 Task: Add an event with the title Second Product Enhancement Brainstorming and Innovation Discussion, date '2023/10/24', time 8:30 AM to 10:30 AMand add a description: During the meeting, various agenda items will be addressed, covering a wide range of topics. These may include financial reports, strategic updates, operational highlights, governance matters, and any proposed resolutions that require shareholder approval. Each agenda item will be presented by the relevant department or individual, offering comprehensive insights and fostering an environment of transparency., put the event into Green category . Add location for the event as: 987 Casa Batlló, Barcelona, Spain, logged in from the account softage.9@softage.netand send the event invitation to softage.3@softage.net with CC to  softage.4@softage.net. Set a reminder for the event 12 hour before
Action: Mouse moved to (113, 146)
Screenshot: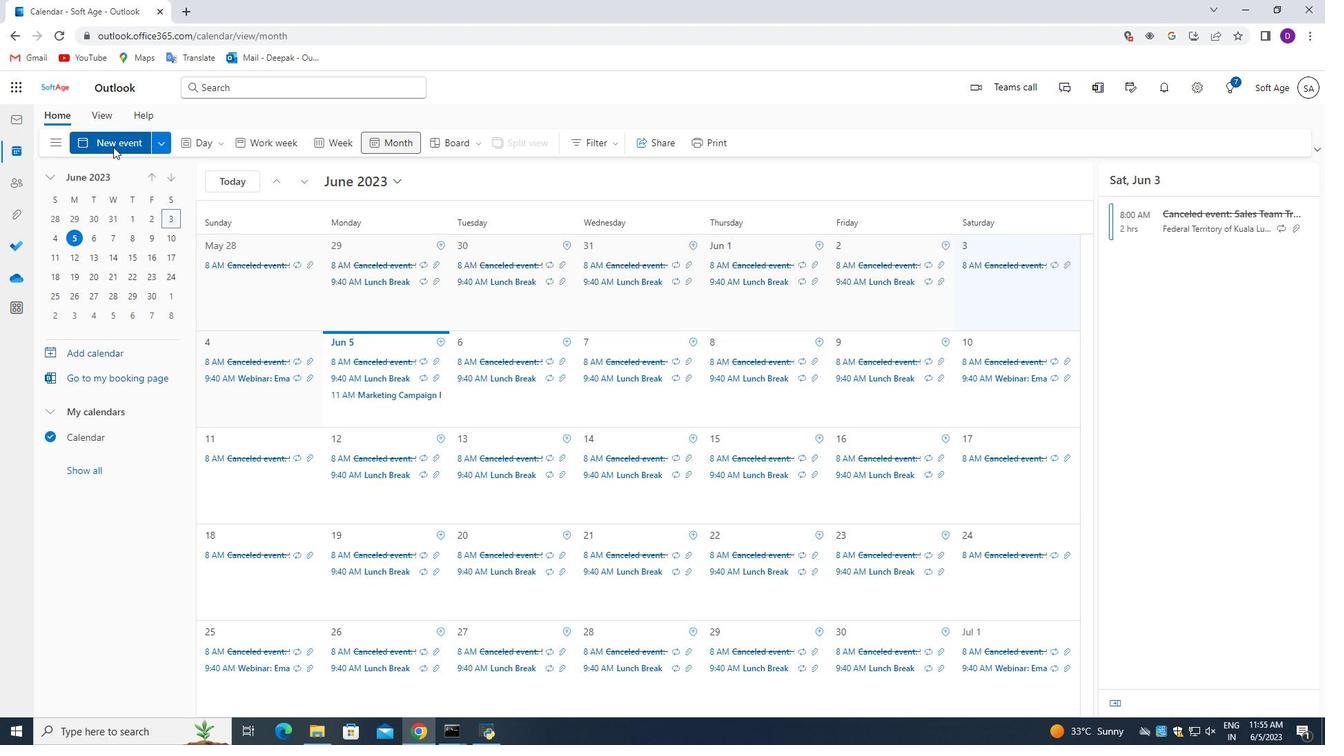 
Action: Mouse pressed left at (113, 146)
Screenshot: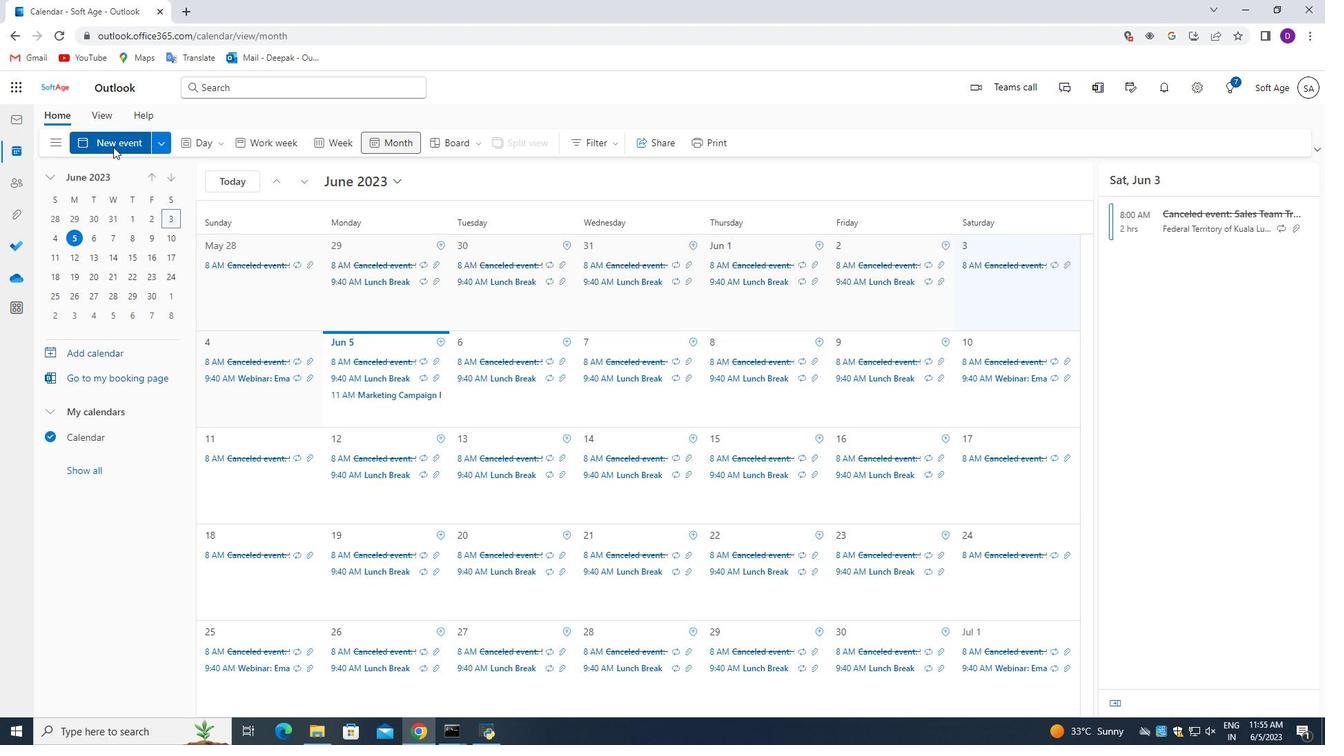 
Action: Mouse moved to (431, 224)
Screenshot: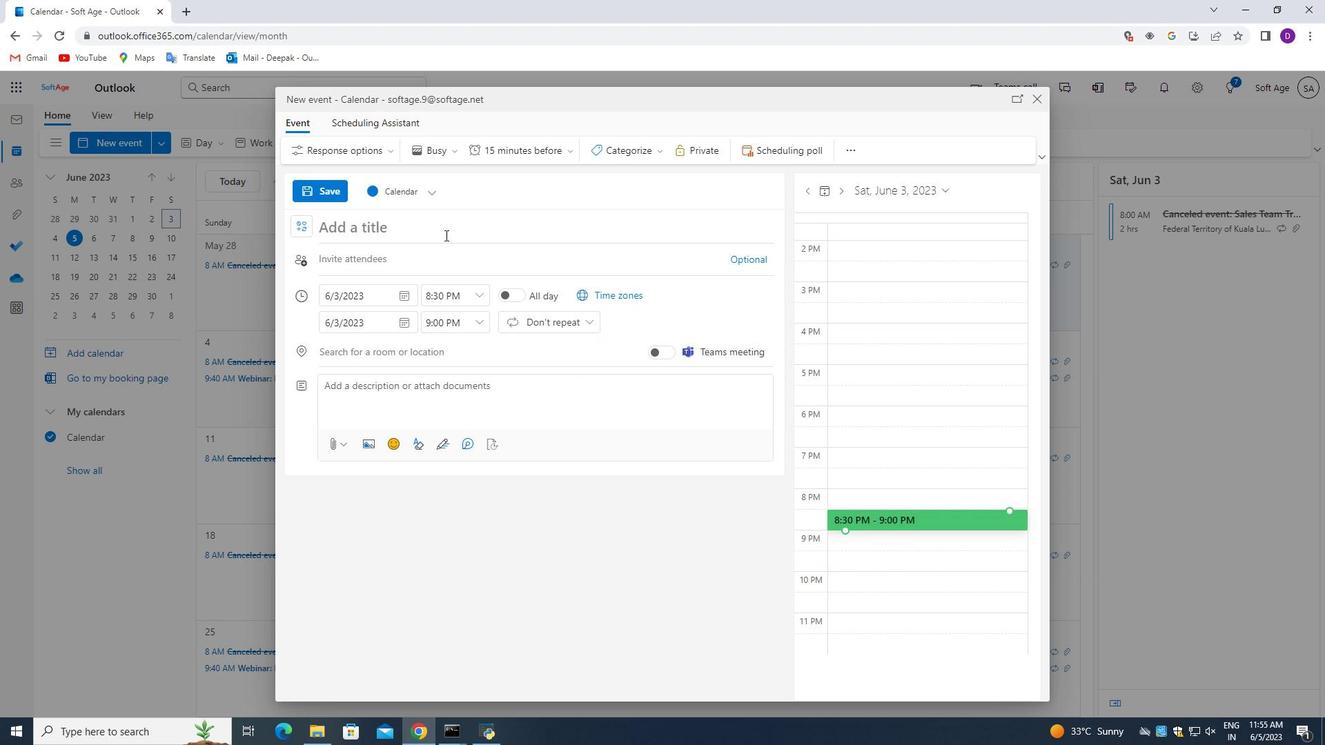 
Action: Mouse pressed left at (431, 224)
Screenshot: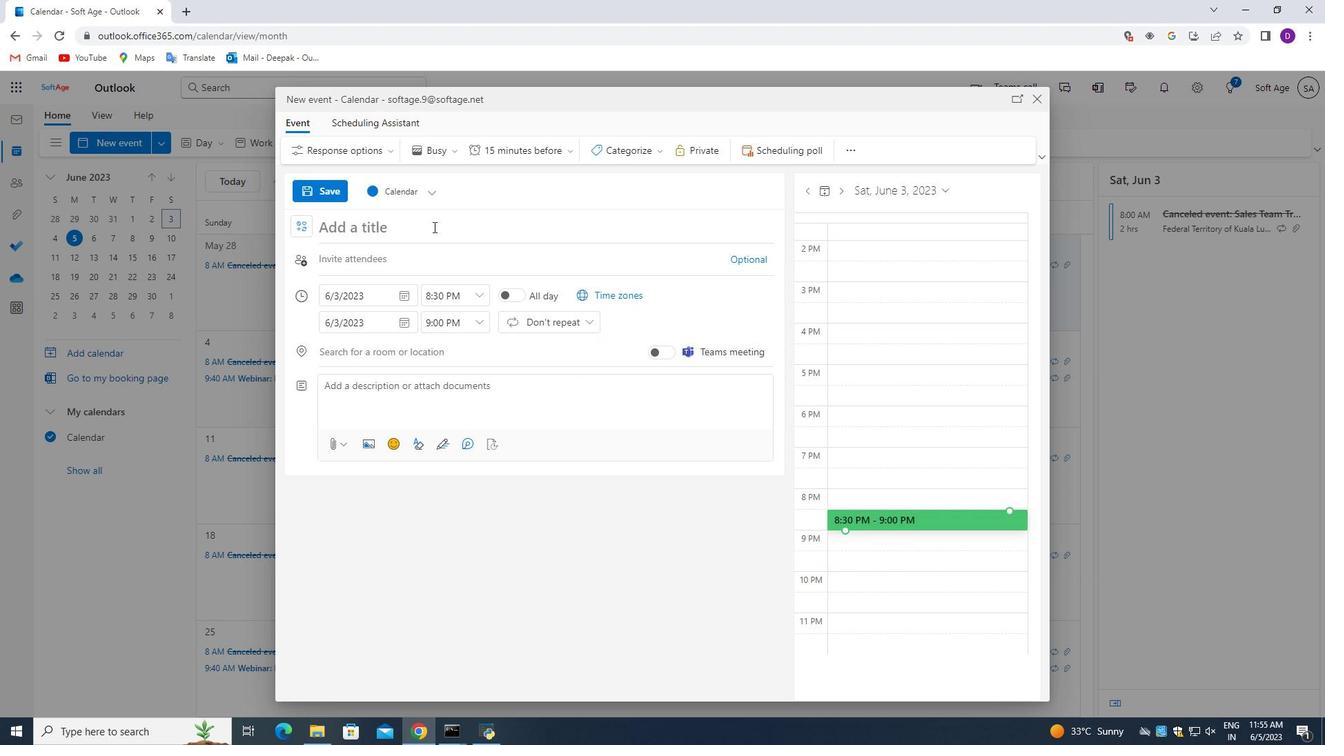 
Action: Mouse moved to (459, 607)
Screenshot: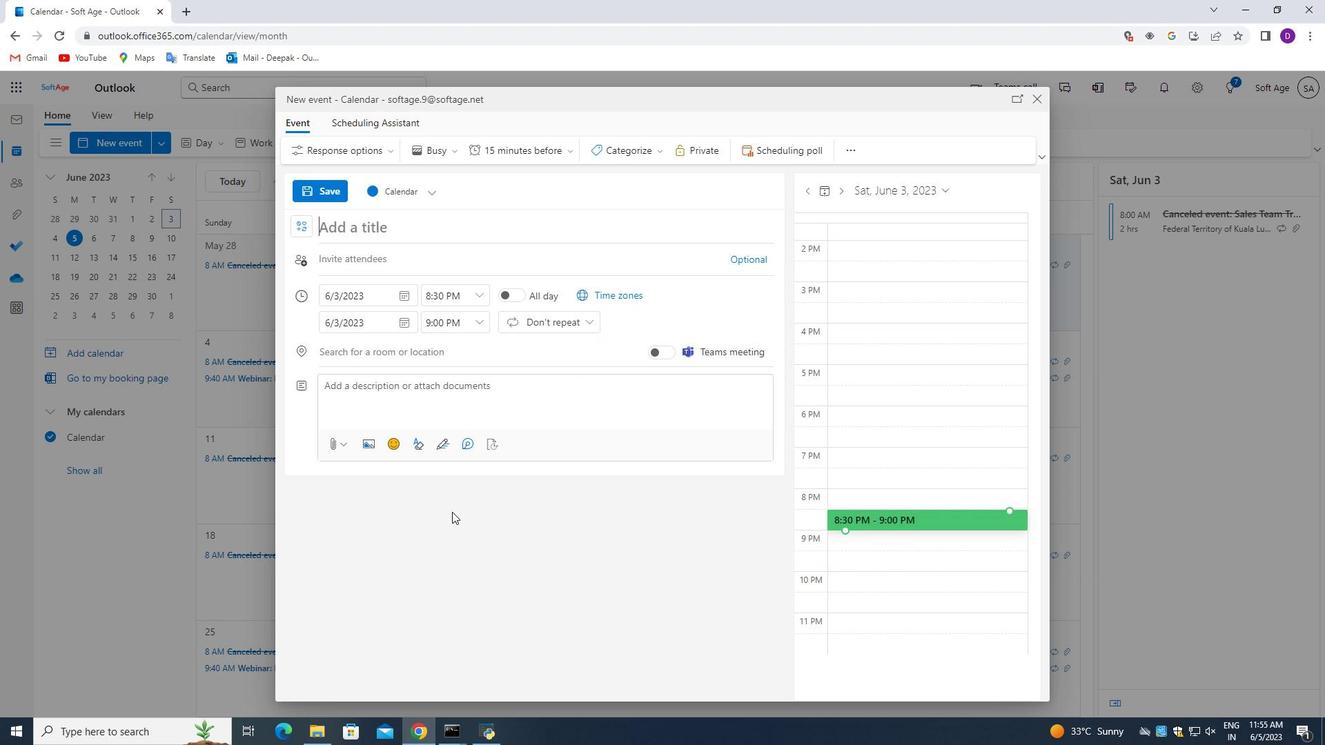 
Action: Key pressed <Key.shift_r>S;<Key.backspace>econd<Key.space><Key.shift>Product<Key.space><Key.shift_r>Engancement<Key.space><Key.shift_r>B<Key.backspace><Key.backspace><Key.backspace><Key.backspace><Key.backspace><Key.backspace><Key.backspace><Key.backspace><Key.backspace><Key.backspace><Key.backspace>han<Key.backspace><Key.backspace>ancement<Key.space><Key.shift_r>Brainstorming<Key.space>and<Key.space>i<Key.backspace><Key.shift>Innovation<Key.space><Key.shift_r>Discussion
Screenshot: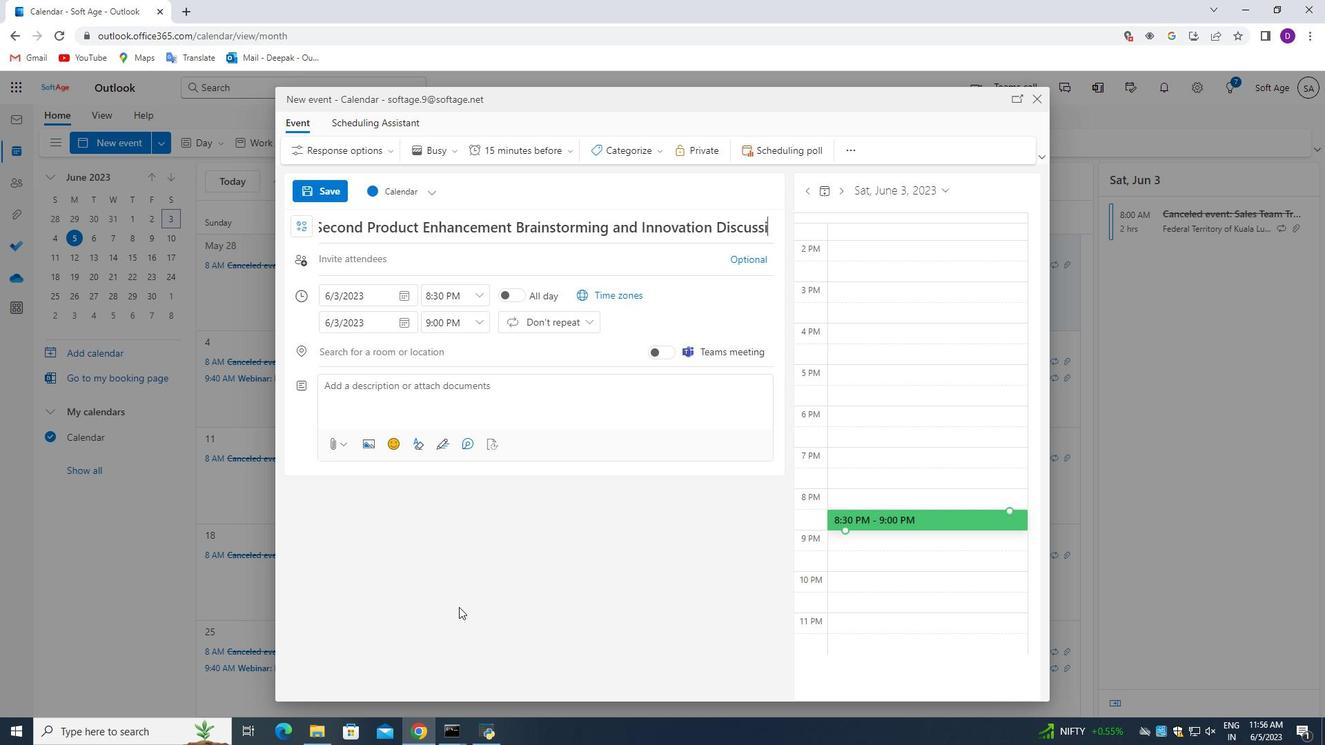 
Action: Mouse moved to (407, 293)
Screenshot: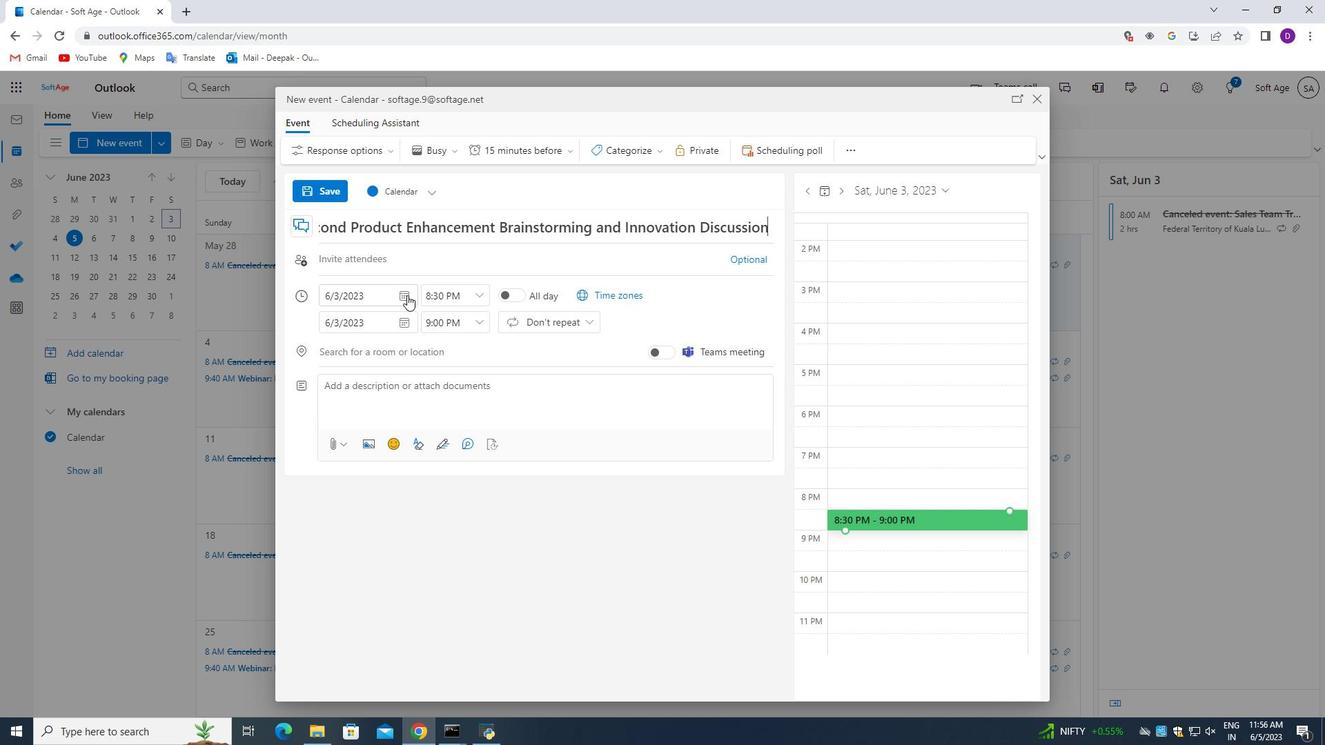 
Action: Mouse pressed left at (407, 293)
Screenshot: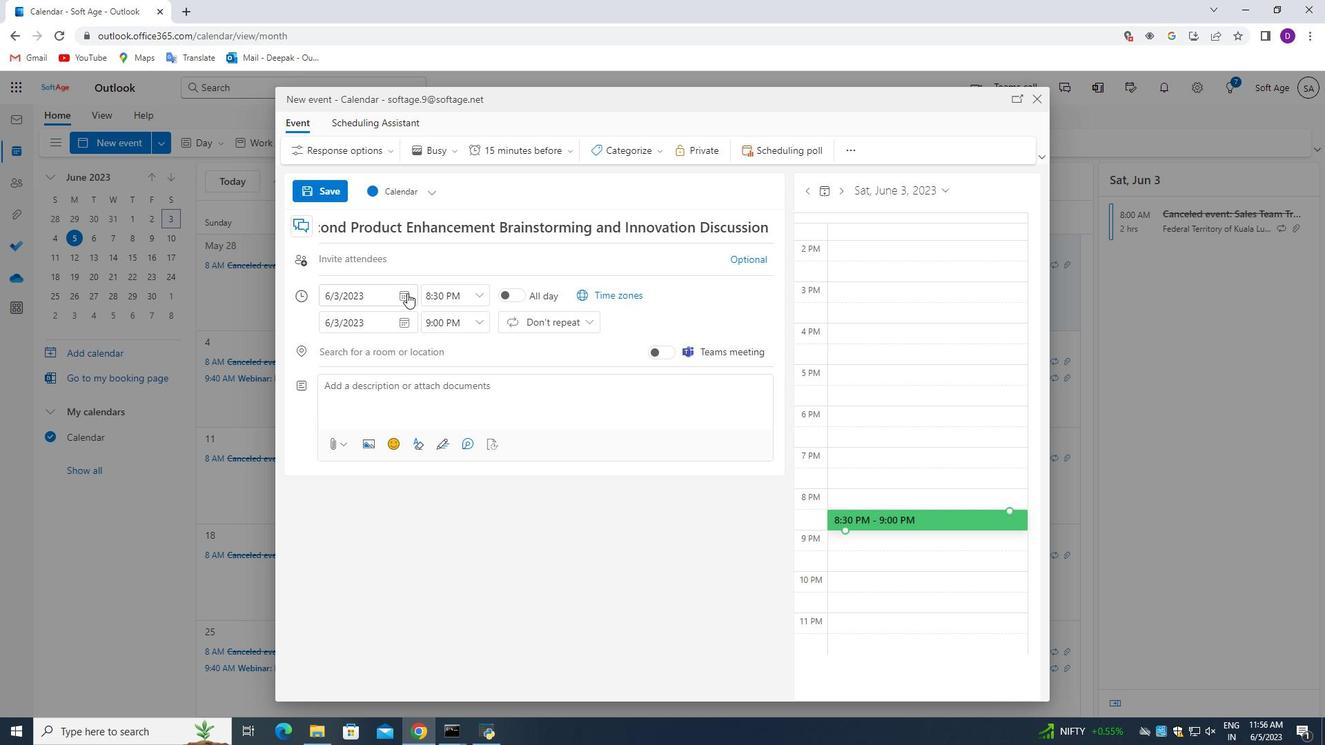 
Action: Mouse moved to (350, 321)
Screenshot: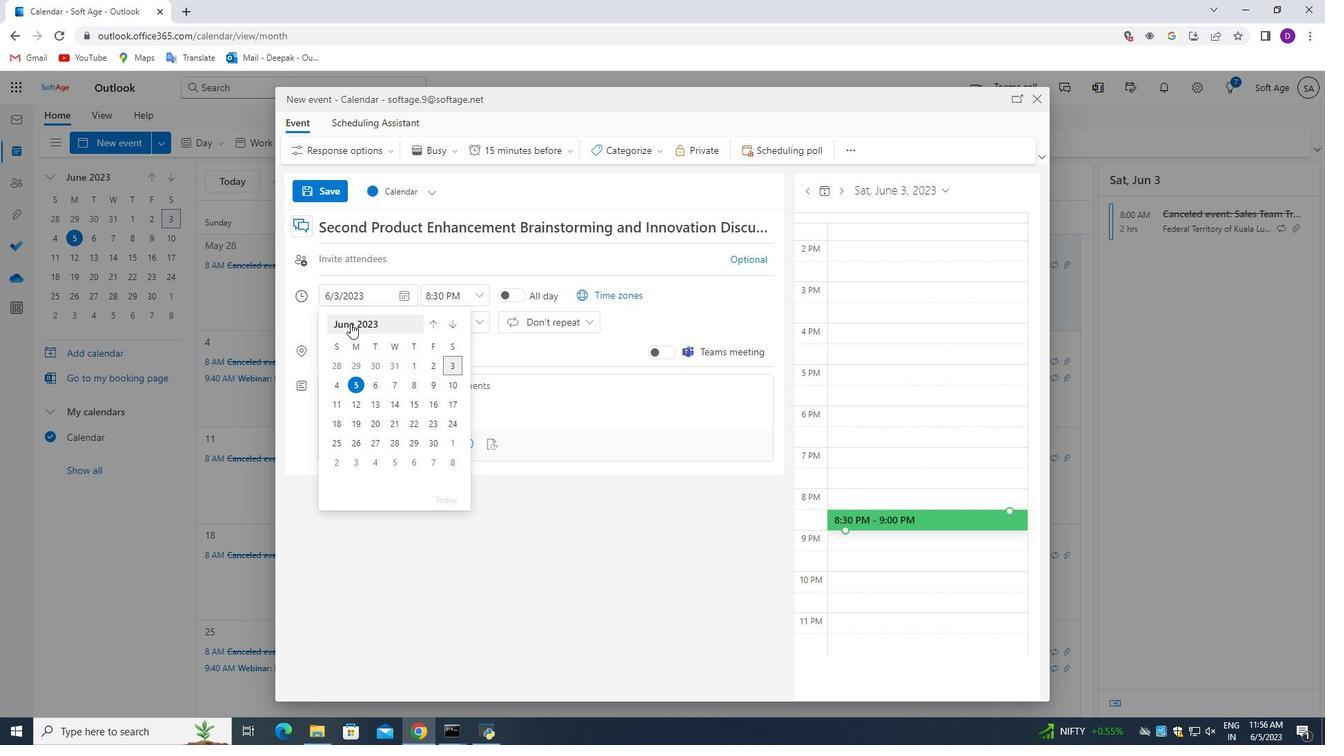 
Action: Mouse pressed left at (350, 321)
Screenshot: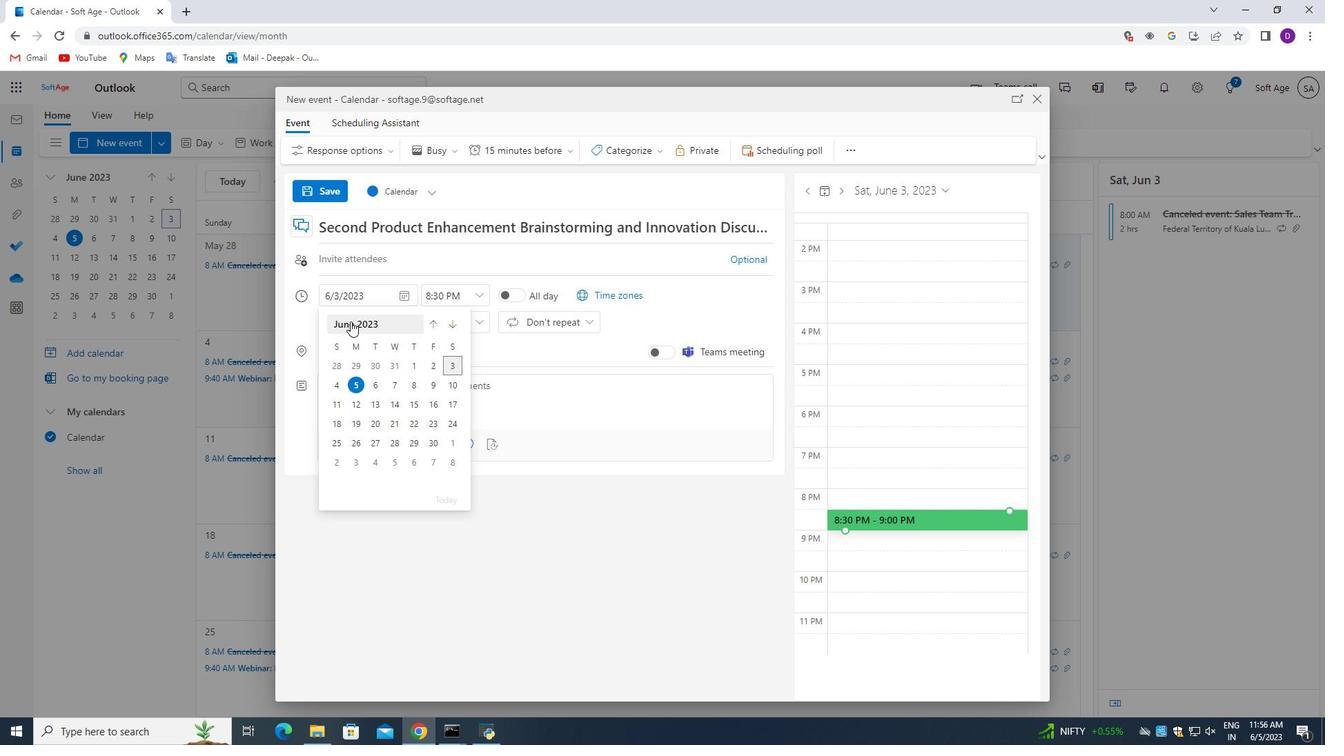 
Action: Mouse moved to (381, 424)
Screenshot: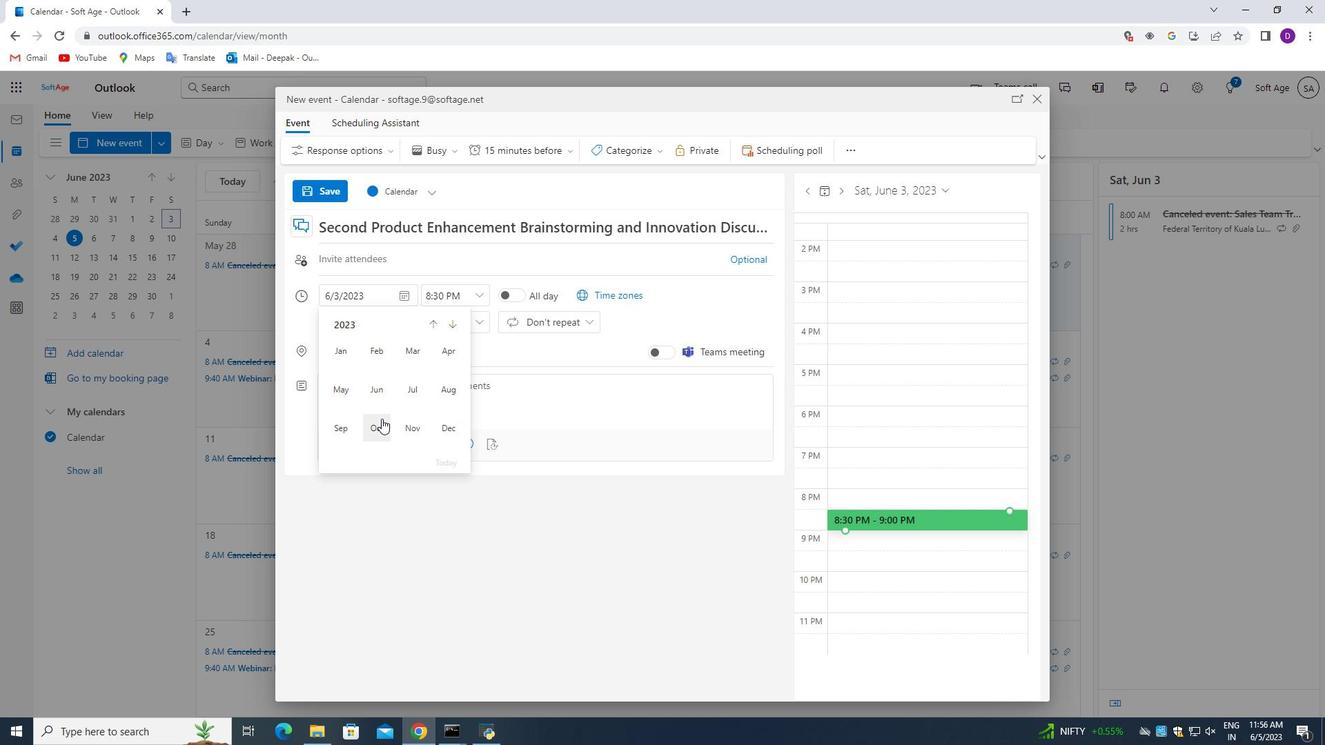 
Action: Mouse pressed left at (381, 424)
Screenshot: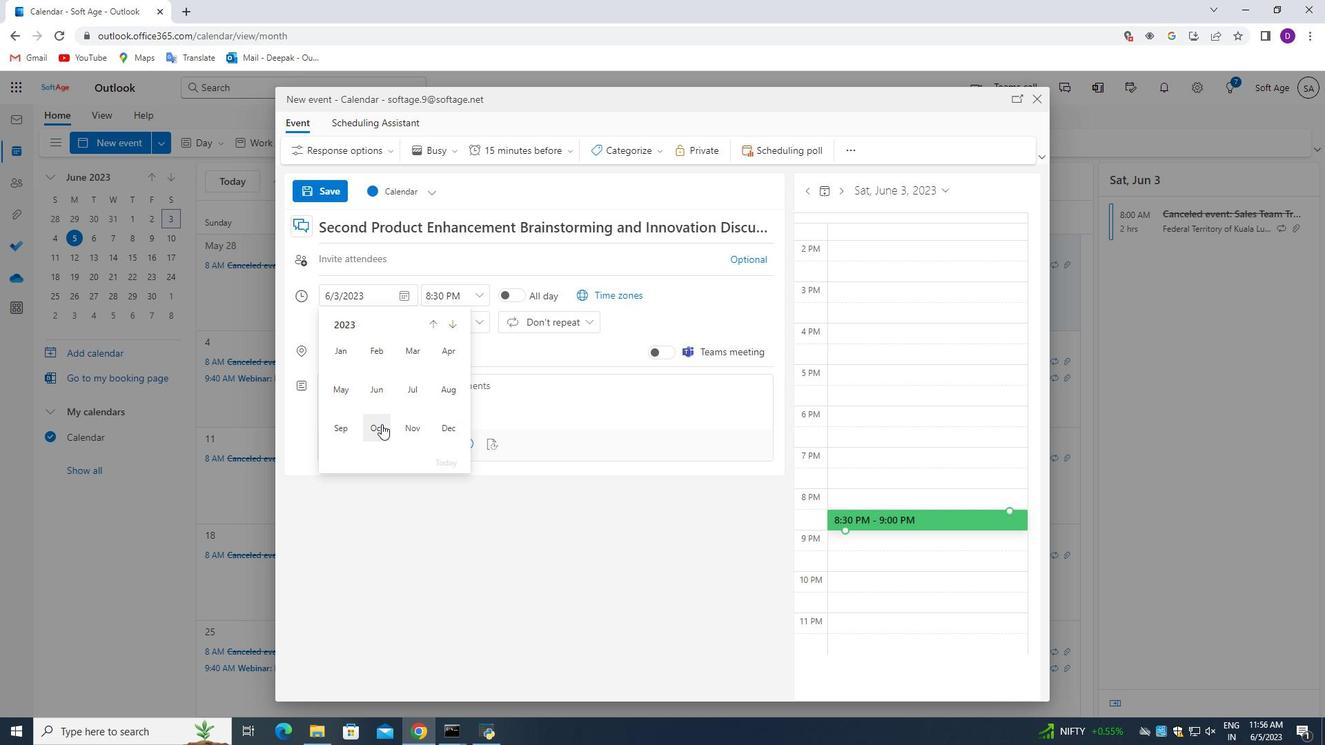 
Action: Mouse moved to (371, 424)
Screenshot: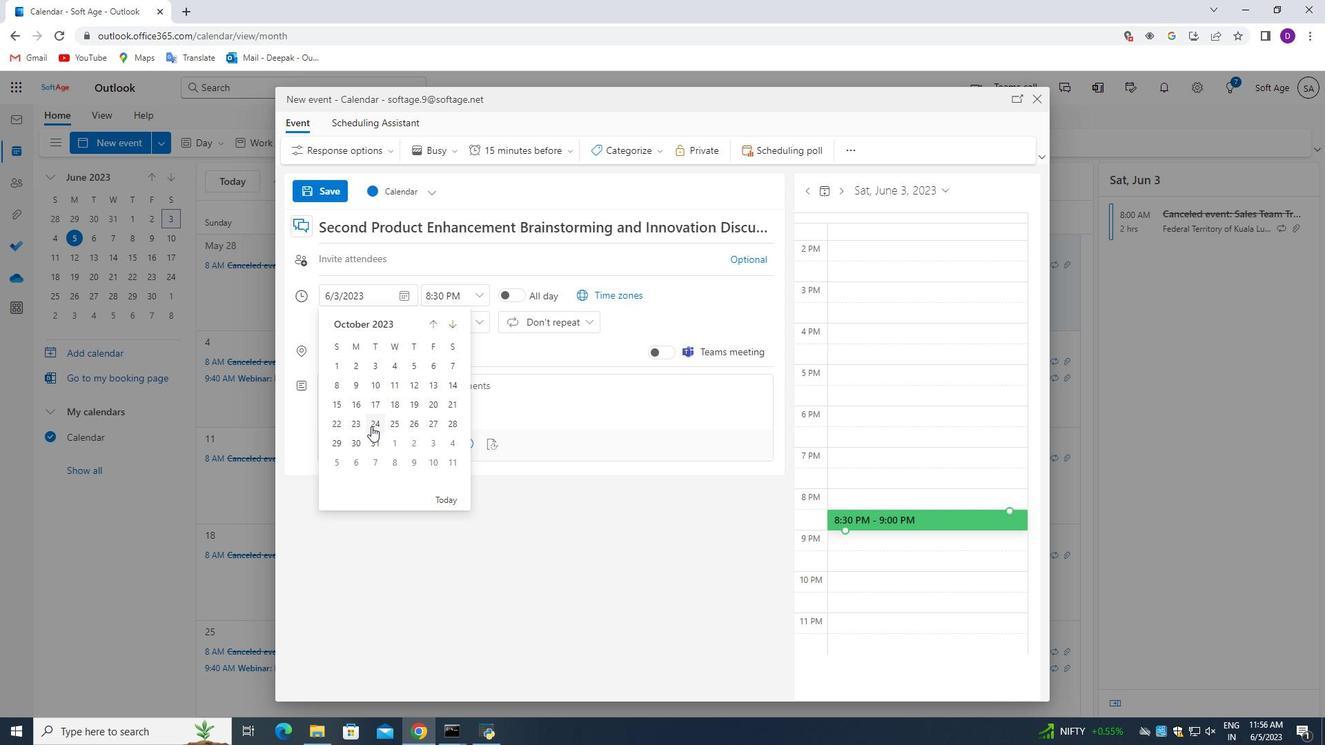 
Action: Mouse pressed left at (371, 424)
Screenshot: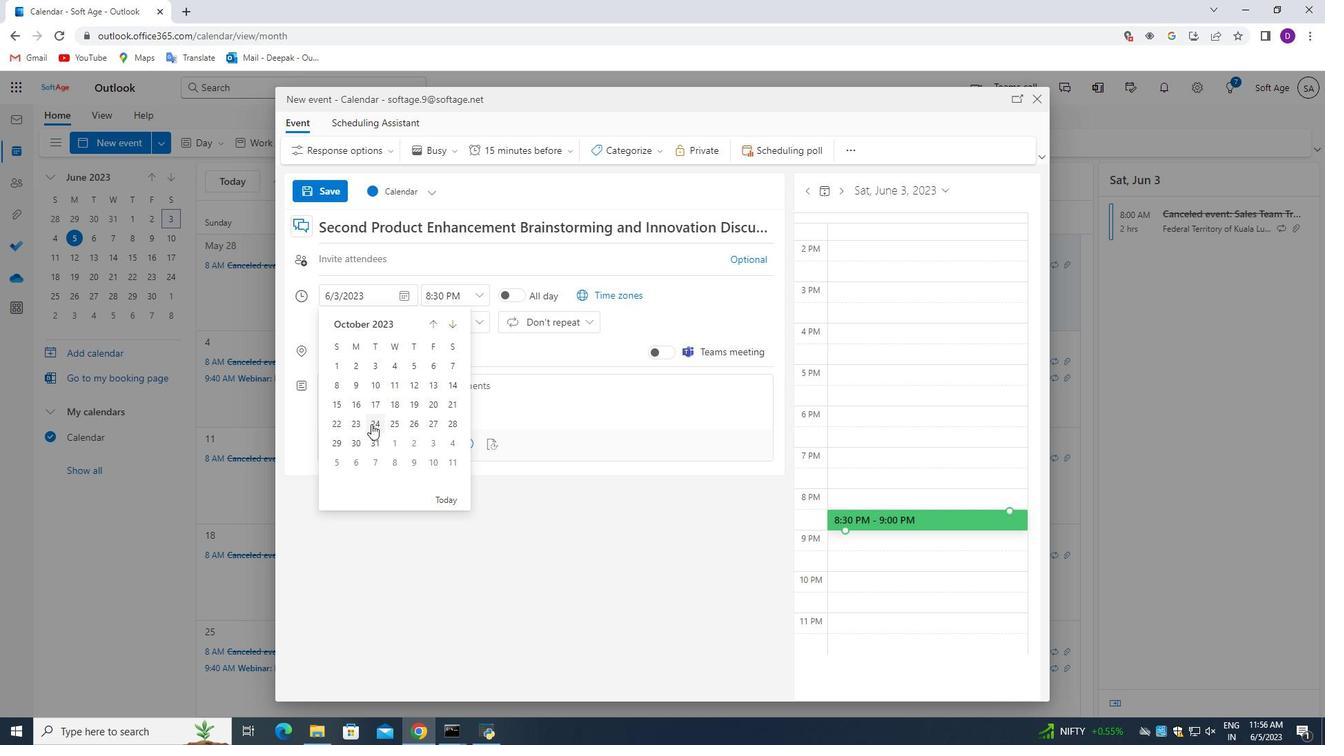
Action: Mouse moved to (476, 300)
Screenshot: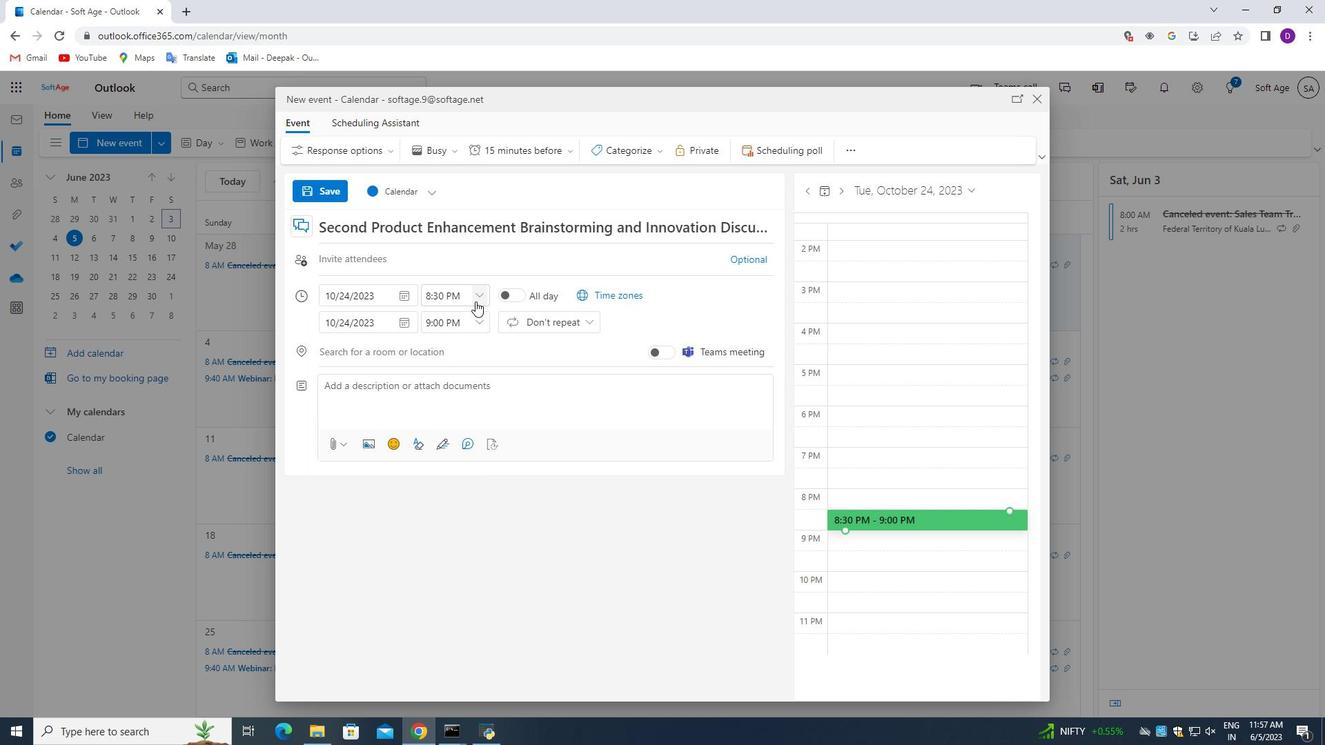 
Action: Mouse pressed left at (476, 300)
Screenshot: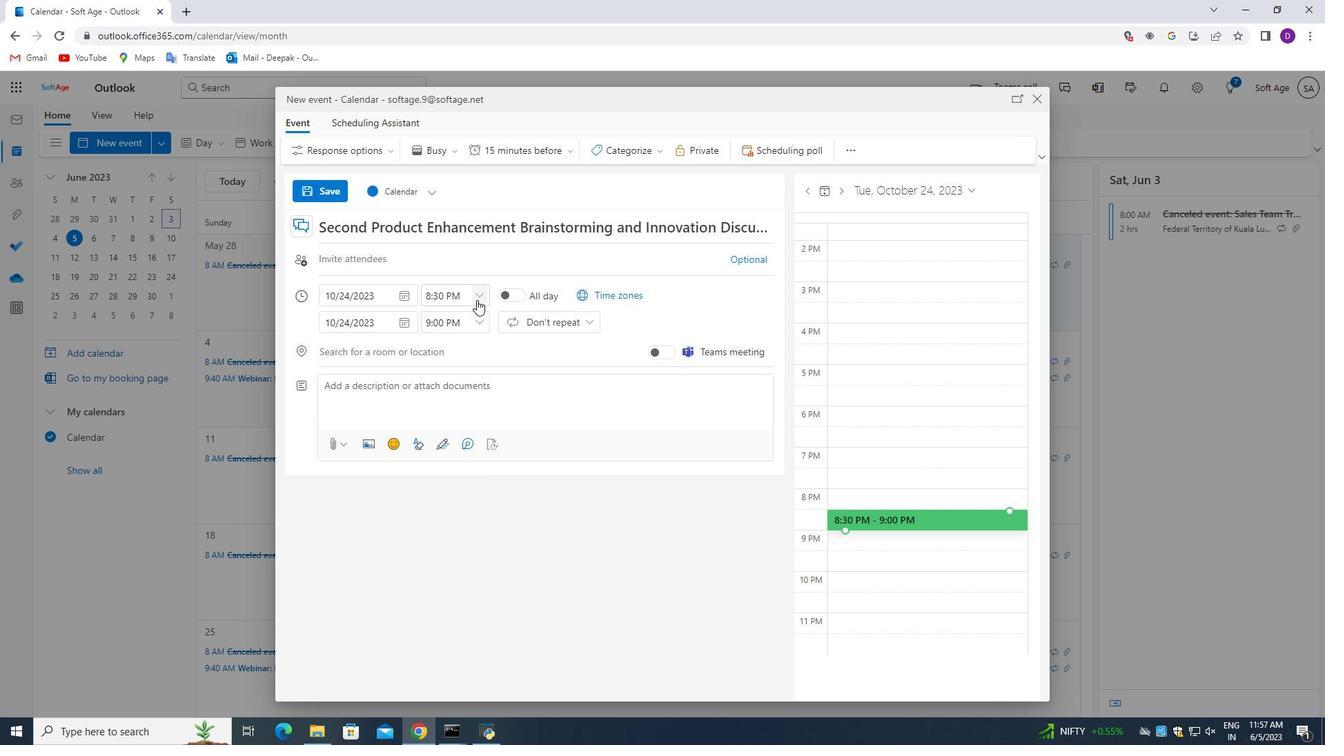 
Action: Mouse moved to (456, 392)
Screenshot: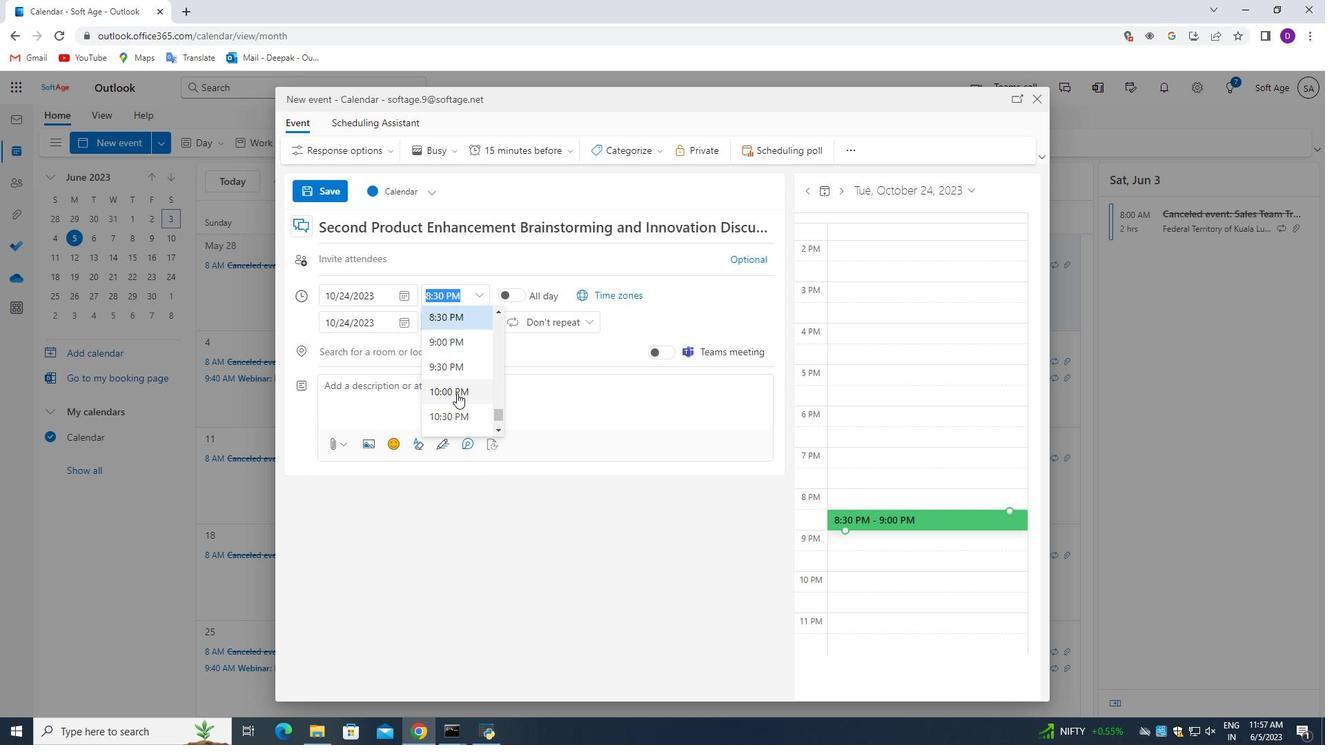 
Action: Mouse scrolled (456, 391) with delta (0, 0)
Screenshot: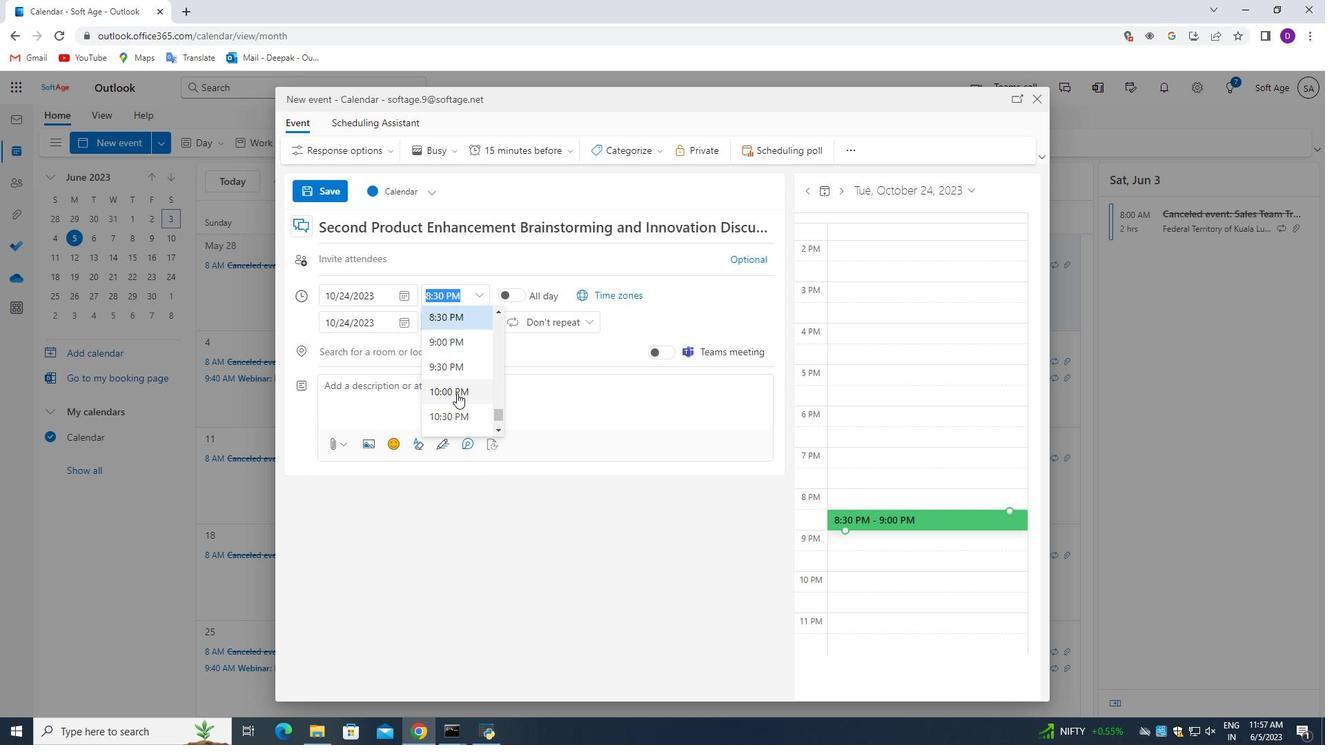 
Action: Mouse scrolled (456, 391) with delta (0, 0)
Screenshot: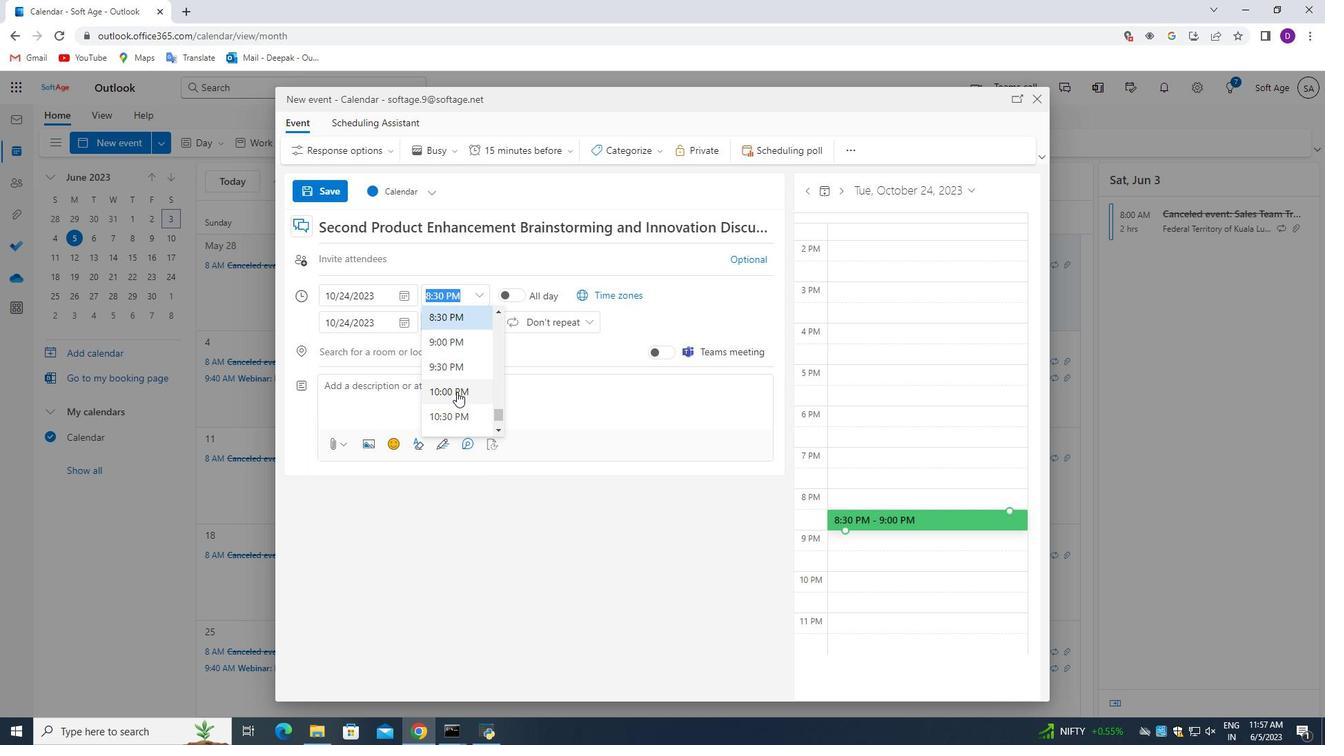 
Action: Mouse moved to (456, 388)
Screenshot: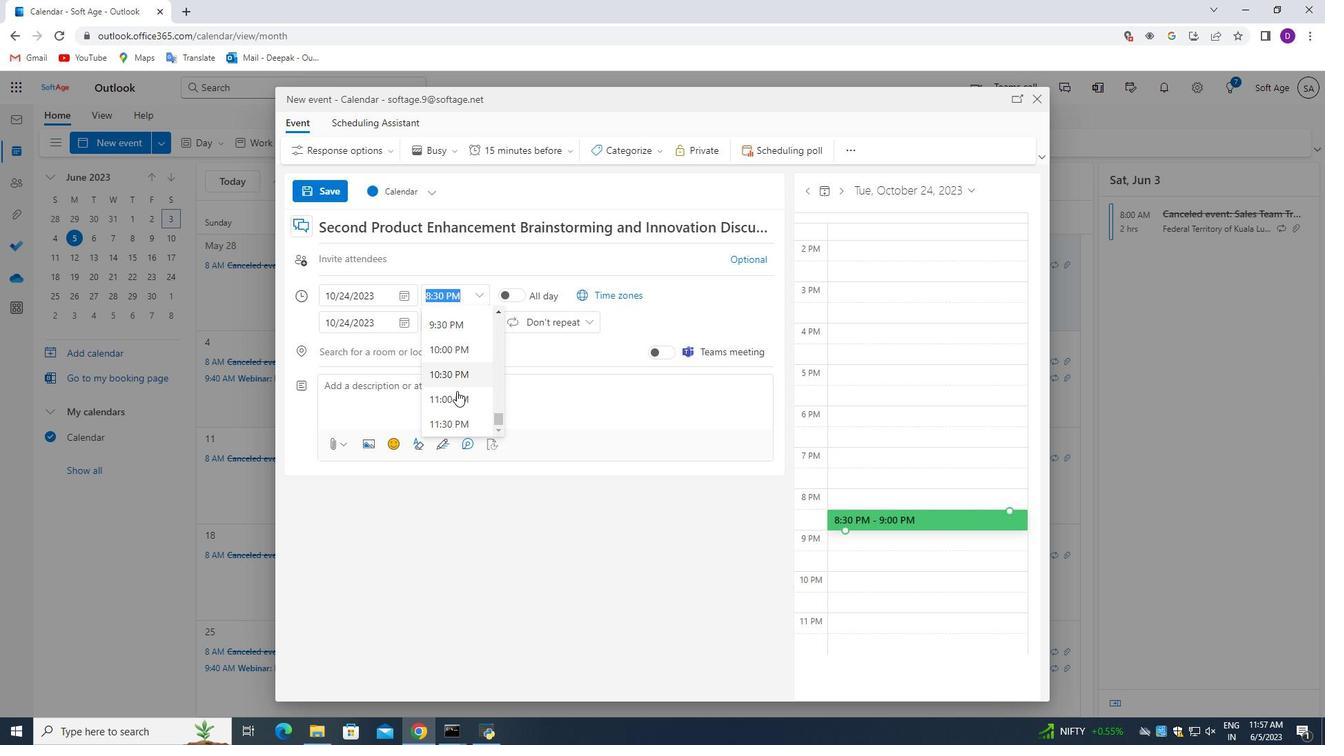 
Action: Mouse scrolled (456, 389) with delta (0, 0)
Screenshot: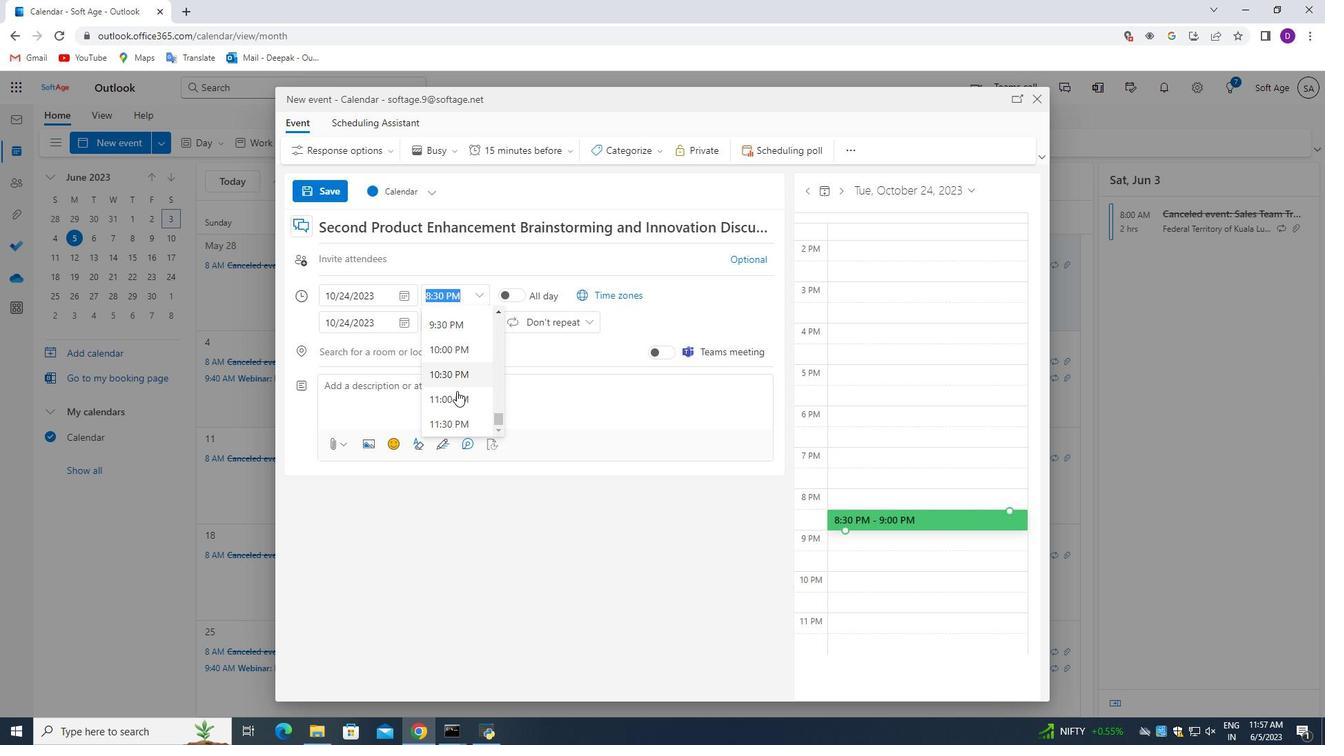 
Action: Mouse scrolled (456, 389) with delta (0, 0)
Screenshot: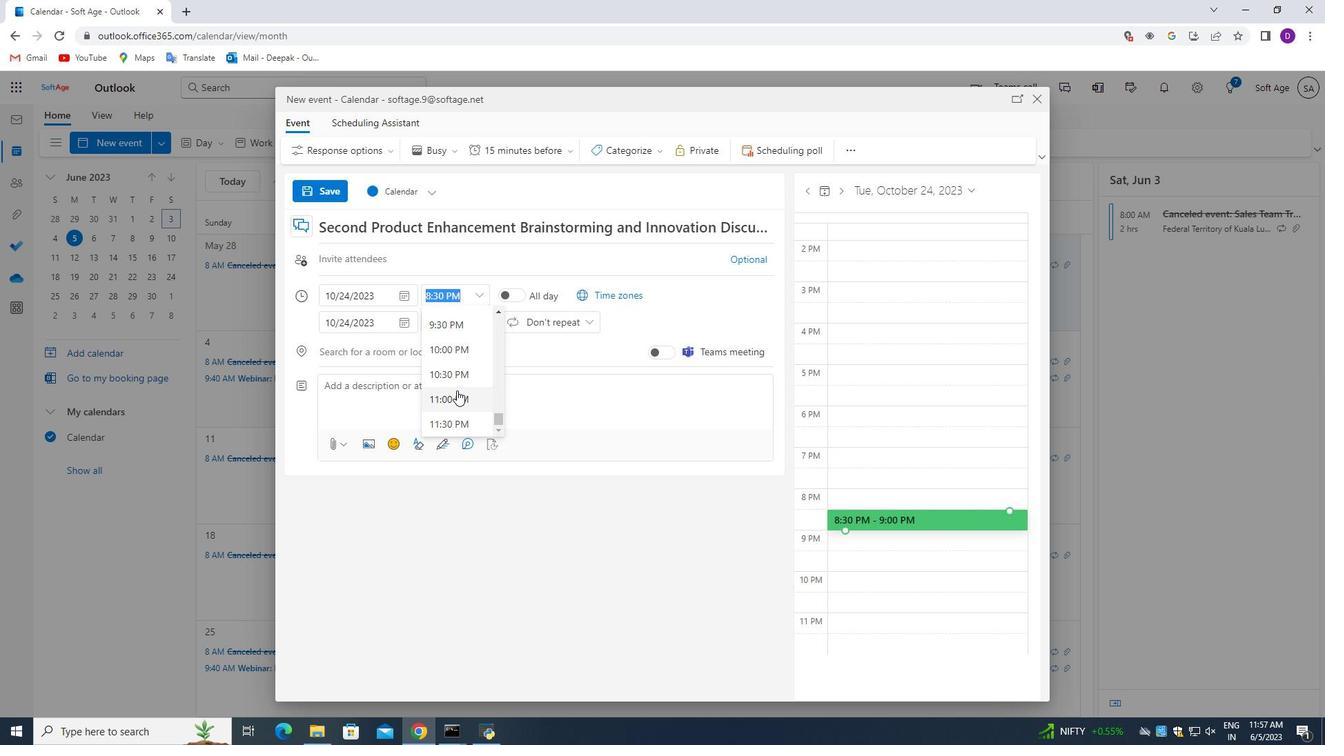 
Action: Mouse scrolled (456, 389) with delta (0, 0)
Screenshot: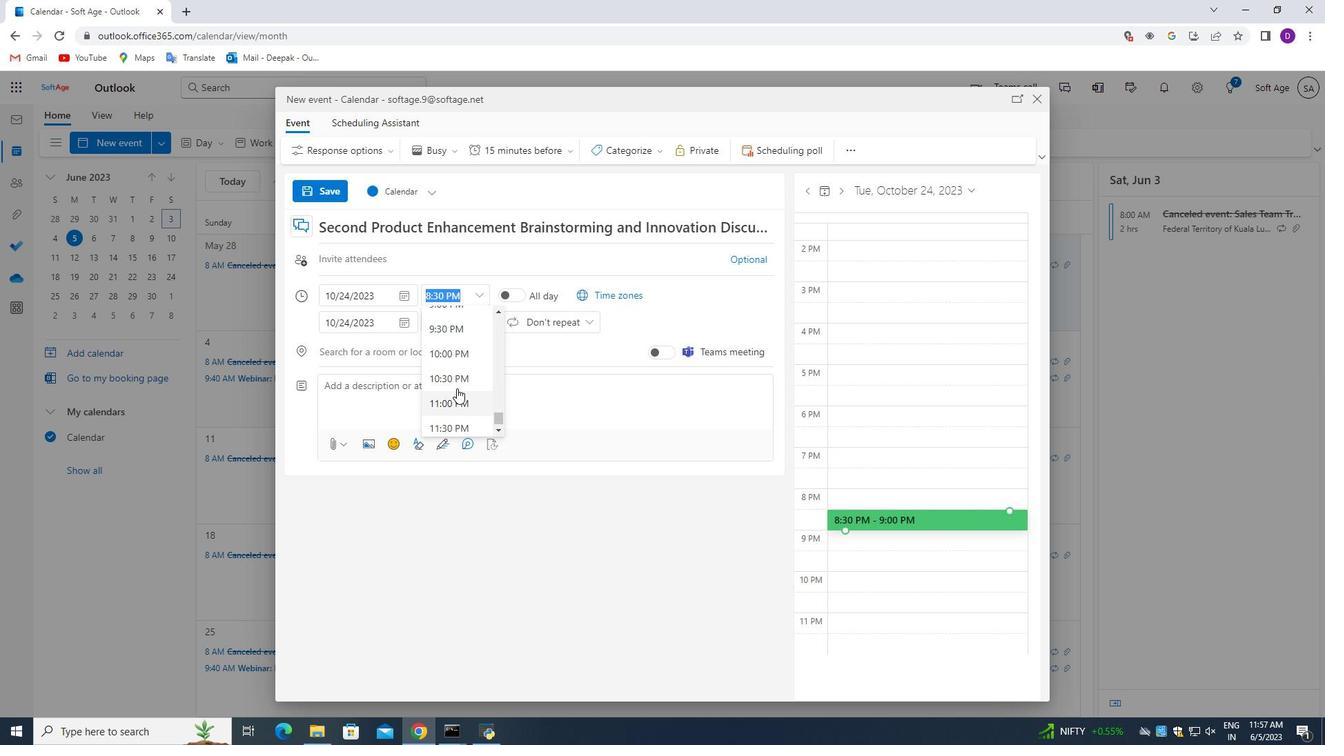
Action: Mouse scrolled (456, 389) with delta (0, 0)
Screenshot: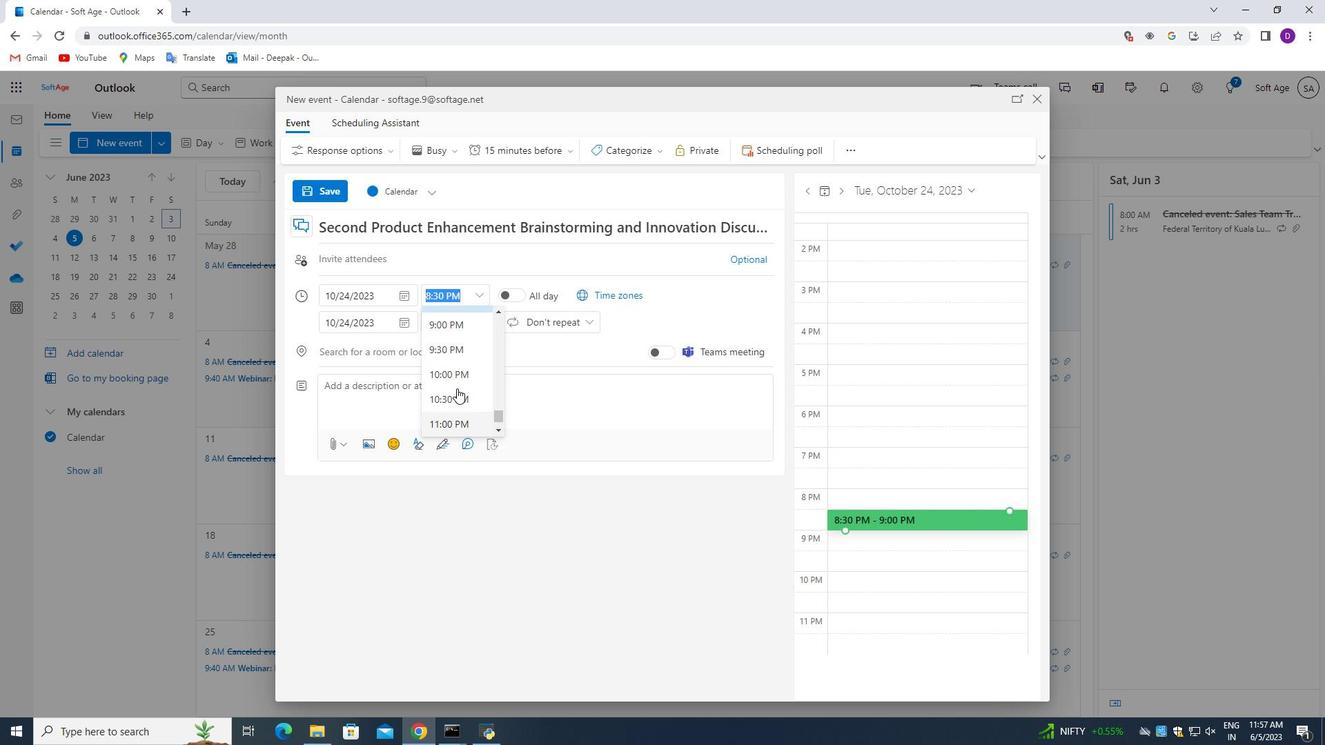 
Action: Mouse scrolled (456, 389) with delta (0, 0)
Screenshot: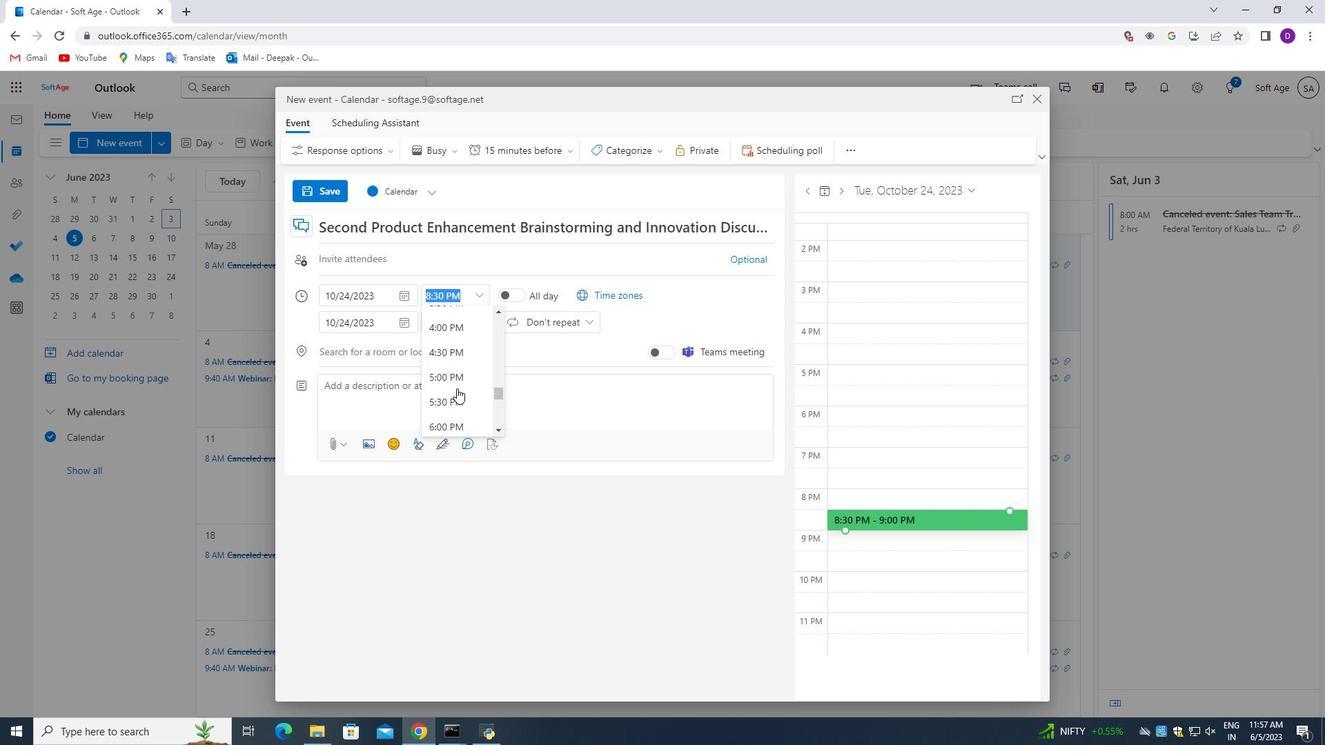 
Action: Mouse scrolled (456, 389) with delta (0, 0)
Screenshot: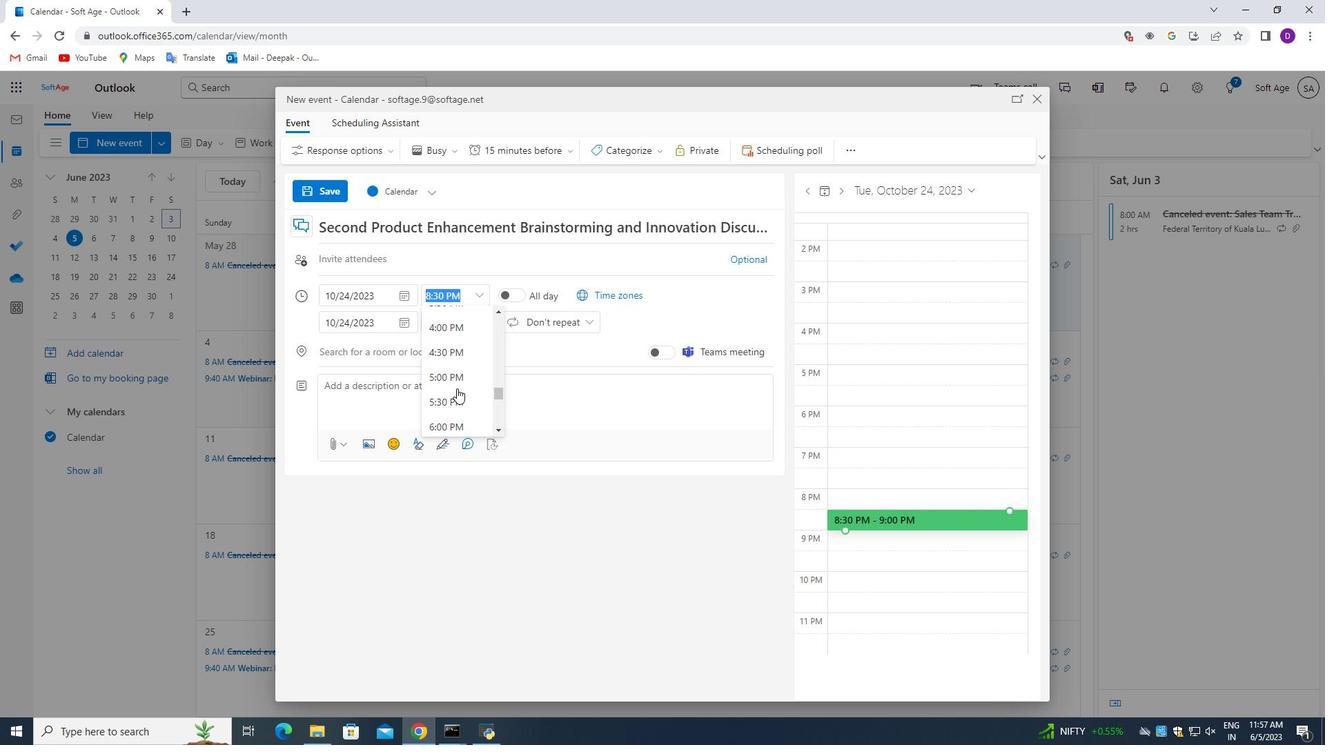 
Action: Mouse moved to (455, 387)
Screenshot: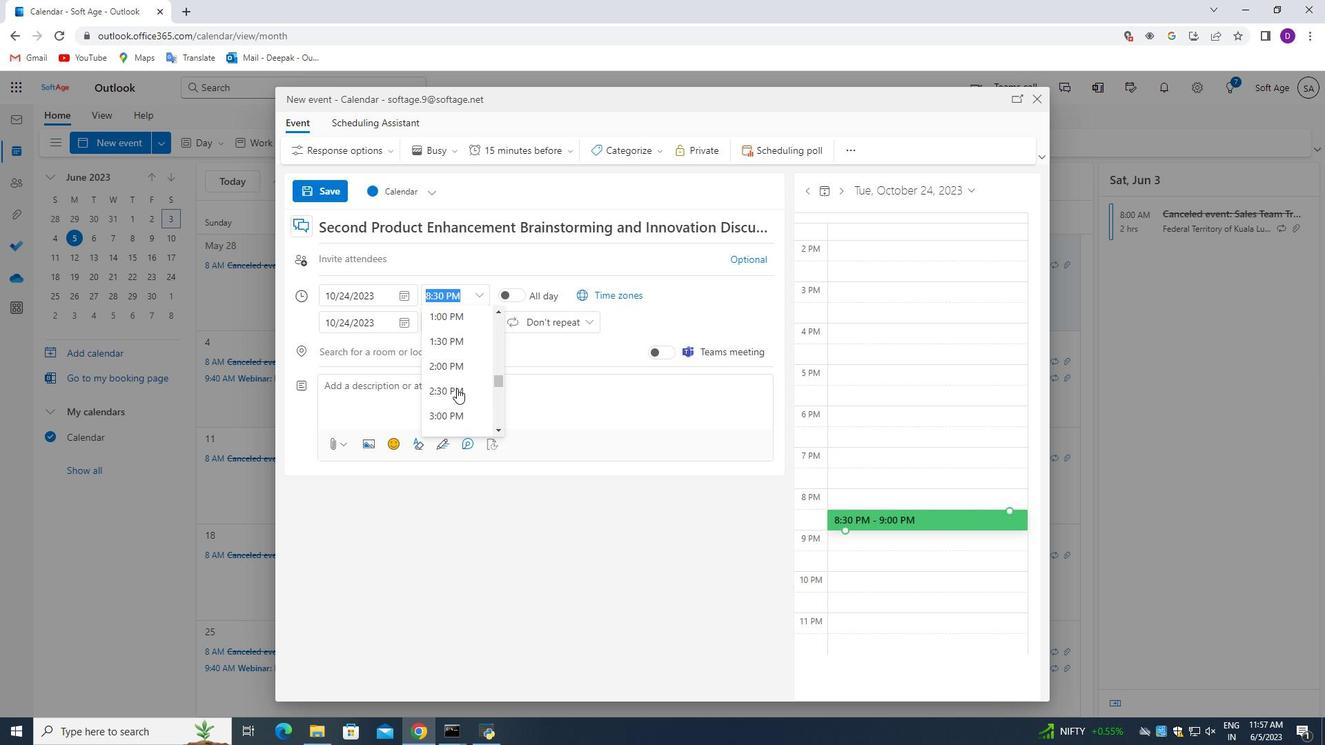 
Action: Mouse scrolled (455, 388) with delta (0, 0)
Screenshot: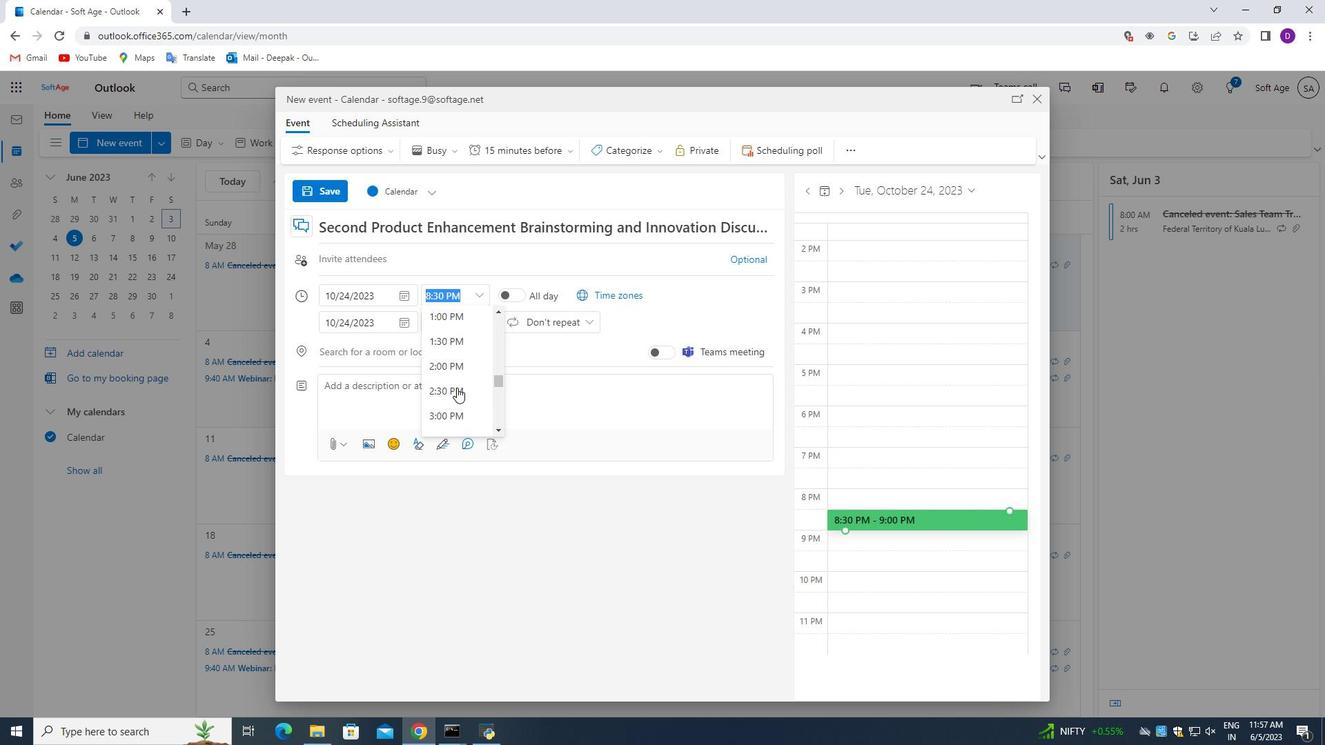
Action: Mouse moved to (446, 379)
Screenshot: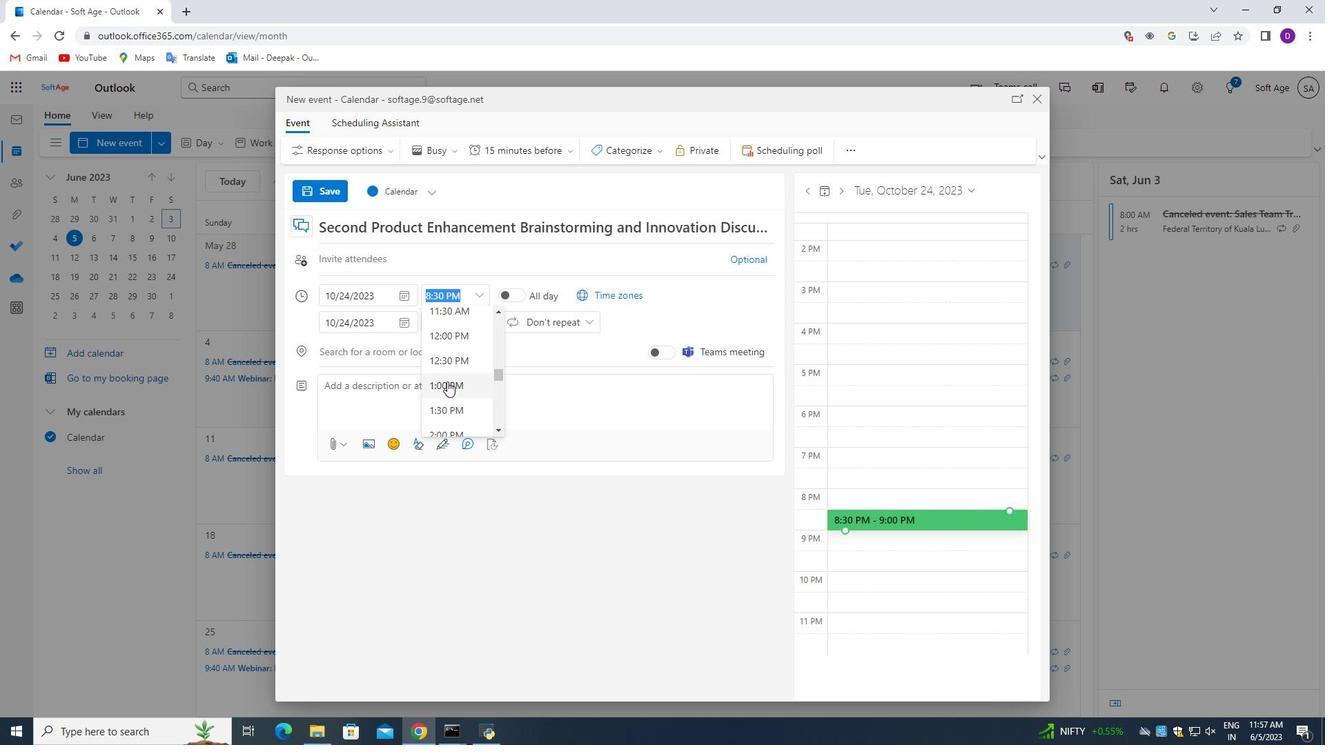 
Action: Mouse scrolled (446, 380) with delta (0, 0)
Screenshot: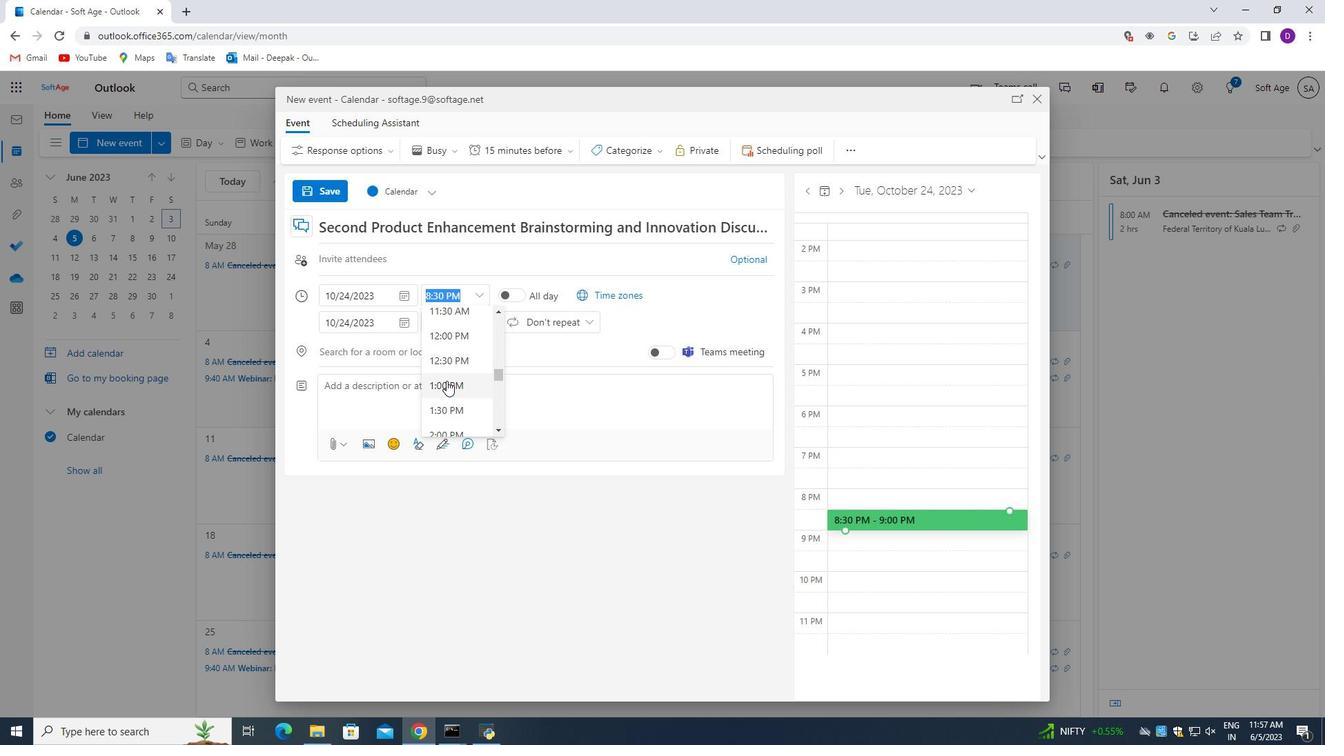 
Action: Mouse moved to (446, 378)
Screenshot: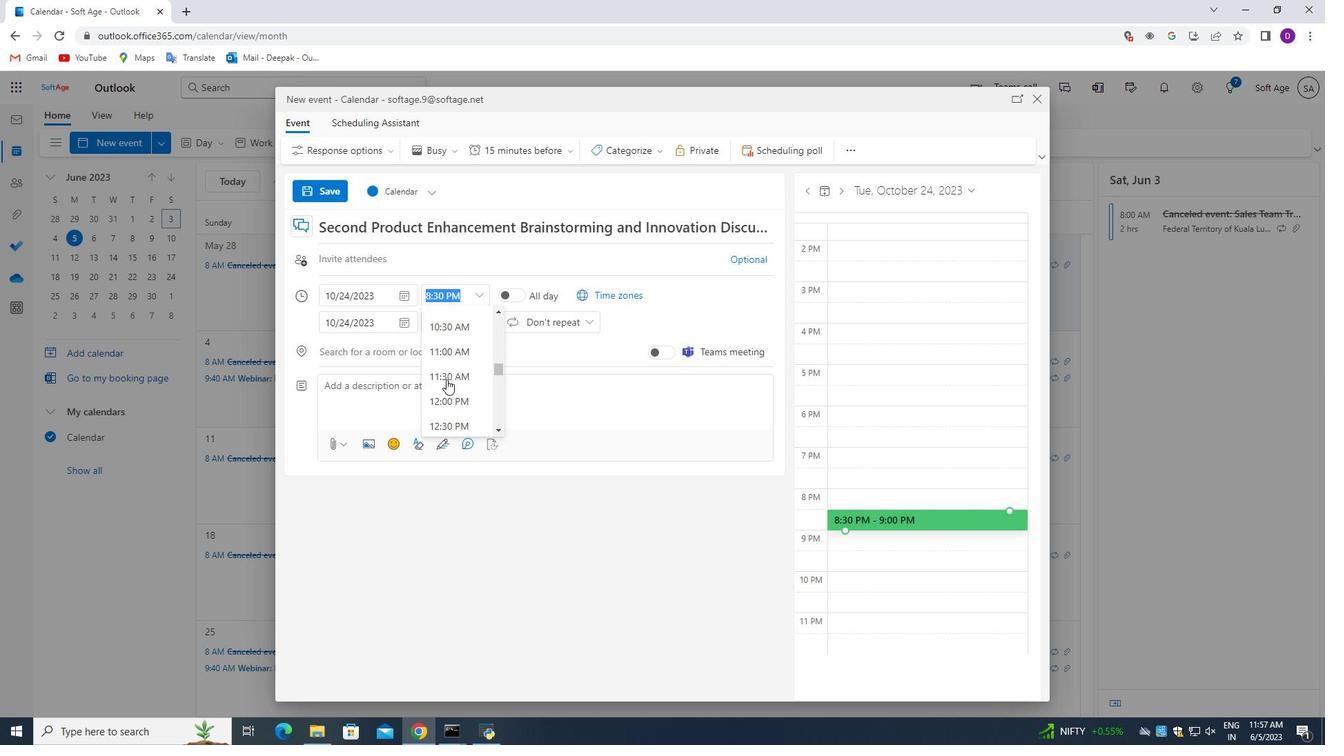 
Action: Mouse scrolled (446, 378) with delta (0, 0)
Screenshot: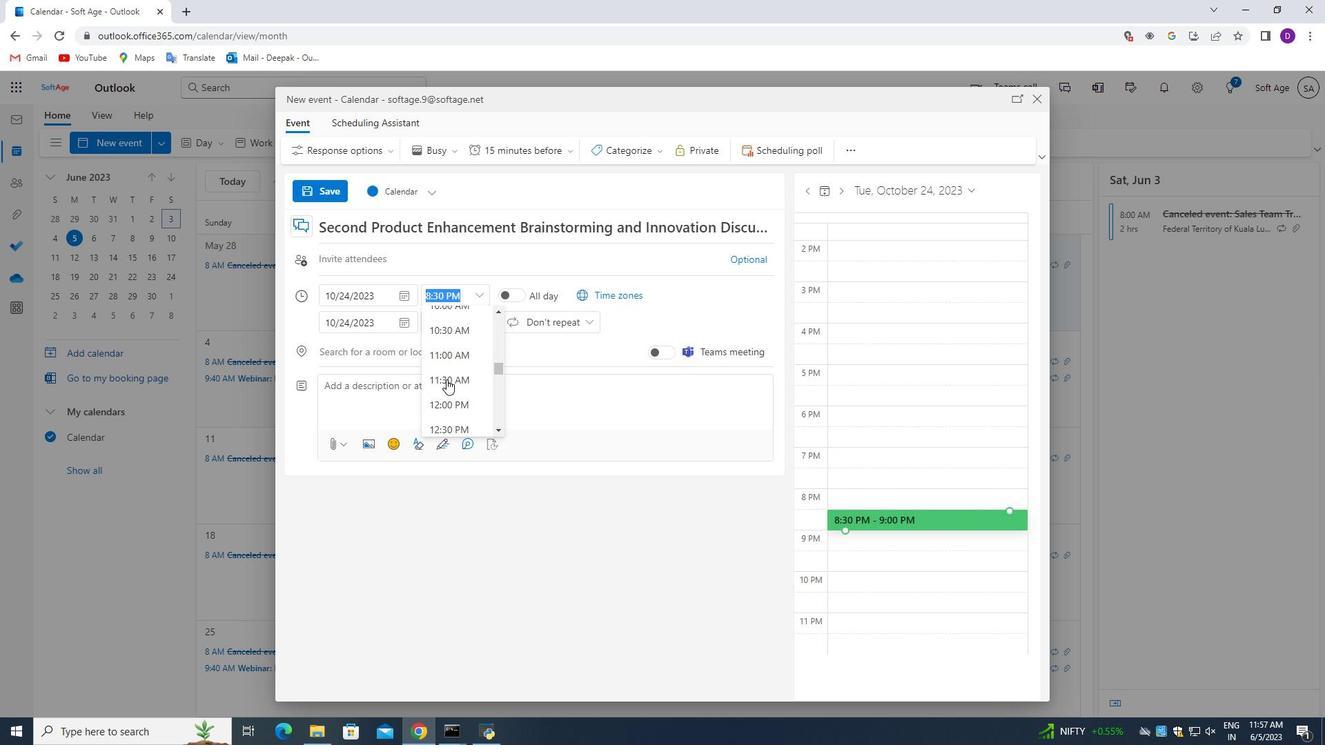 
Action: Mouse scrolled (446, 378) with delta (0, 0)
Screenshot: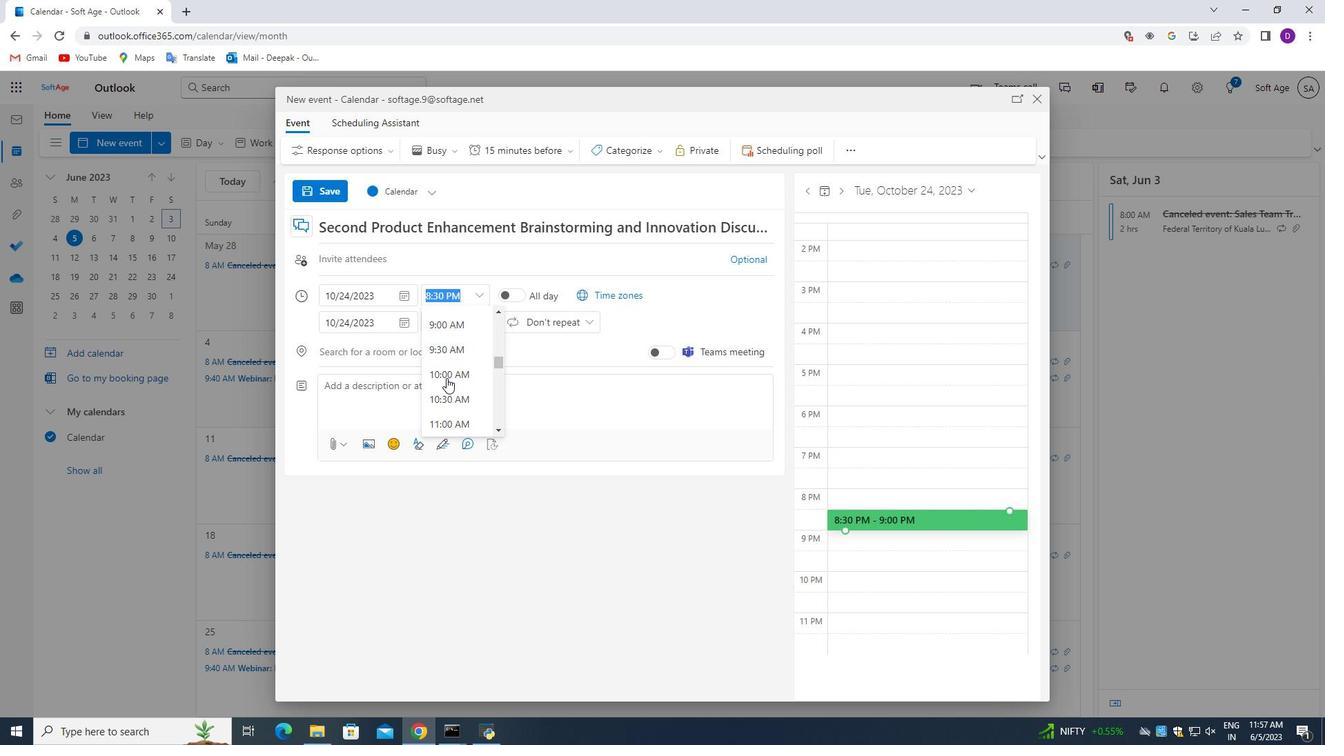 
Action: Mouse moved to (446, 373)
Screenshot: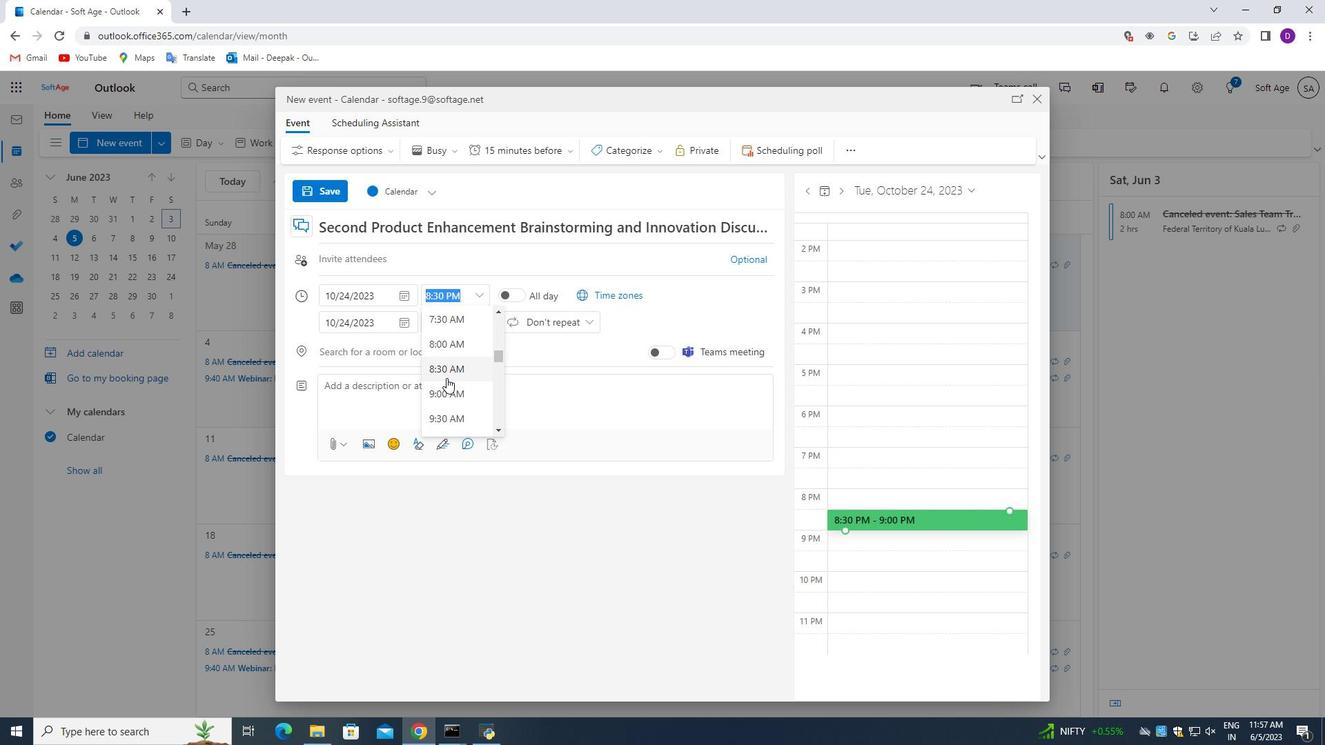 
Action: Mouse pressed left at (446, 373)
Screenshot: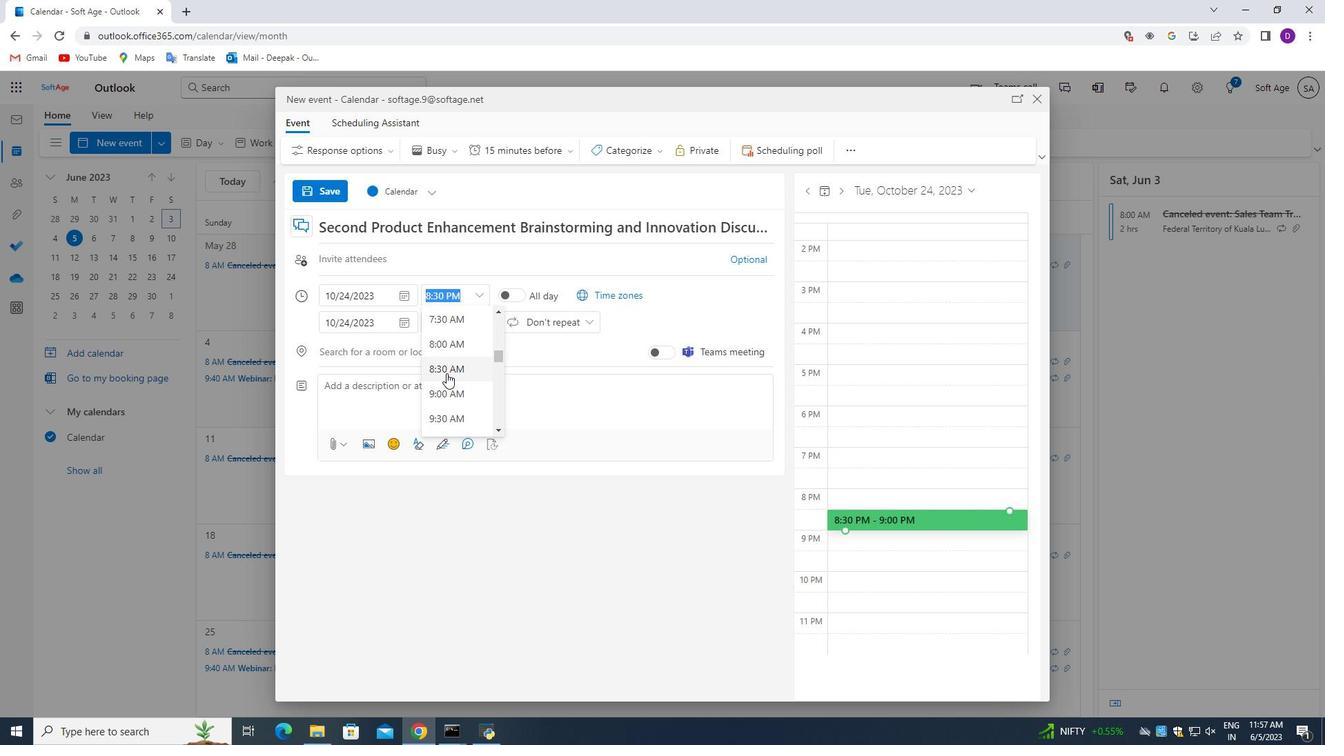 
Action: Mouse moved to (478, 321)
Screenshot: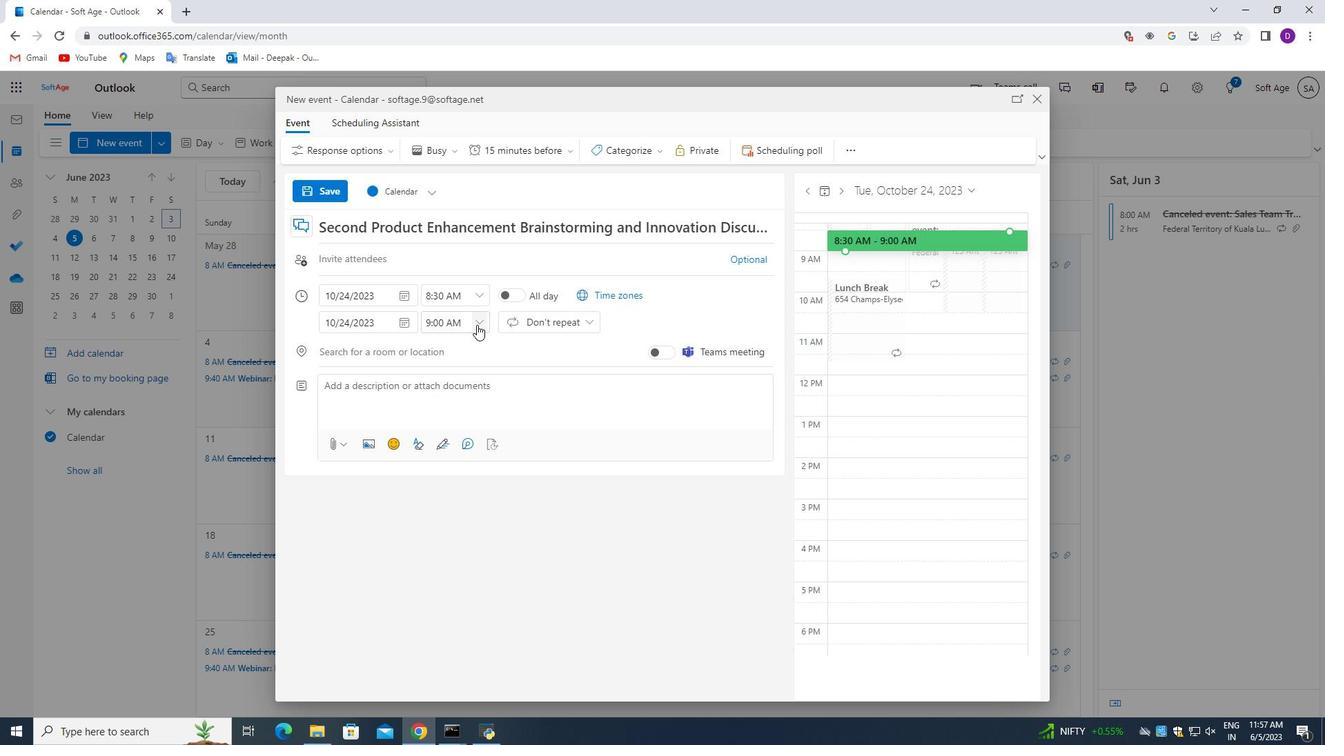 
Action: Mouse pressed left at (478, 321)
Screenshot: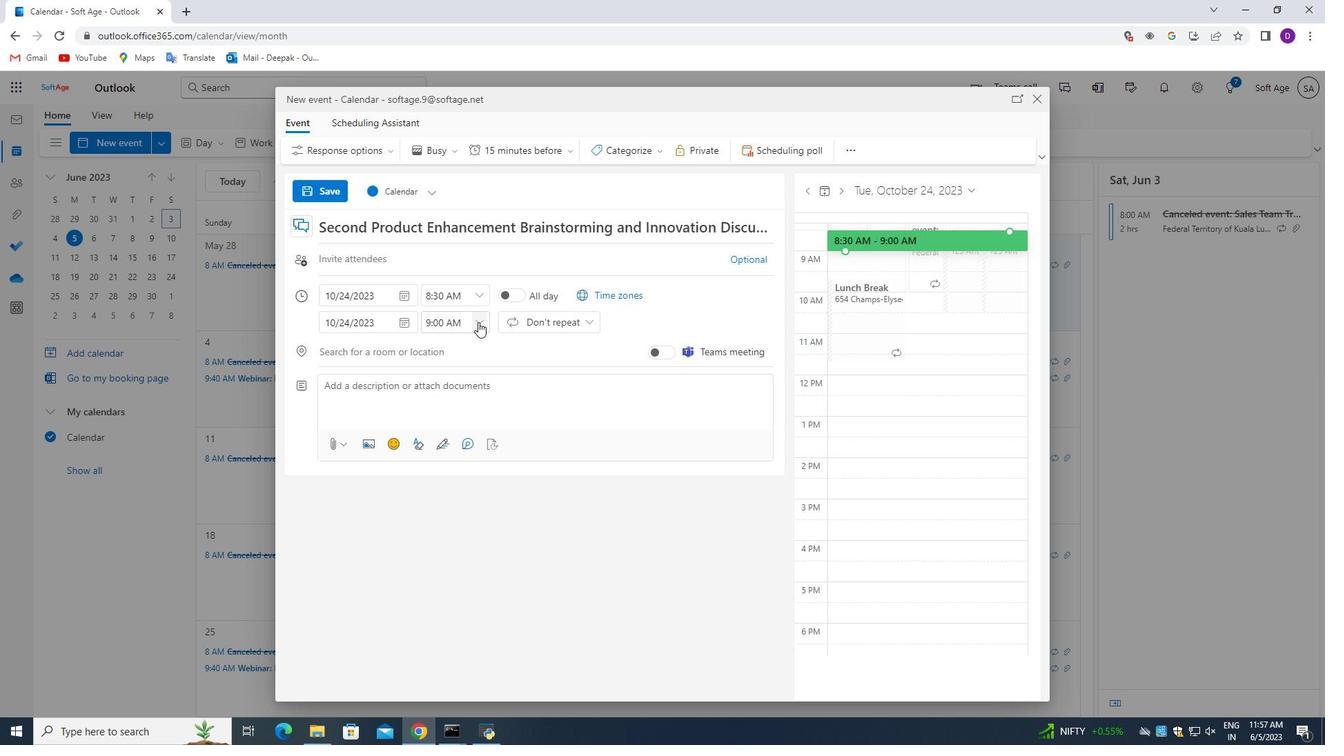 
Action: Mouse moved to (470, 422)
Screenshot: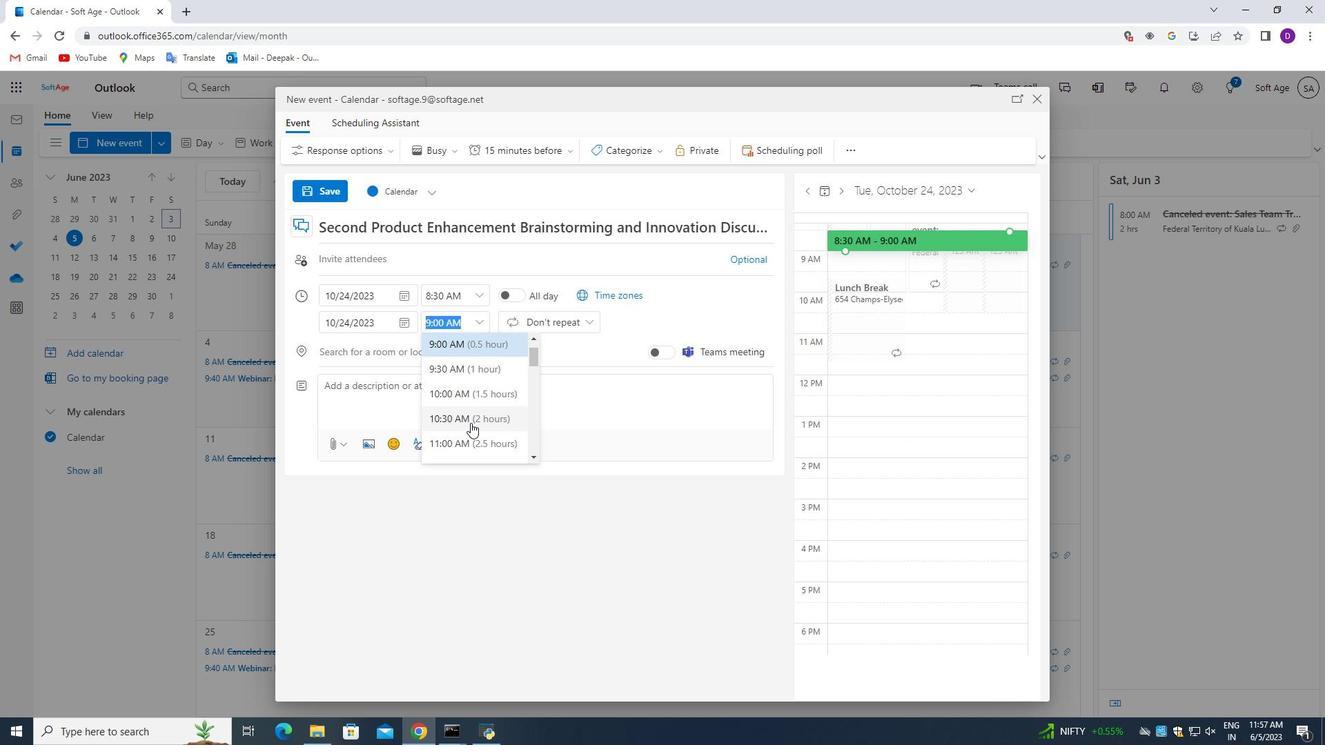 
Action: Mouse pressed left at (470, 422)
Screenshot: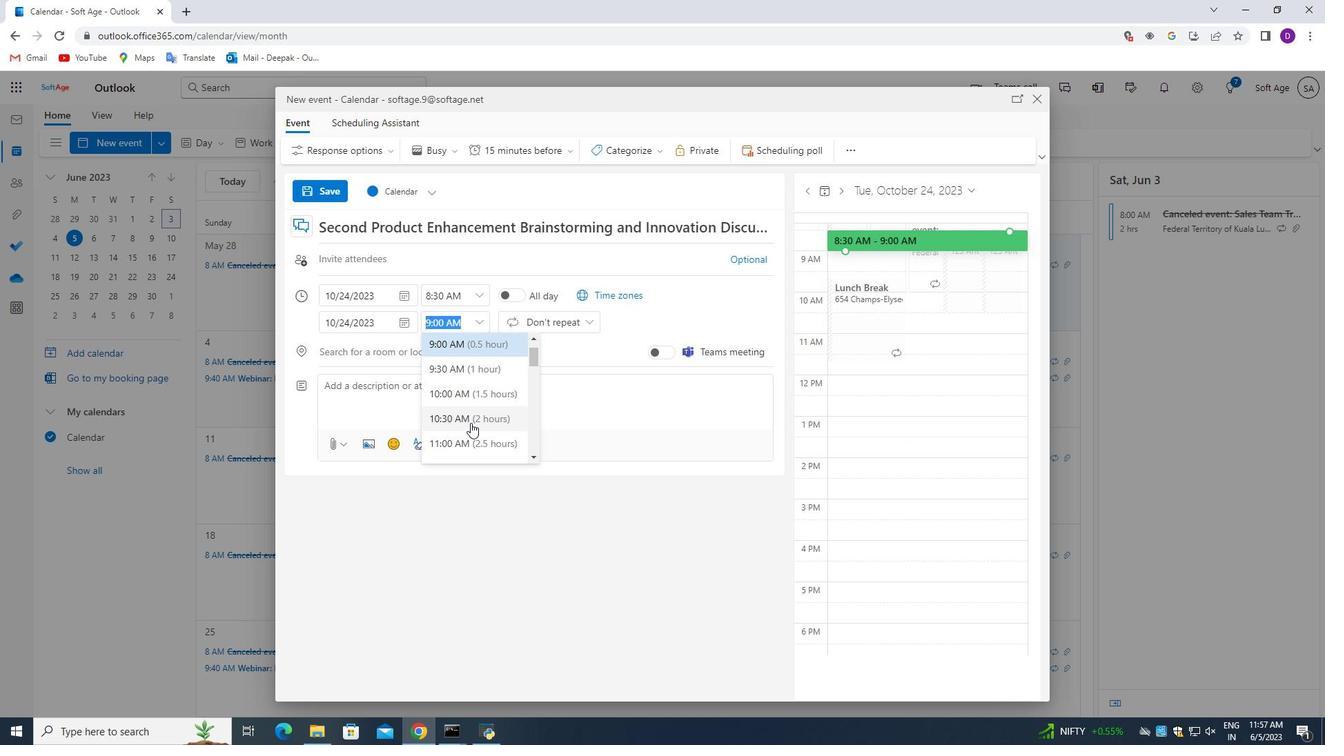 
Action: Mouse moved to (425, 388)
Screenshot: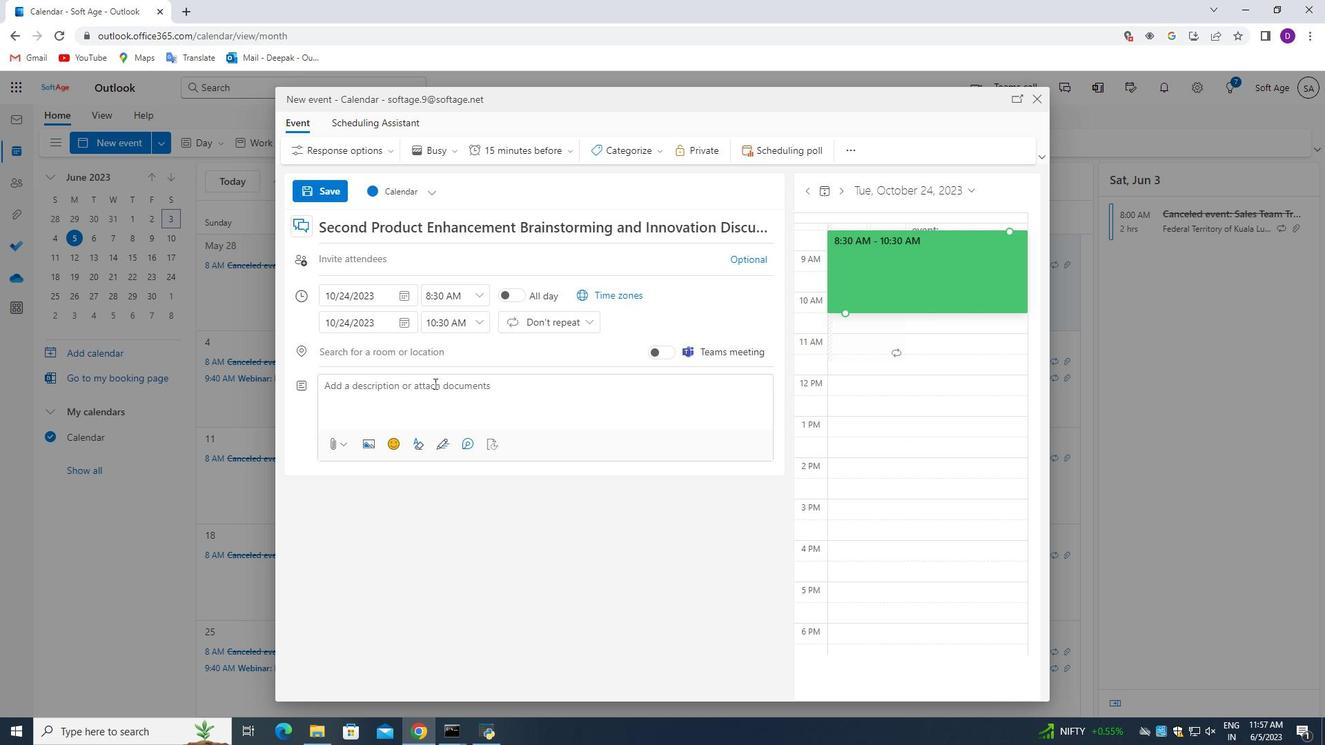 
Action: Mouse pressed left at (425, 388)
Screenshot: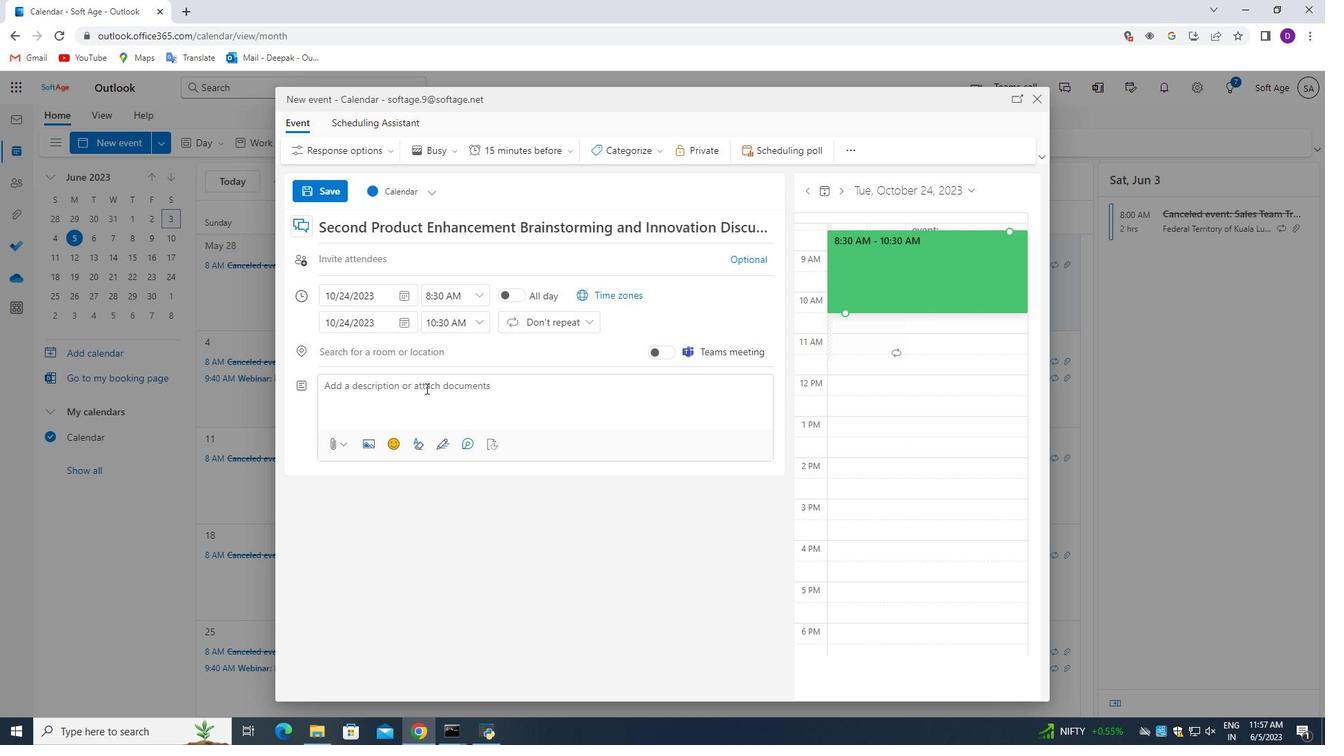 
Action: Key pressed <Key.shift_r>During<Key.space>the<Key.space>meeting<Key.space><Key.backspace>,<Key.space>various<Key.space>agenda<Key.space>items<Key.space>will<Key.space>be<Key.space>addressed<Key.space><Key.backspace>,<Key.space>covering<Key.space>a<Key.space>wide<Key.space>range<Key.space>of<Key.space>topics<Key.space><Key.backspace>.<Key.space><Key.shift_r>These=<Key.backspace><Key.backspace>s<Key.backspace>e<Key.space><Key.space><Key.backspace>may<Key.space>include<Key.space>financial<Key.space>reports,<Key.space>strategic<Key.space>updates,<Key.space>operation<Key.space><Key.backspace>l<Key.space>hi<Key.backspace><Key.backspace><Key.backspace><Key.backspace><Key.backspace><Key.backspace><Key.backspace><Key.backspace><Key.backspace><Key.backspace>rational<Key.space>highig<Key.backspace><Key.backspace><Key.backspace>g<Key.backspace>hlights,<Key.space><Key.backspace>.<Key.backspace><Key.backspace>.<Key.space><Key.backspace><Key.backspace>,<Key.space>governace<Key.space><Key.backspace><Key.backspace><Key.backspace><Key.backspace><Key.backspace><Key.backspace><Key.backspace><Key.backspace>vernancem<Key.backspace><Key.space>matters,<Key.space>and<Key.space>any<Key.space>proposed<Key.space>resolutions<Key.space>that<Key.space>require<Key.space>sgareholder<Key.backspace><Key.backspace><Key.backspace><Key.backspace><Key.backspace><Key.backspace><Key.backspace><Key.backspace><Key.backspace><Key.backspace><Key.backspace>shareholder<Key.space>approval,<Key.space><Key.shift_r>Each<Key.space>agenda<Key.space>item<Key.space>will<Key.space>be<Key.space>presented<Key.space>by<Key.space>the<Key.space>relevant<Key.space>department<Key.space>or<Key.space>individual<Key.space><Key.backspace>,<Key.space>offering<Key.space>comprehensive<Key.space>insights<Key.space>and<Key.space>fostering<Key.space>an<Key.space>environment<Key.space>of<Key.space>transparency.<Key.space>
Screenshot: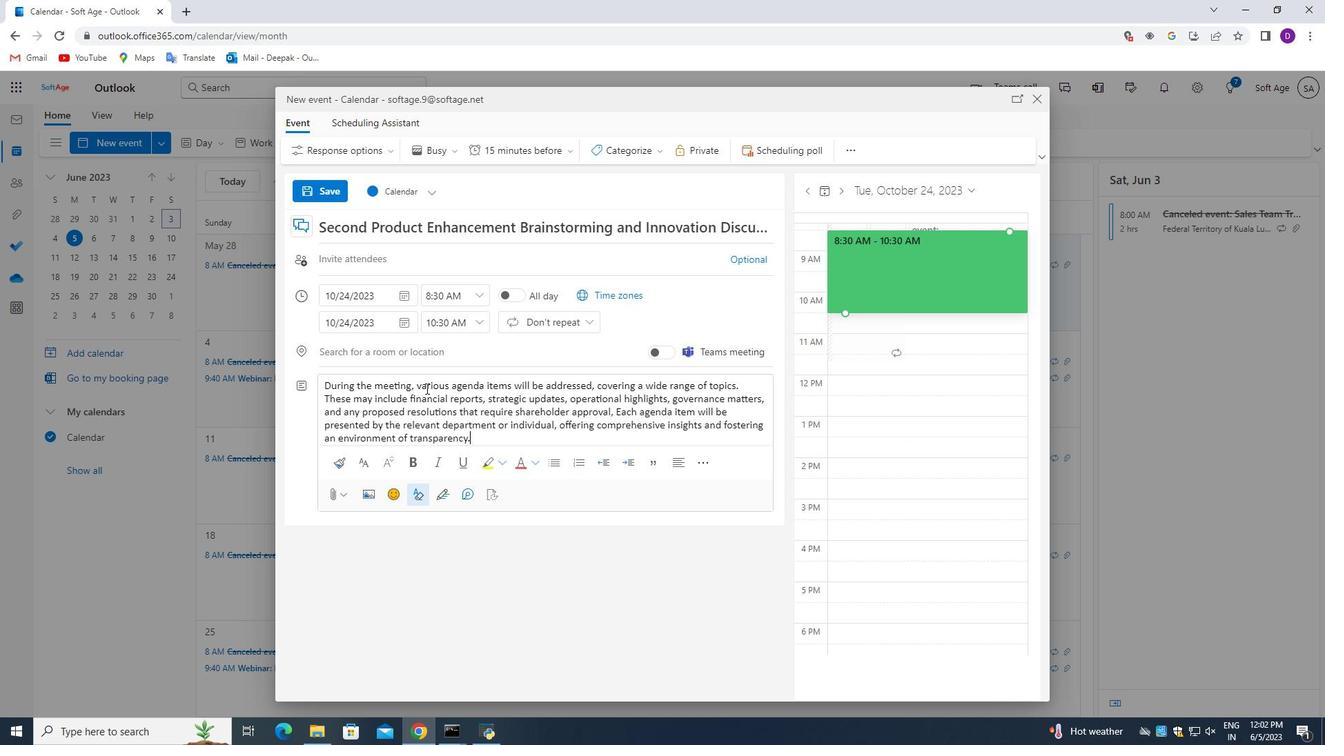 
Action: Mouse moved to (371, 352)
Screenshot: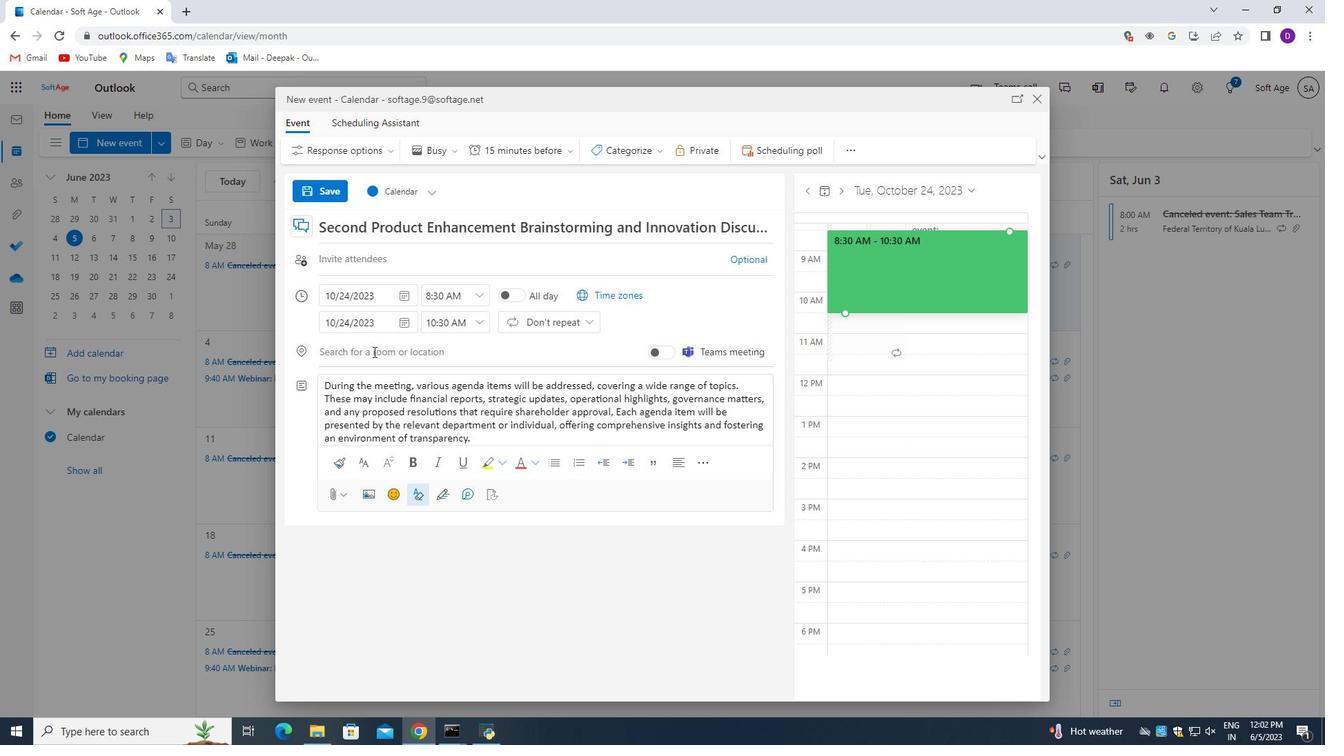 
Action: Mouse pressed left at (371, 352)
Screenshot: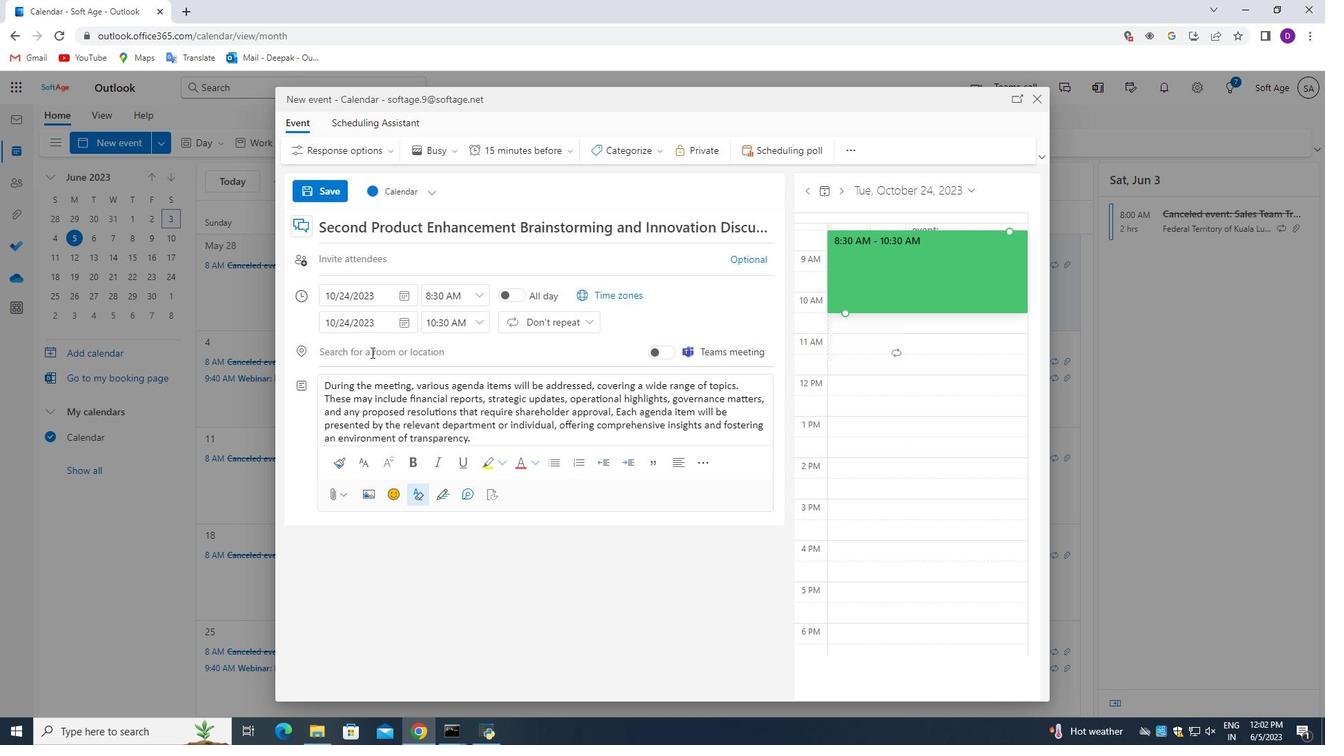 
Action: Mouse moved to (463, 537)
Screenshot: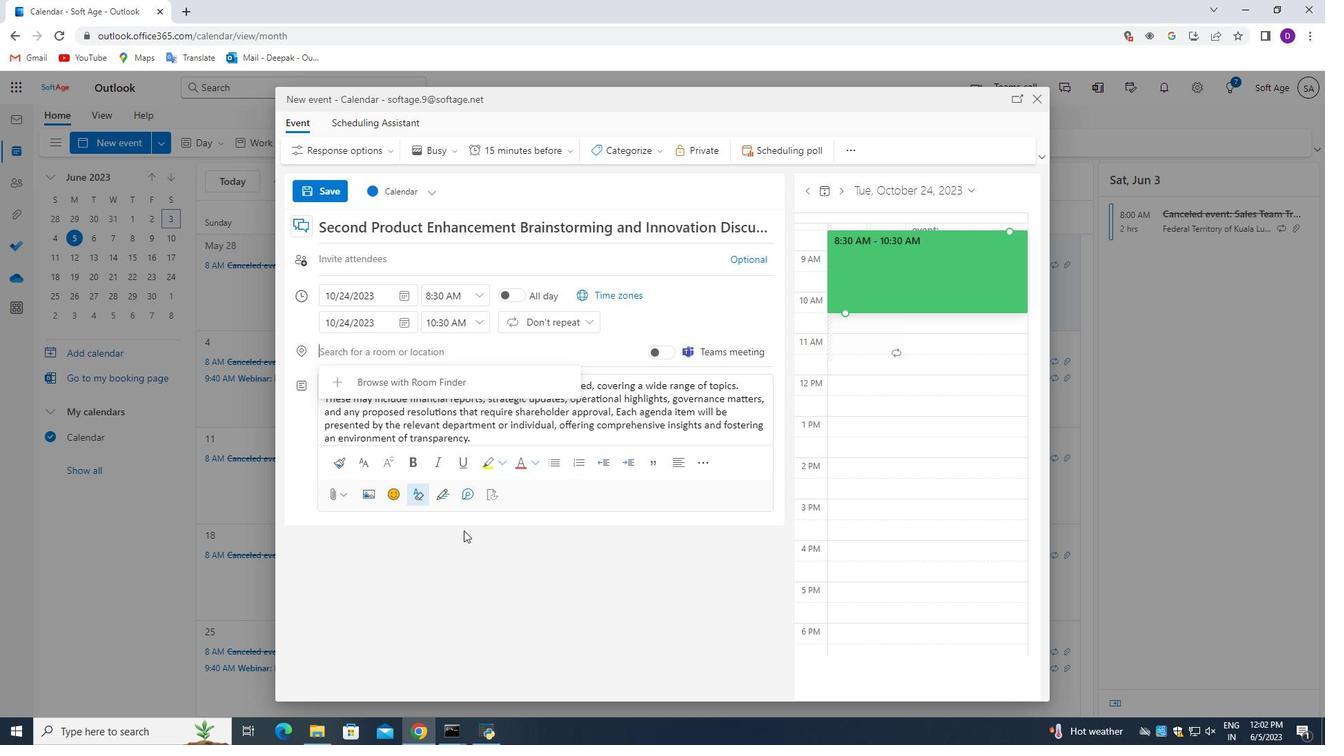 
Action: Key pressed 987<Key.space>
Screenshot: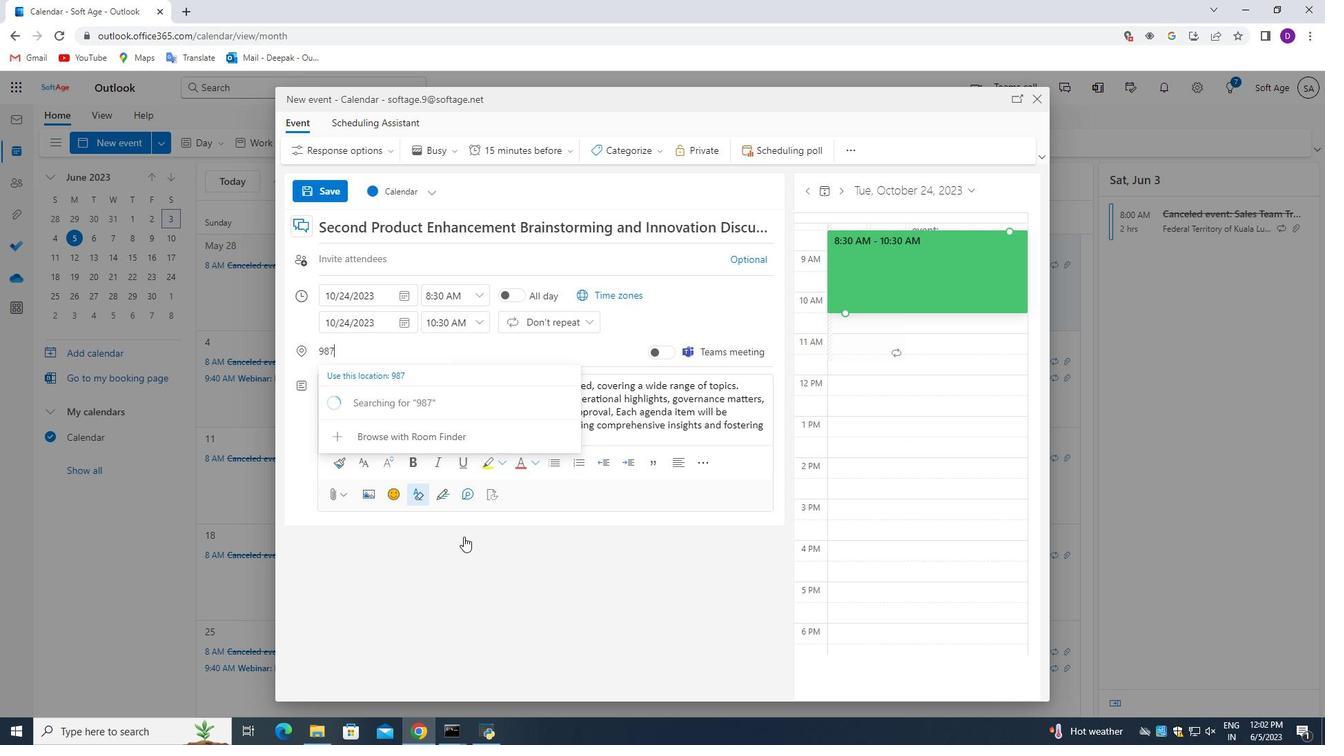 
Action: Mouse moved to (463, 537)
Screenshot: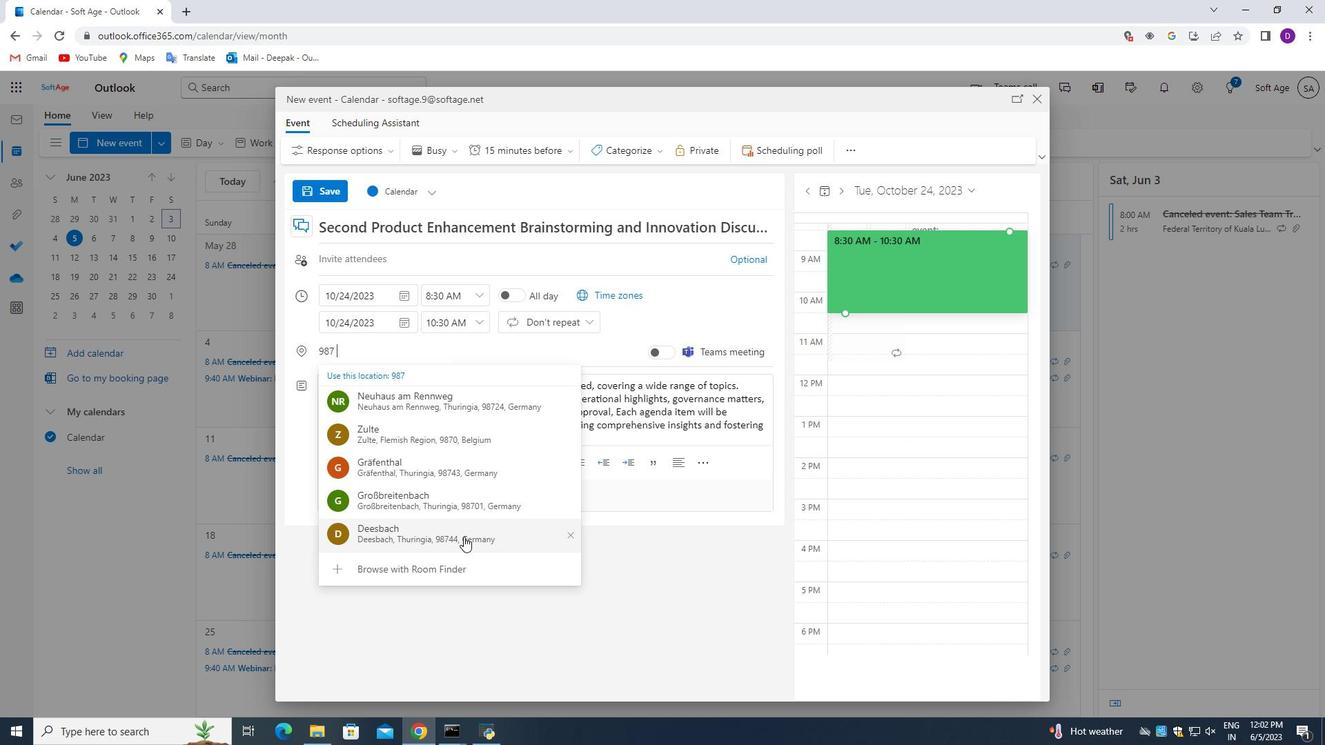 
Action: Key pressed <Key.shift_r>Casa<Key.space><Key.shift_r>Bal<Key.backspace>tllo,<Key.space><Key.shift_r>Barcelona<Key.space><Key.backspace>,<Key.space><Key.shift_r>Spain
Screenshot: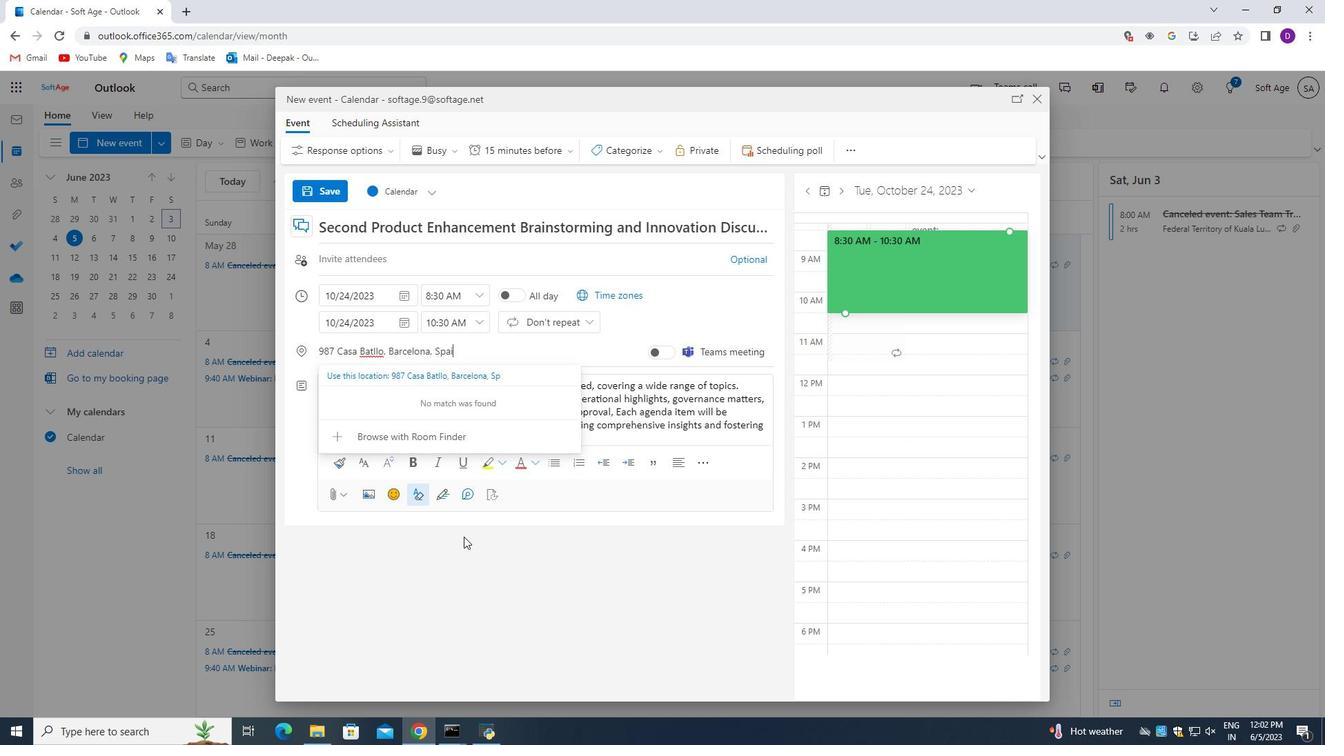 
Action: Mouse moved to (367, 256)
Screenshot: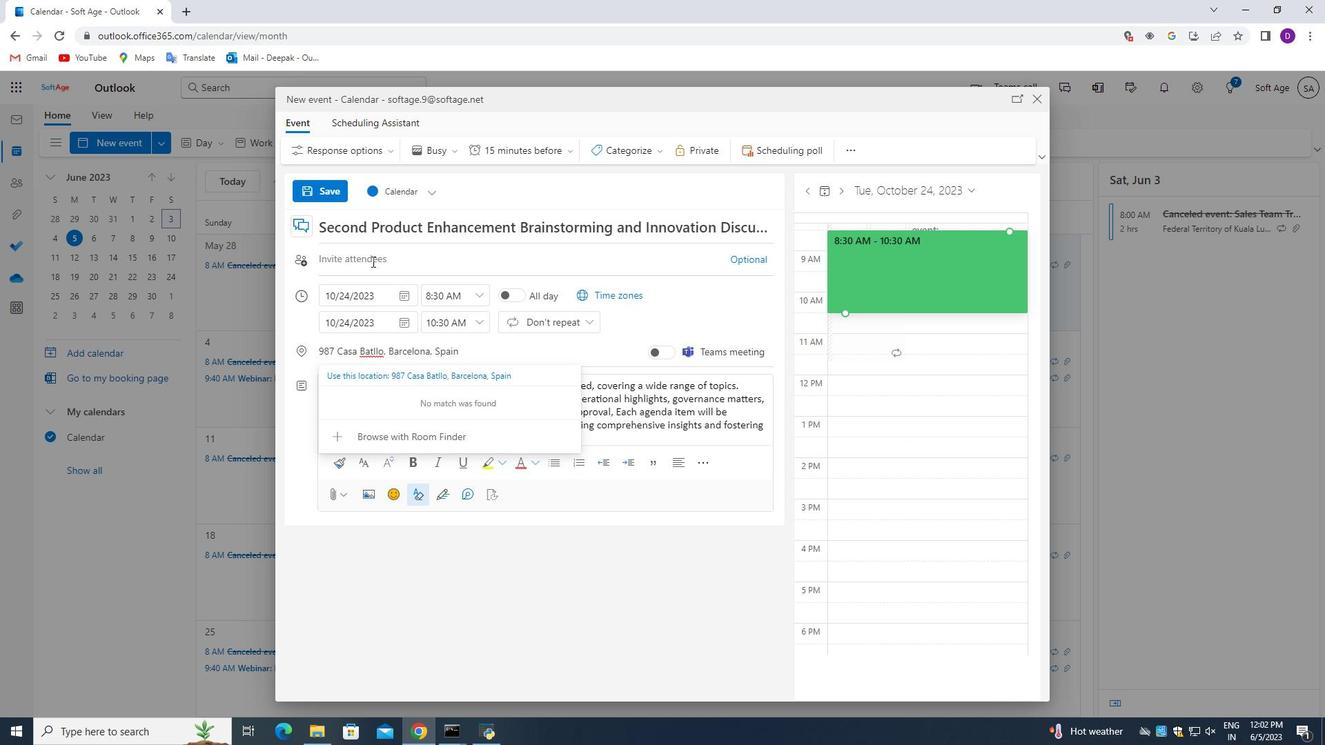 
Action: Mouse pressed left at (367, 256)
Screenshot: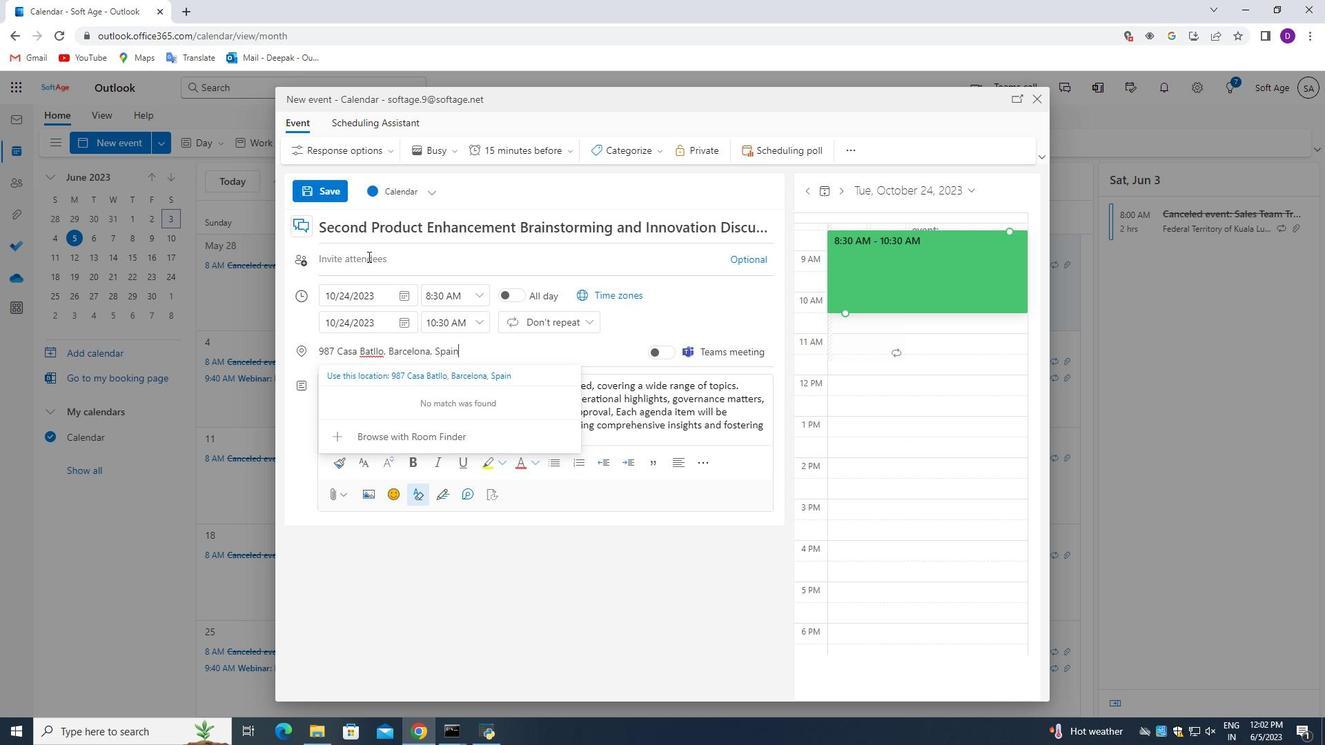 
Action: Mouse moved to (500, 554)
Screenshot: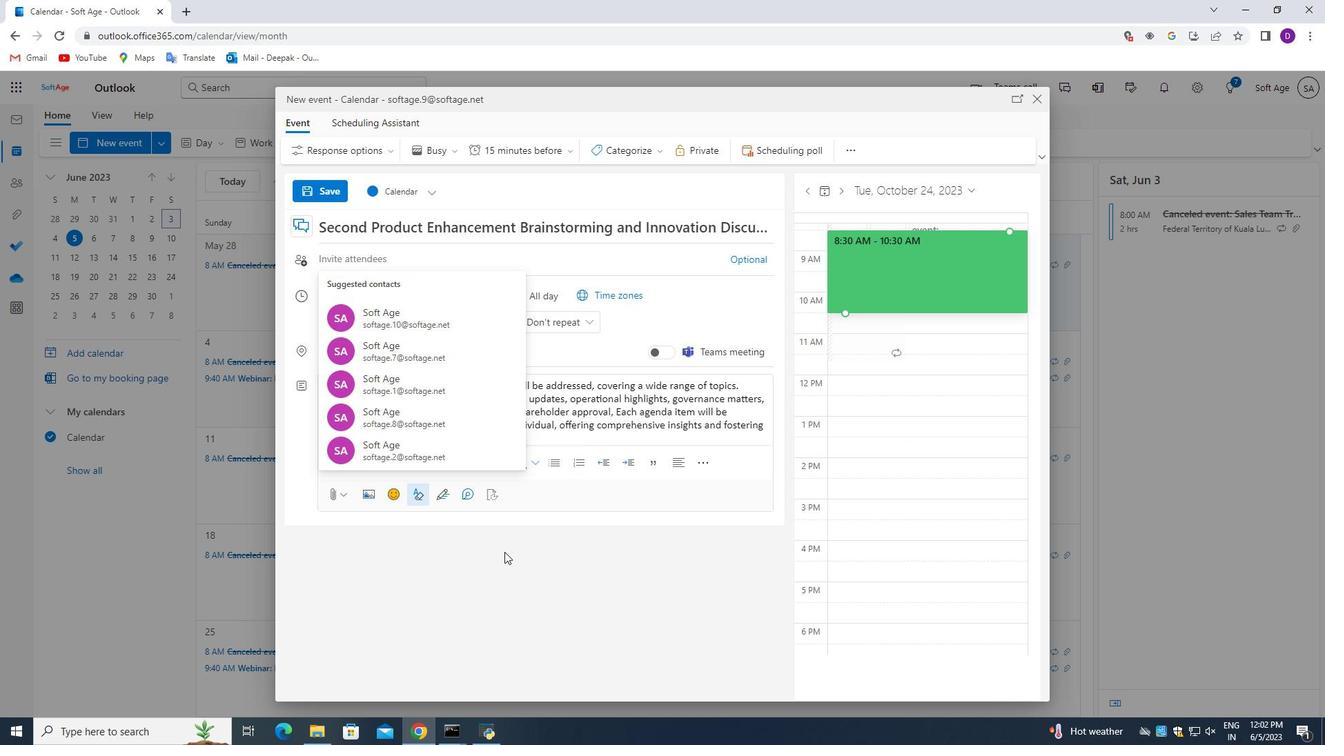 
Action: Key pressed softage.3<Key.shift>@softage.net<Key.enter>
Screenshot: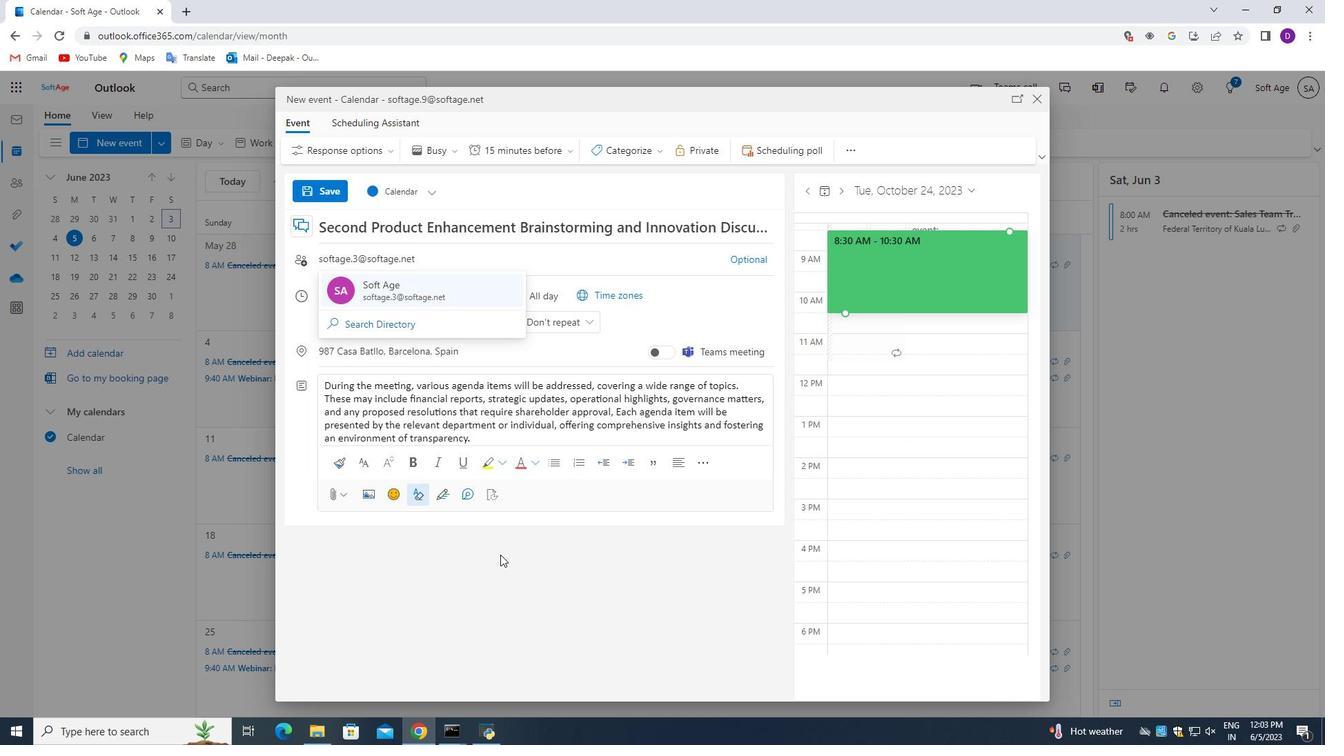 
Action: Mouse moved to (744, 264)
Screenshot: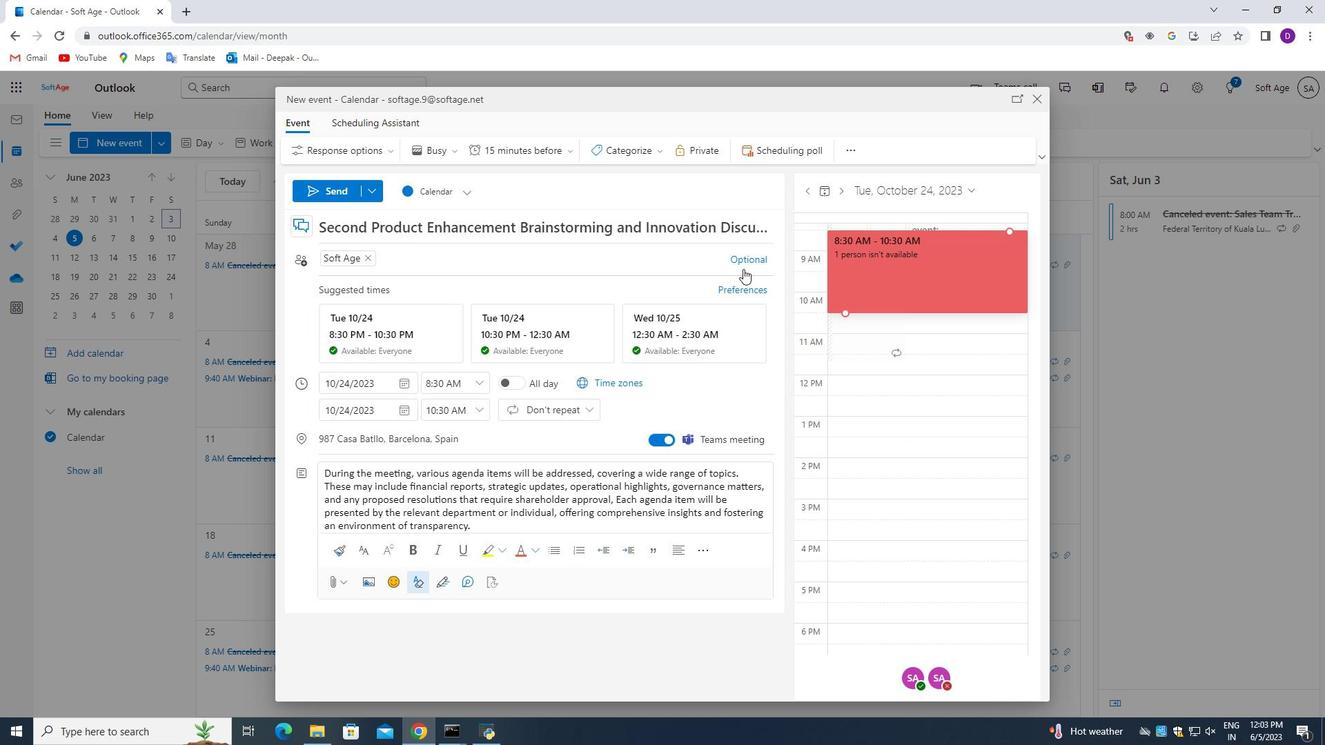 
Action: Mouse pressed left at (744, 264)
Screenshot: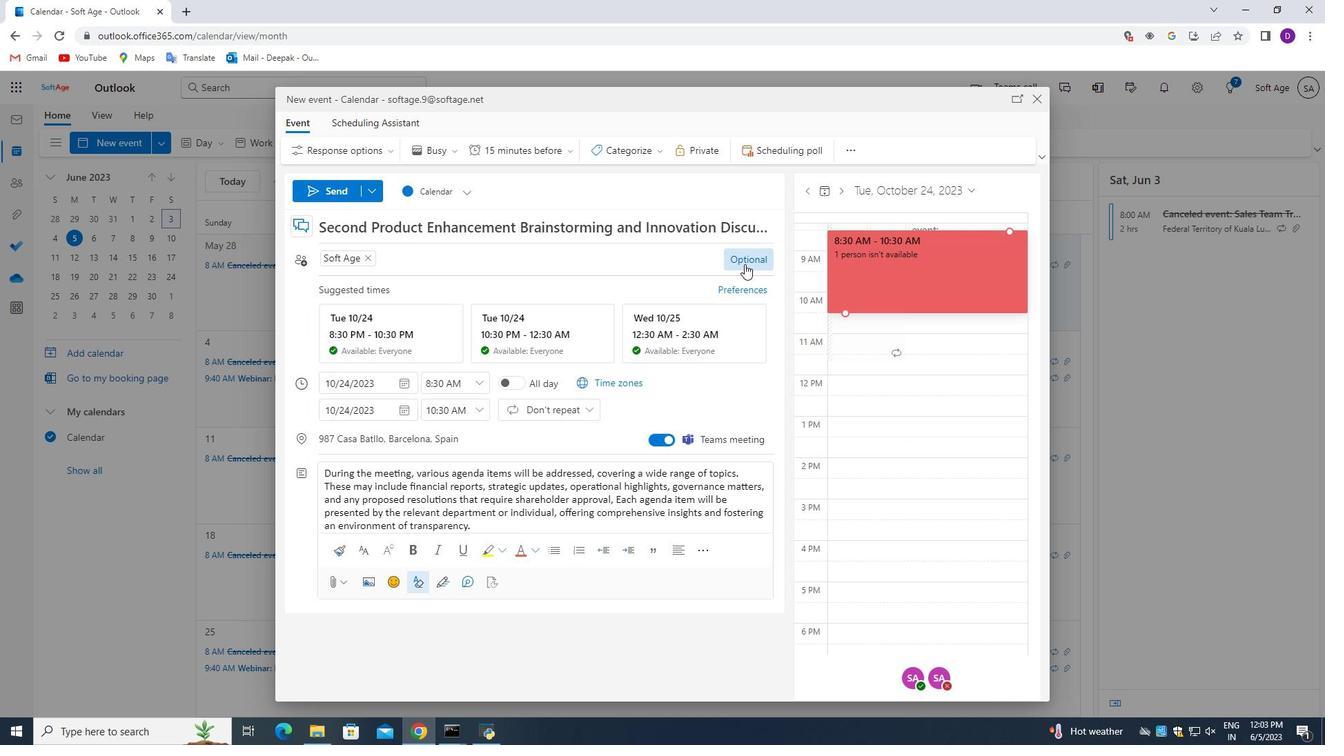 
Action: Mouse moved to (406, 233)
Screenshot: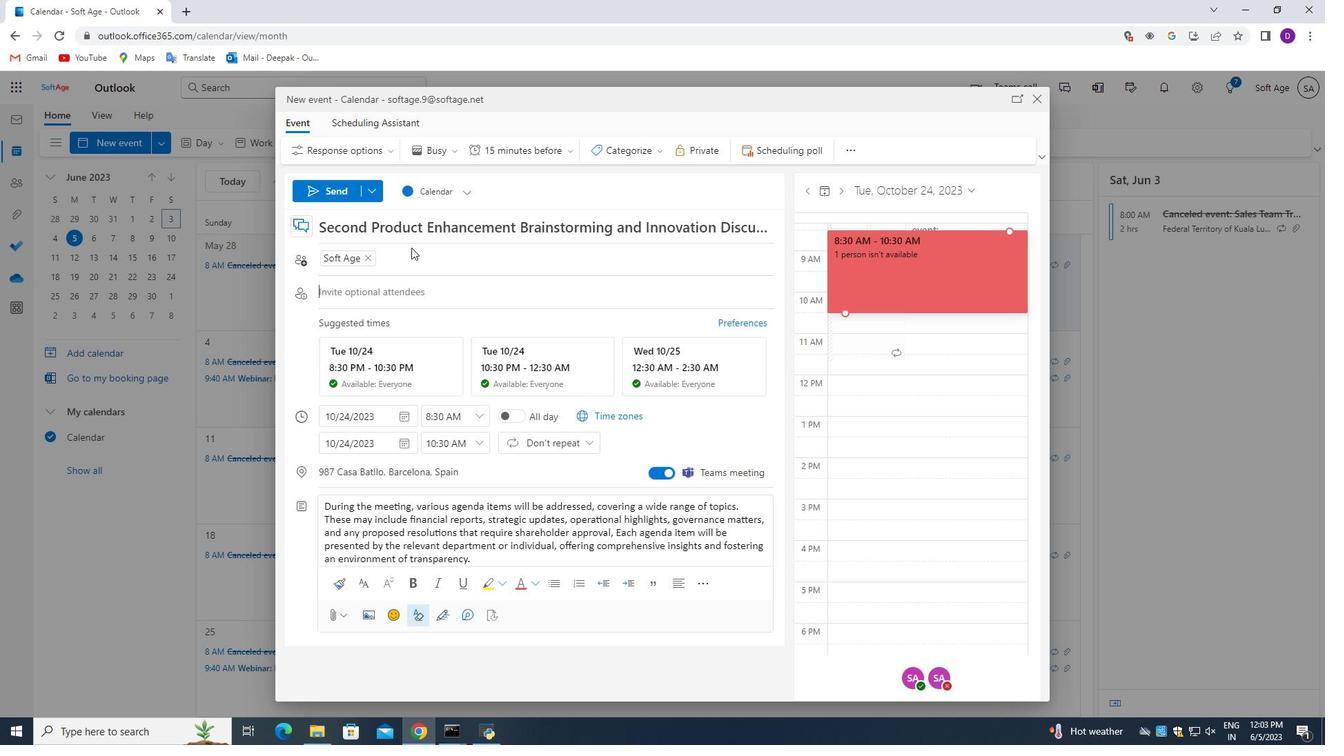 
Action: Key pressed softage.4<Key.shift>@softage.net<Key.enter>
Screenshot: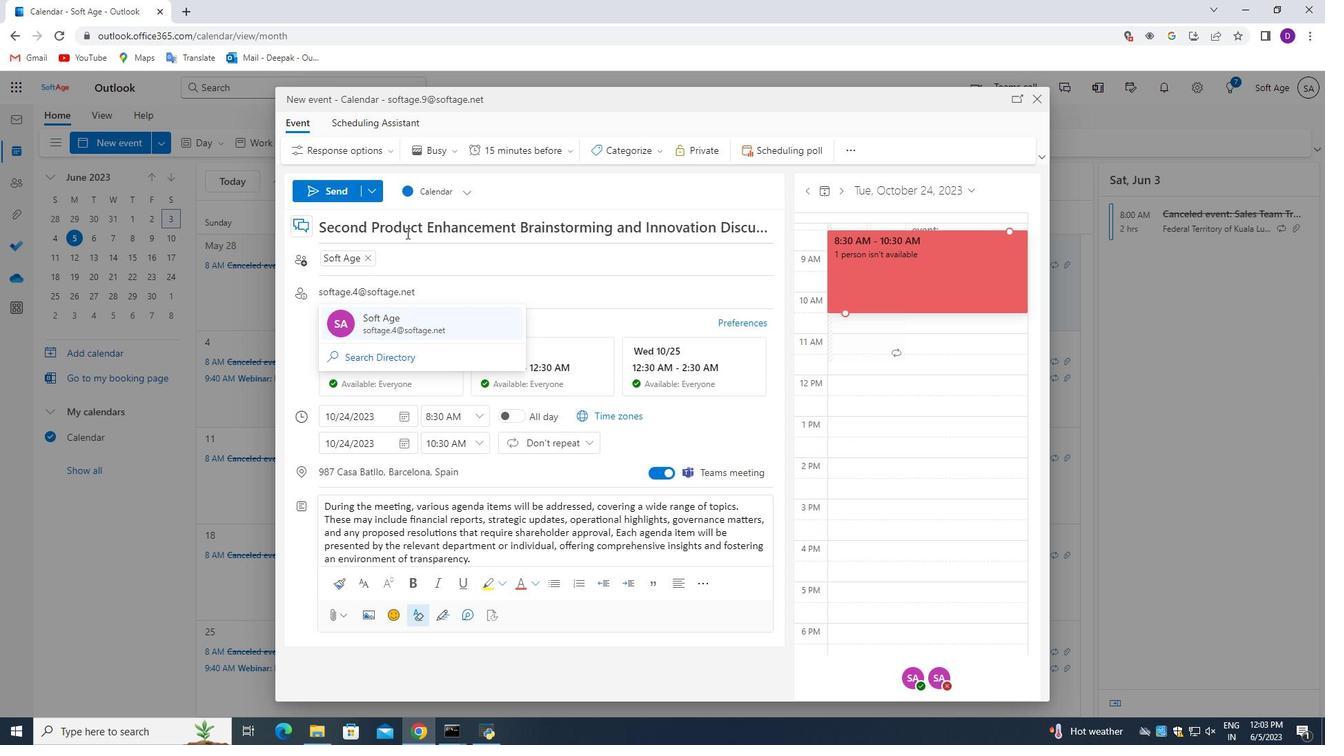 
Action: Mouse moved to (552, 153)
Screenshot: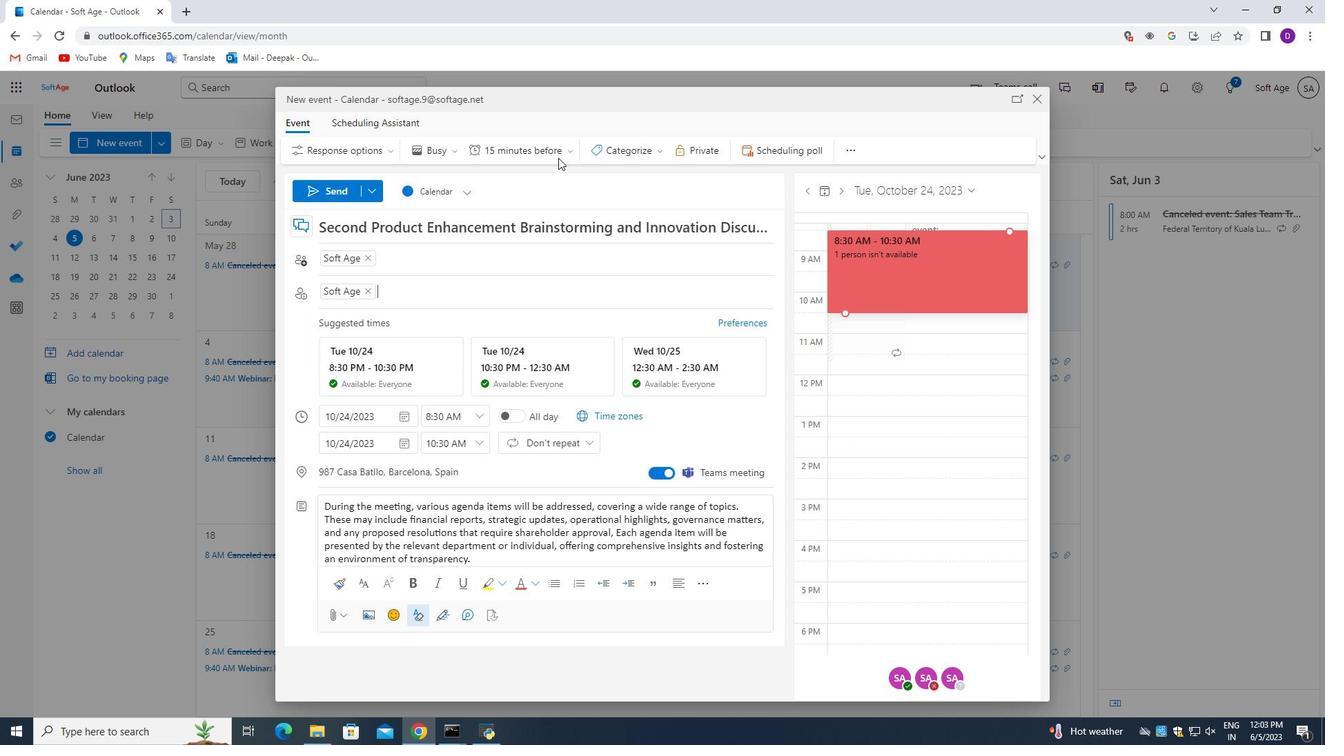 
Action: Mouse pressed left at (552, 153)
Screenshot: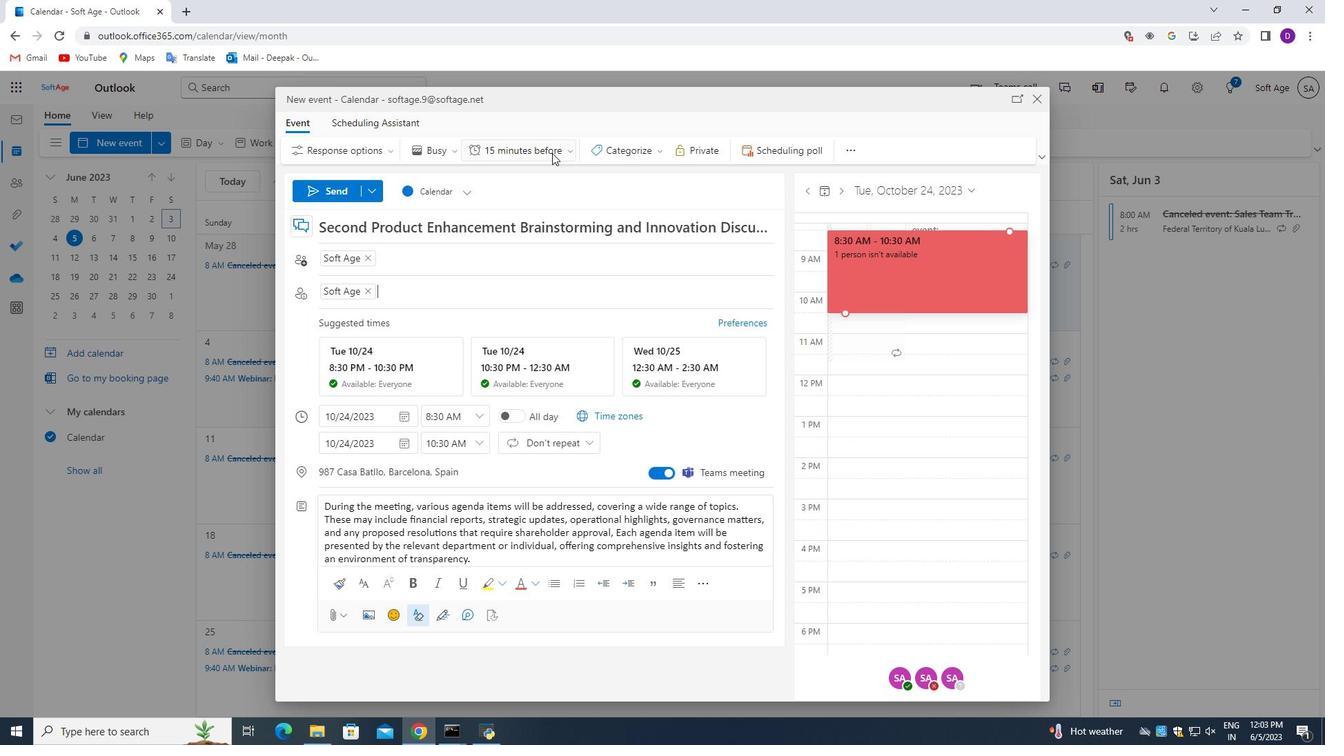 
Action: Mouse moved to (529, 352)
Screenshot: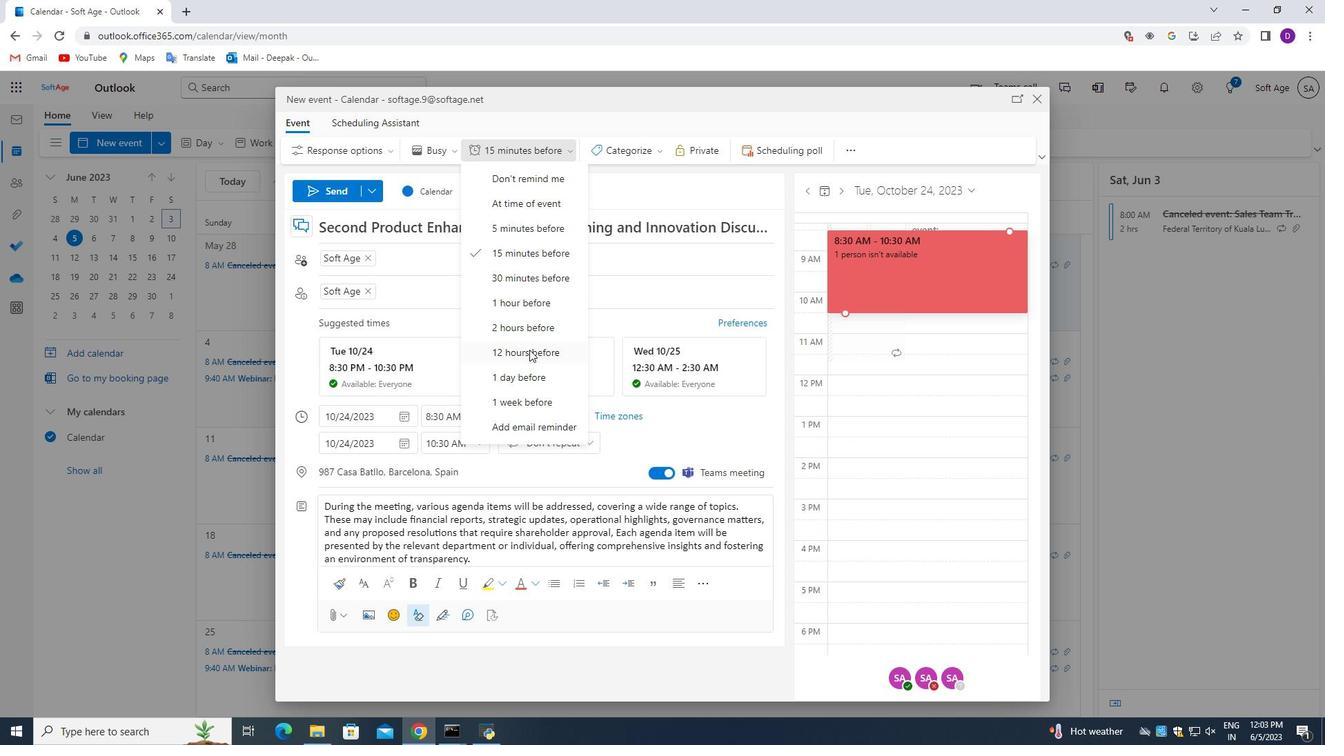 
Action: Mouse pressed left at (529, 352)
Screenshot: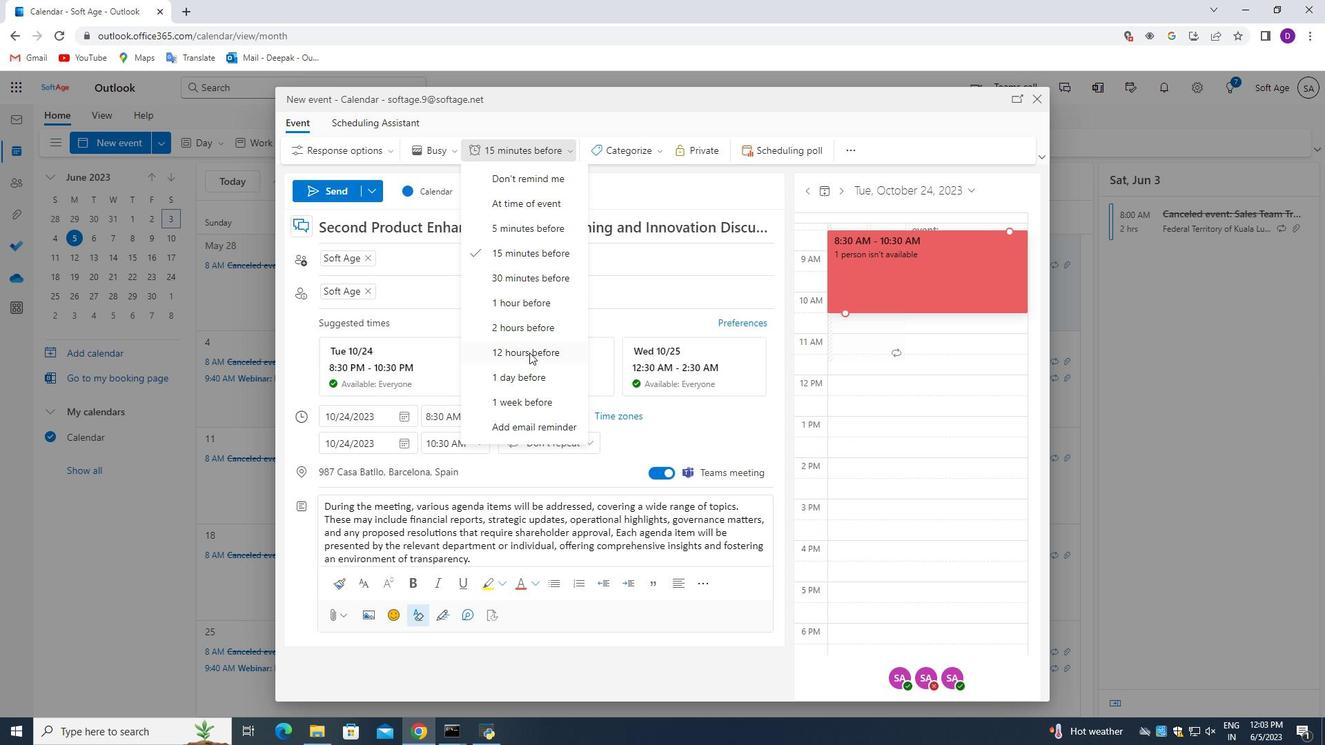 
Action: Mouse moved to (530, 485)
Screenshot: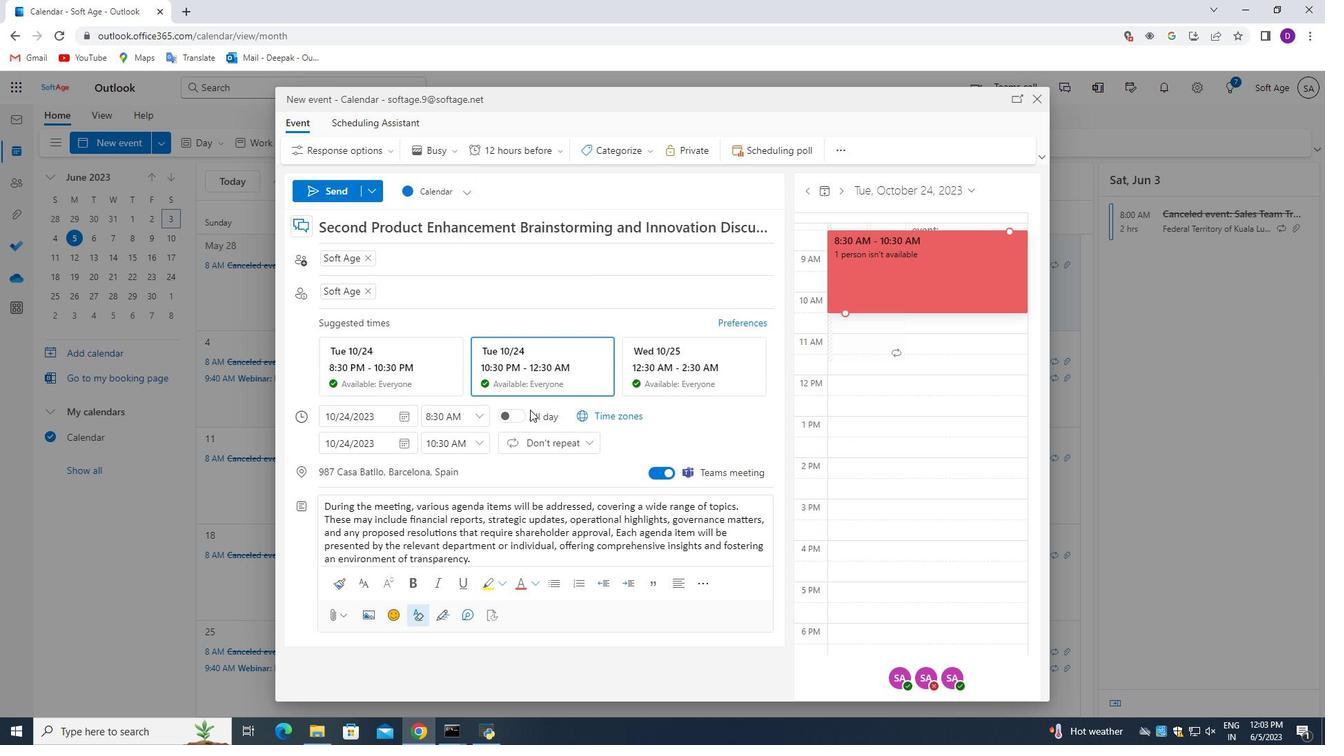 
Action: Mouse scrolled (530, 484) with delta (0, 0)
Screenshot: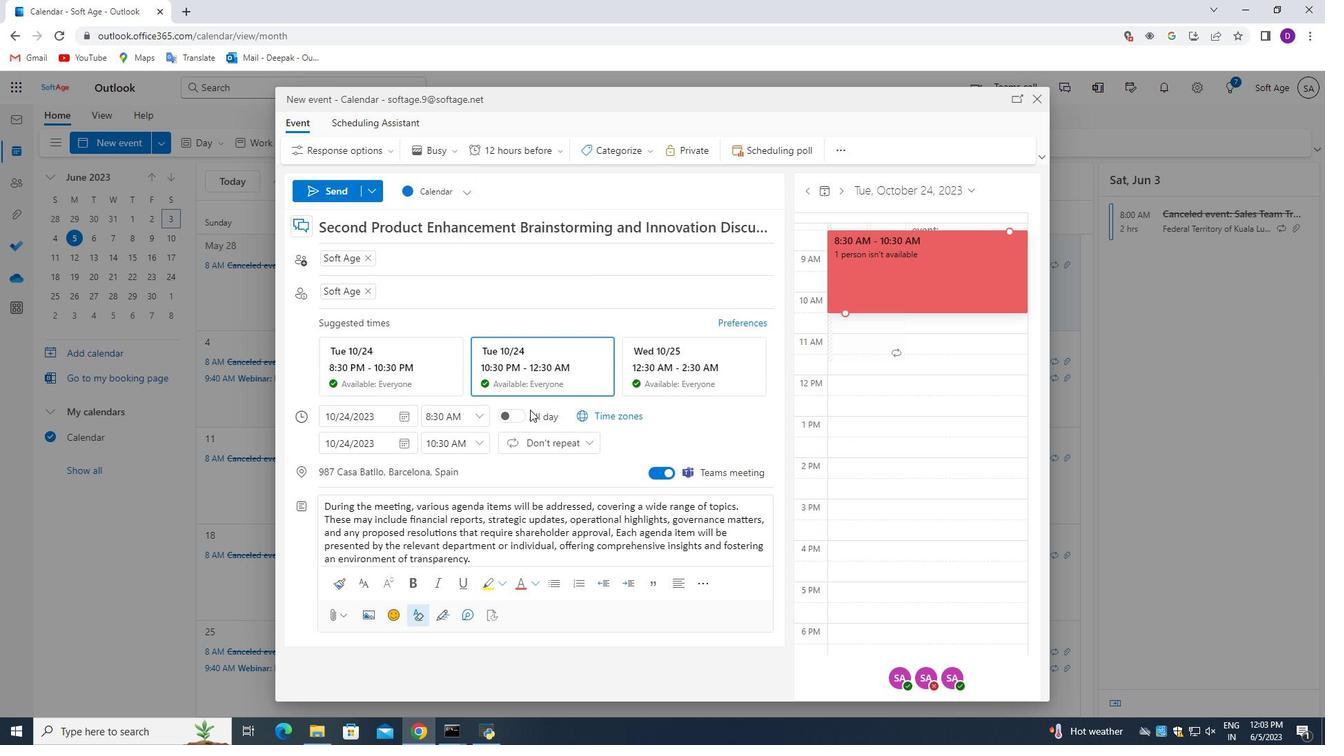 
Action: Mouse moved to (524, 492)
Screenshot: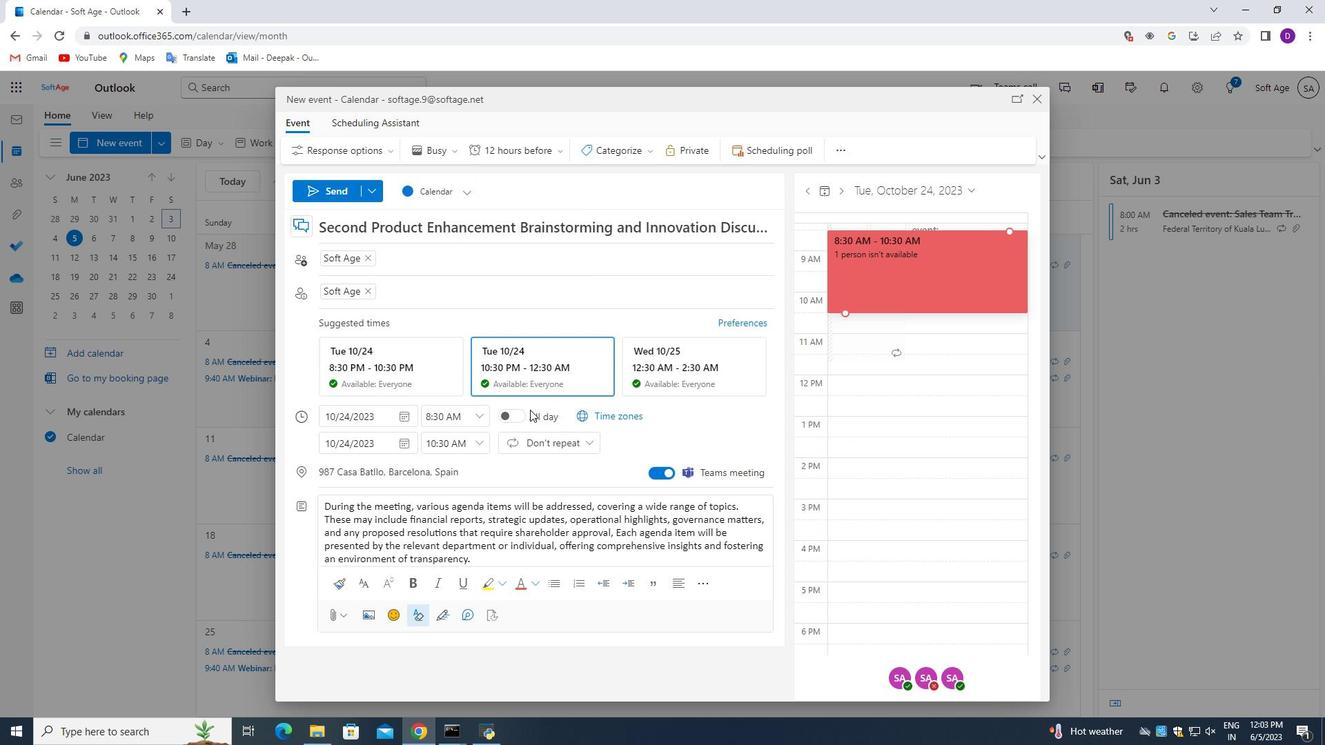 
Action: Mouse scrolled (524, 491) with delta (0, 0)
Screenshot: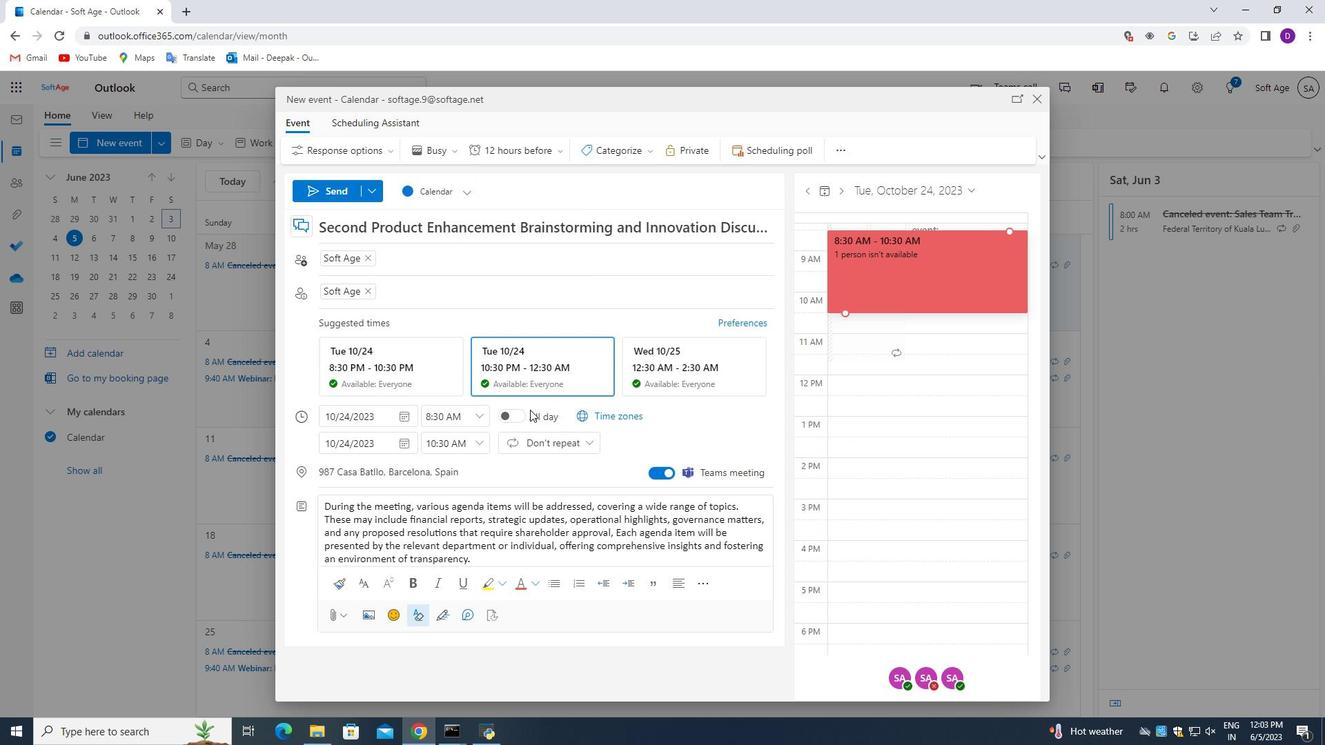 
Action: Mouse moved to (523, 492)
Screenshot: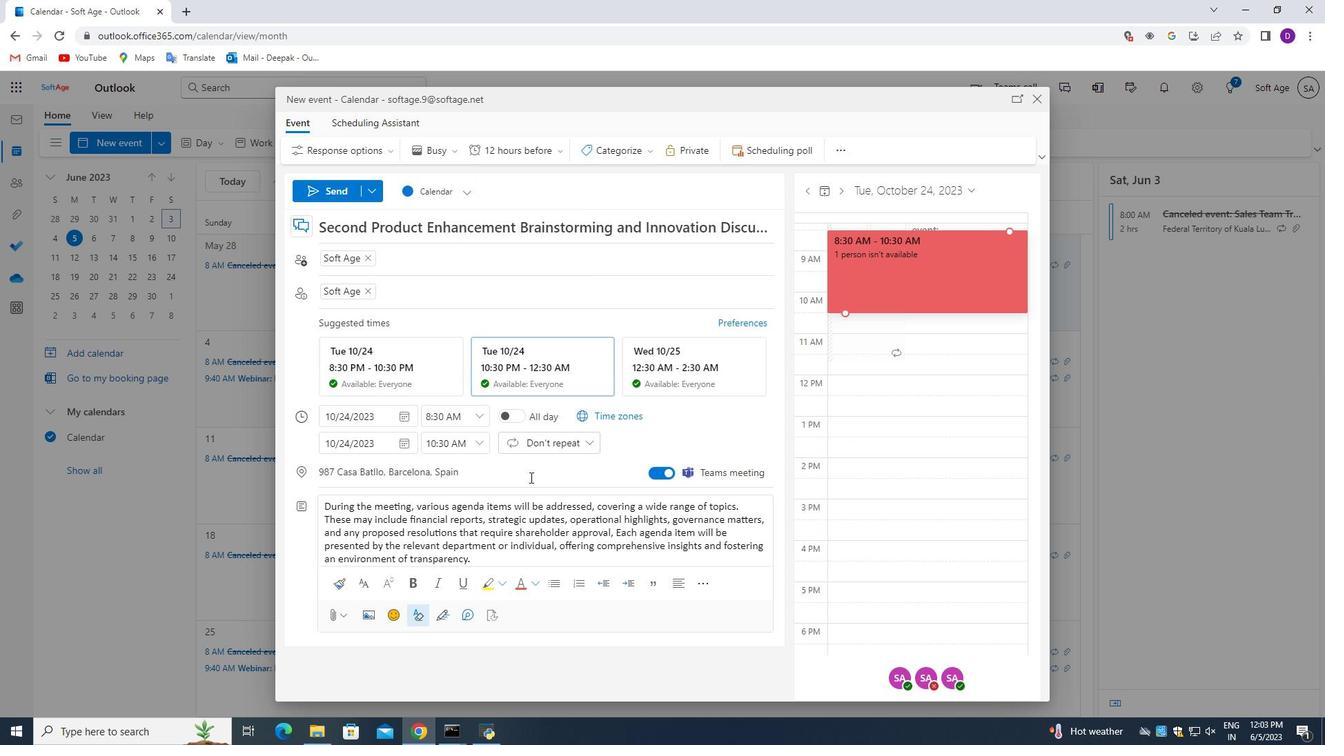 
Action: Mouse scrolled (523, 492) with delta (0, 0)
Screenshot: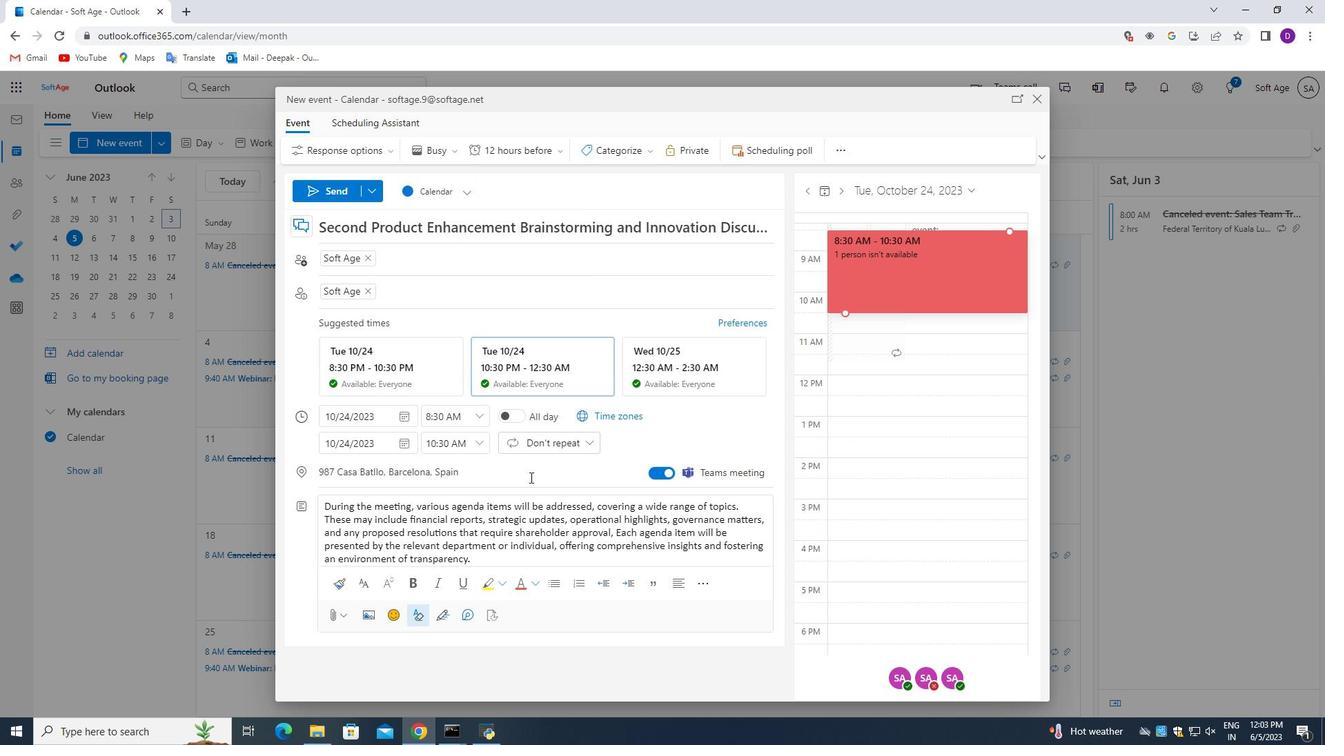 
Action: Mouse moved to (456, 363)
Screenshot: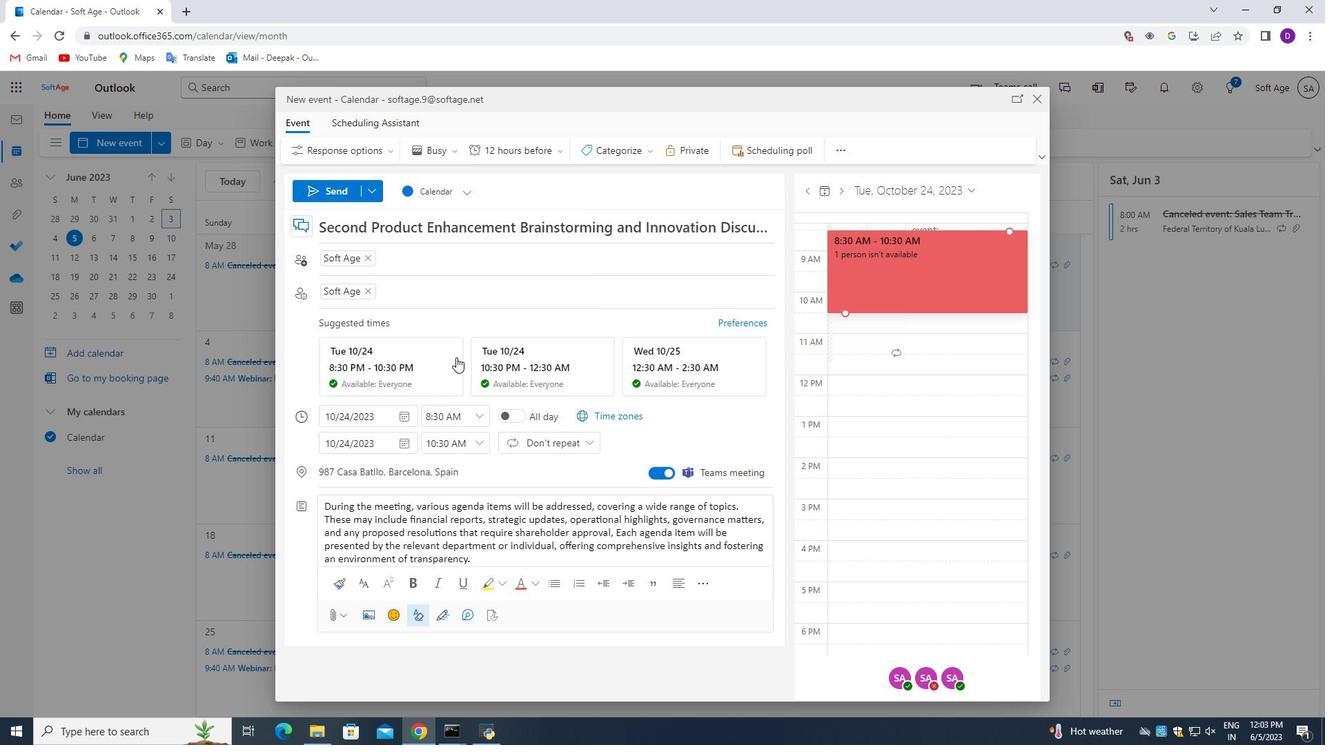 
Action: Mouse scrolled (456, 362) with delta (0, 0)
Screenshot: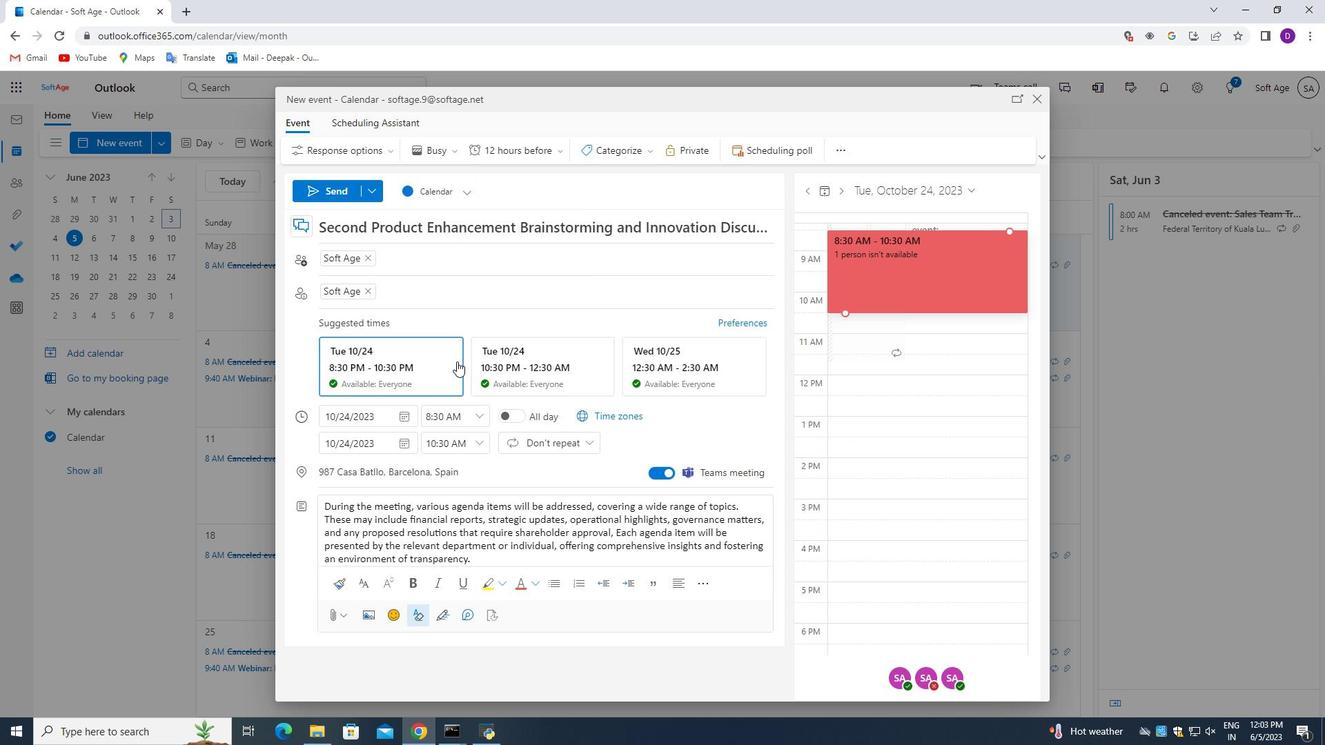 
Action: Mouse moved to (438, 359)
Screenshot: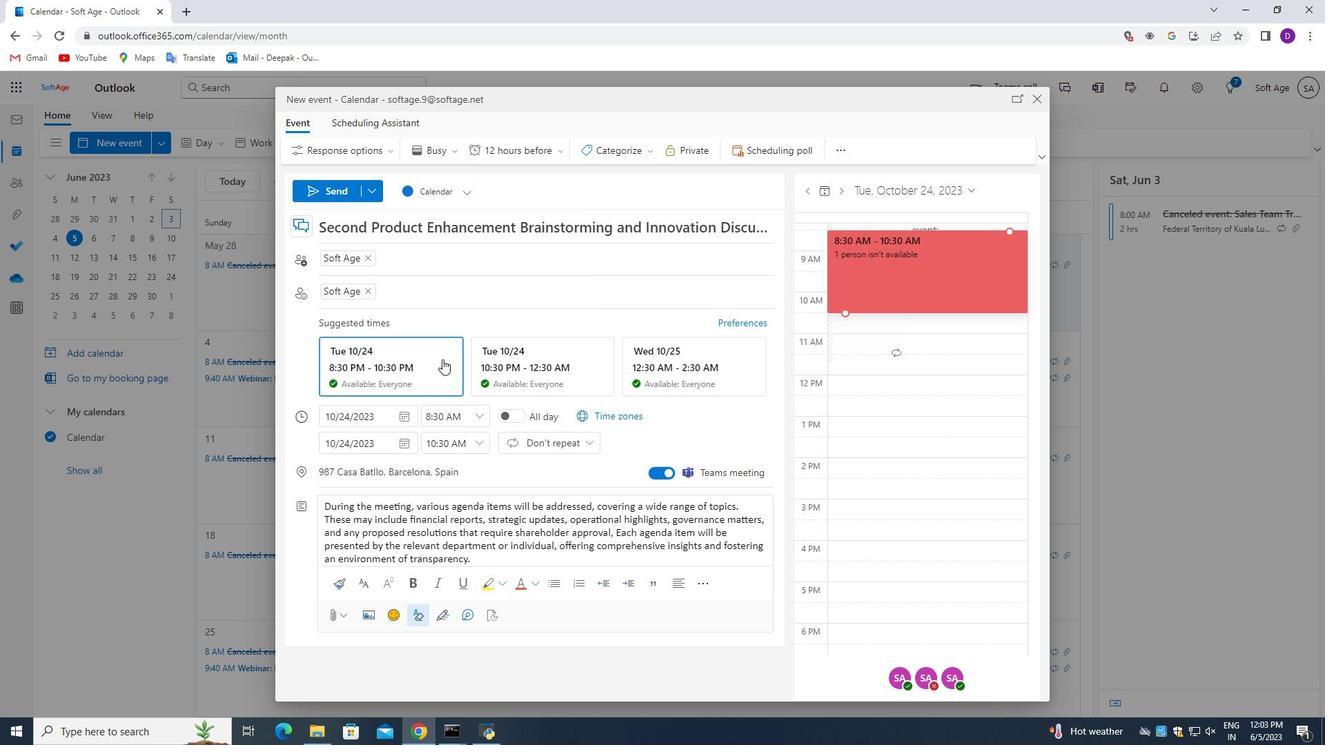 
Action: Mouse scrolled (438, 360) with delta (0, 0)
Screenshot: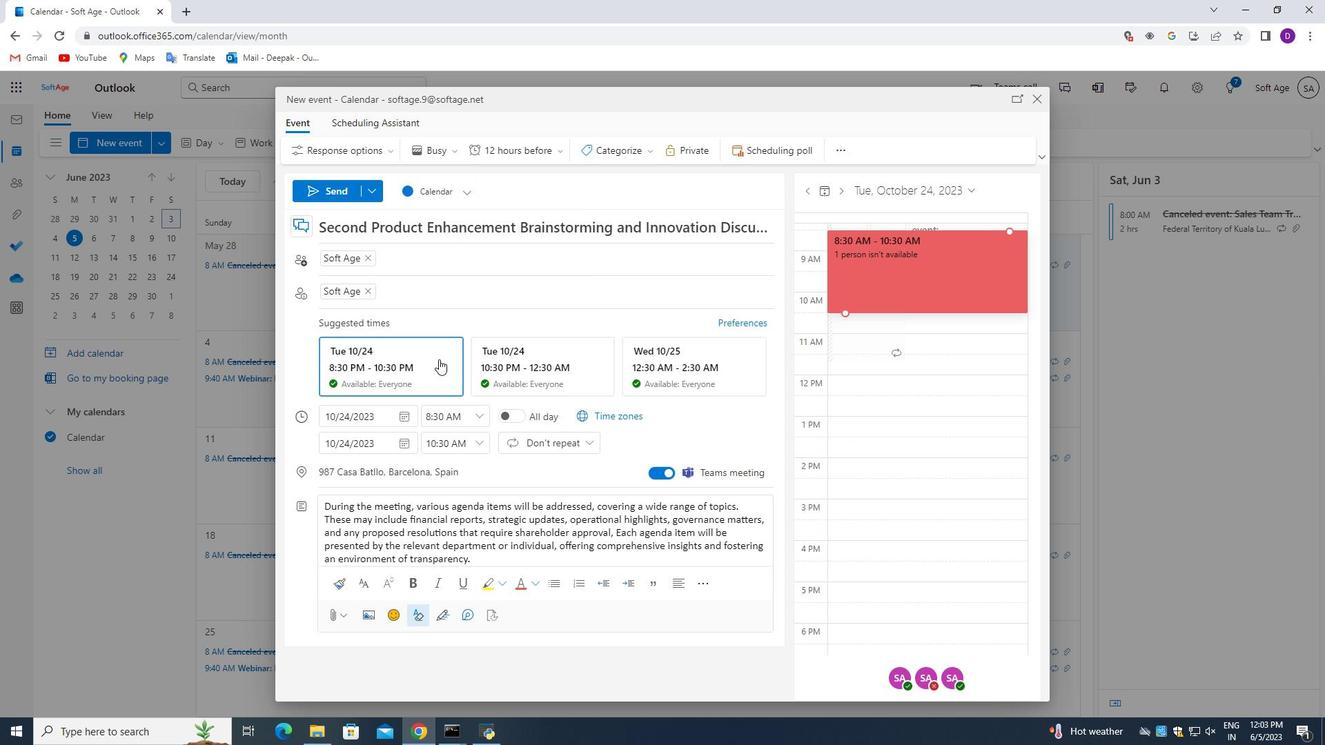 
Action: Mouse scrolled (438, 360) with delta (0, 0)
Screenshot: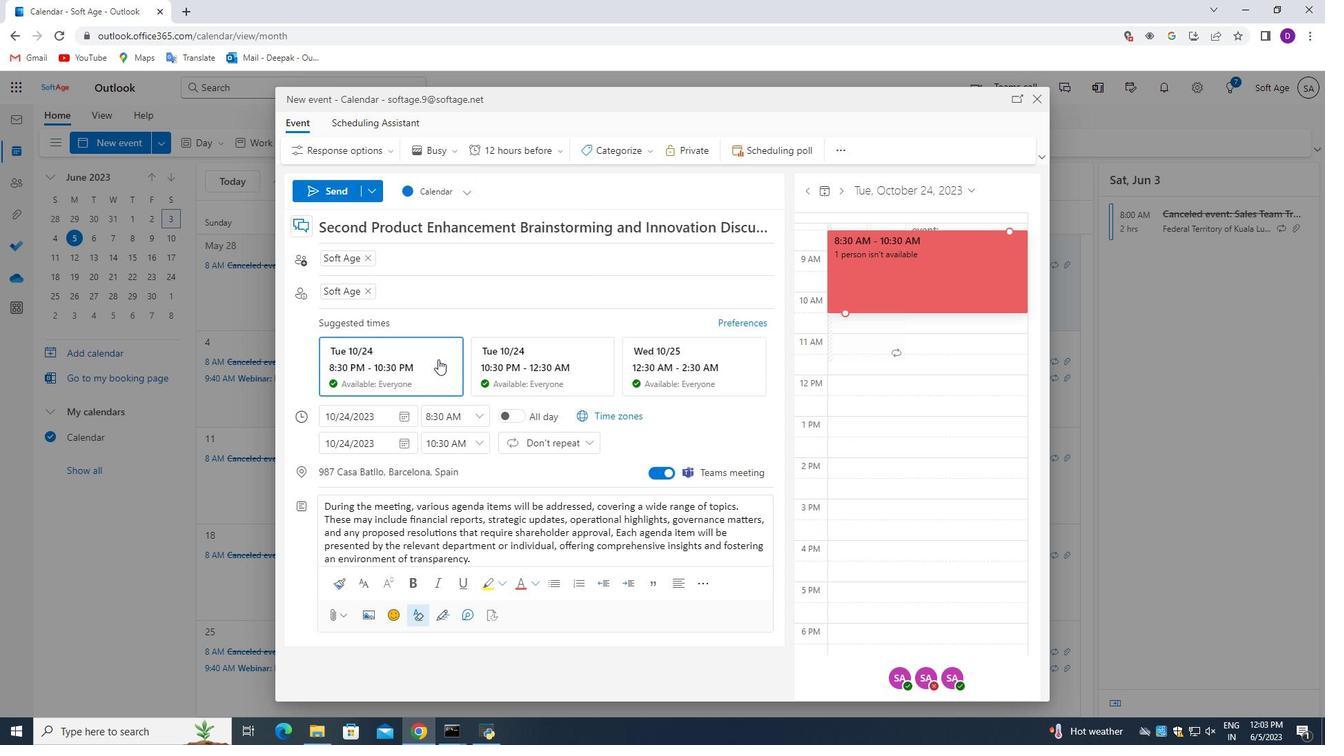 
Action: Mouse moved to (332, 189)
Screenshot: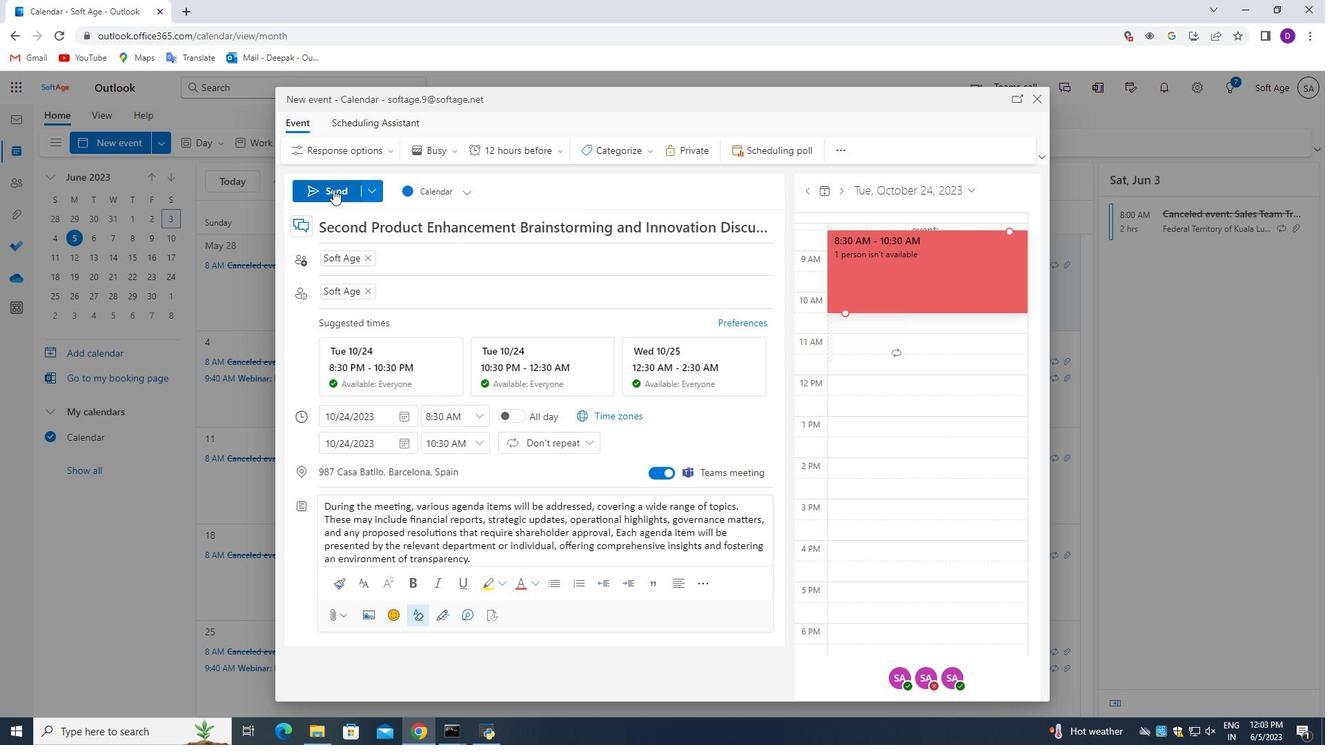 
Action: Mouse pressed left at (332, 189)
Screenshot: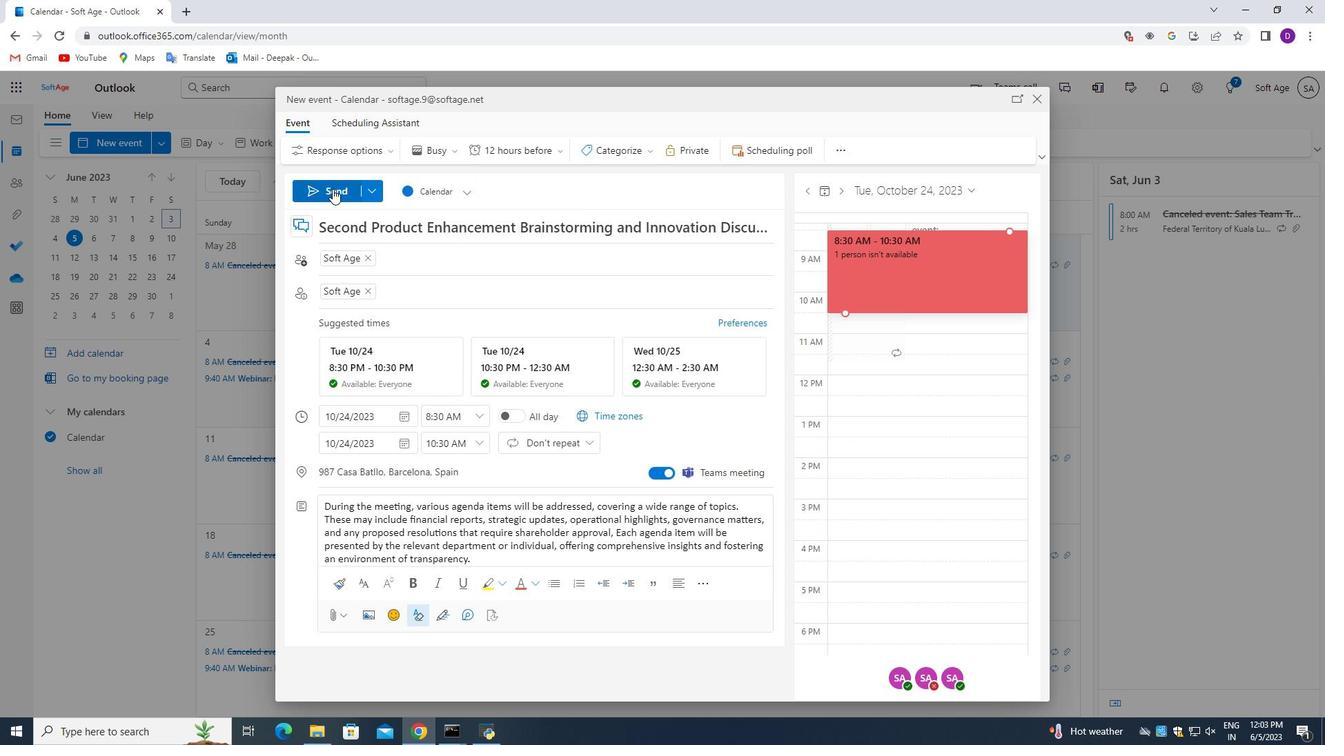 
Action: Mouse moved to (558, 485)
Screenshot: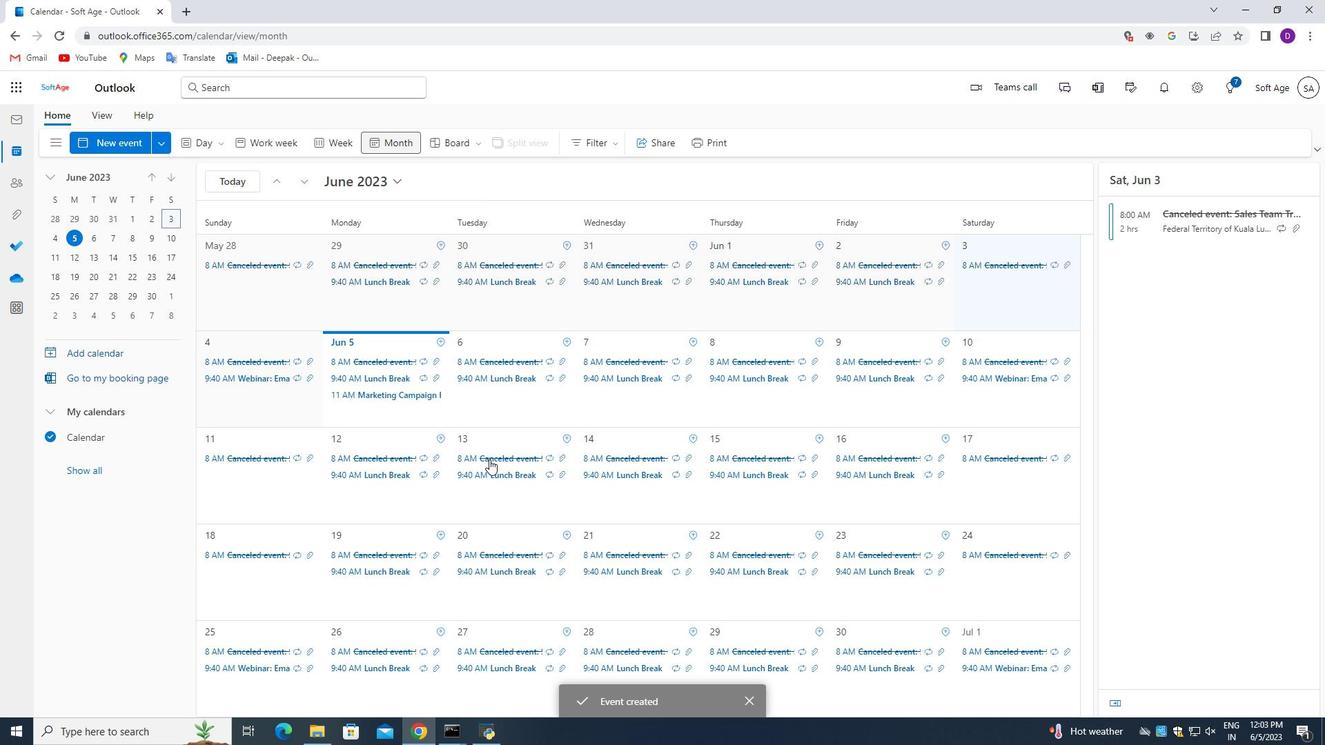 
Action: Mouse scrolled (558, 484) with delta (0, 0)
Screenshot: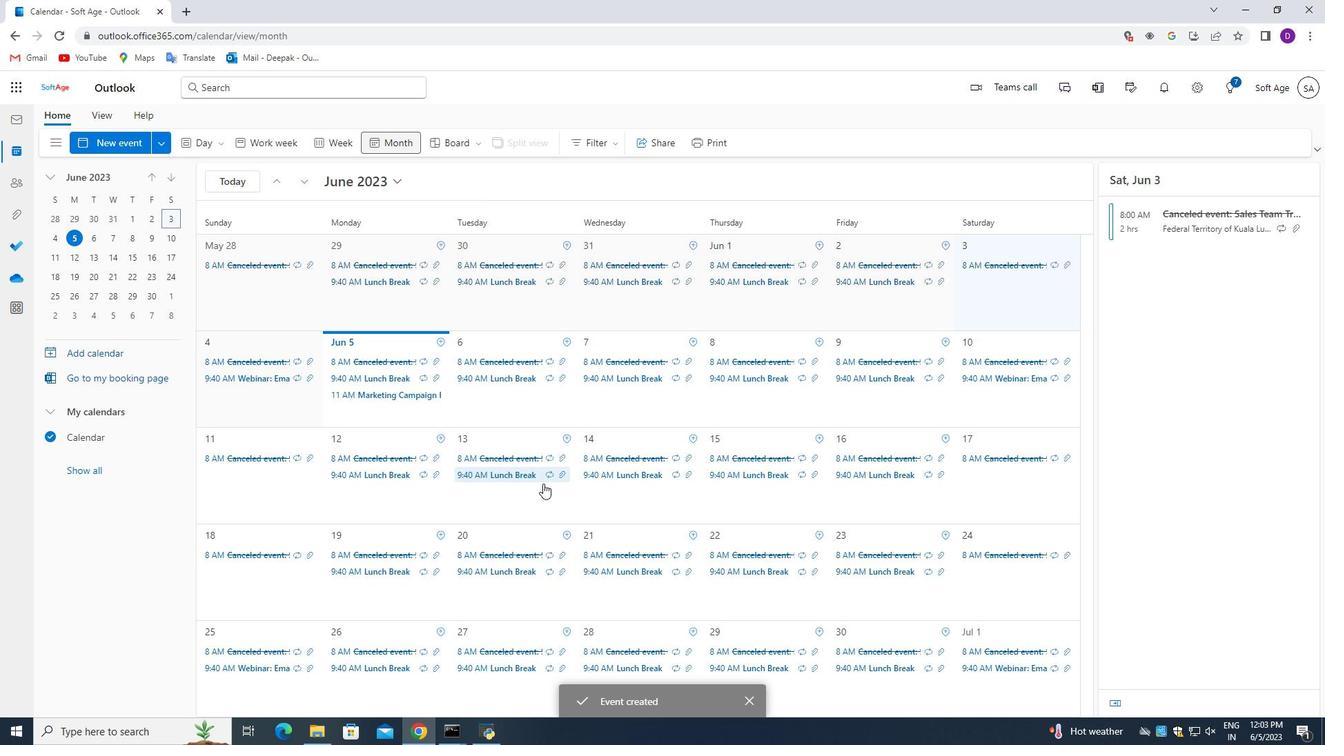
Action: Mouse scrolled (558, 484) with delta (0, 0)
Screenshot: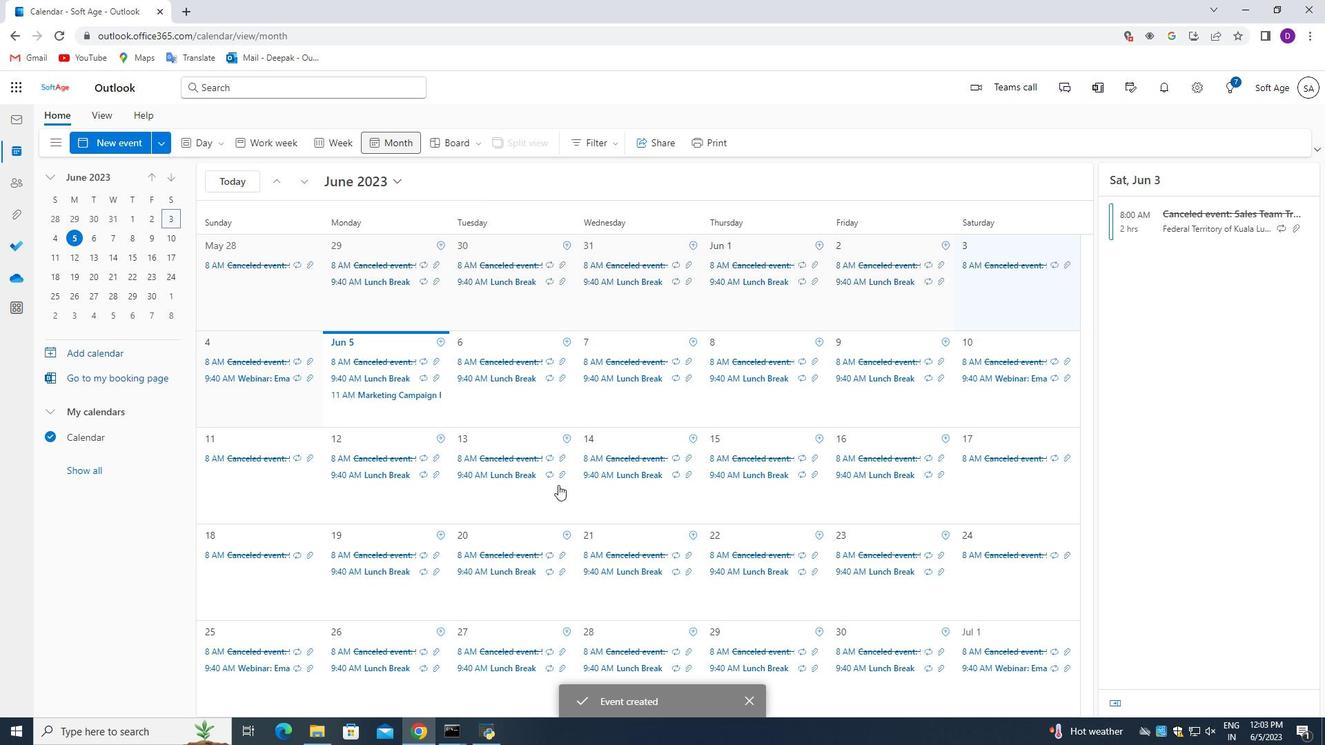 
